Task: Find connections with filter location Berja with filter topic #Corporationwith filter profile language Potuguese with filter current company Ola with filter school St. Xavier's High School - India with filter industry Trusts and Estates with filter service category Management with filter keywords title Dental Hygienist
Action: Mouse moved to (711, 95)
Screenshot: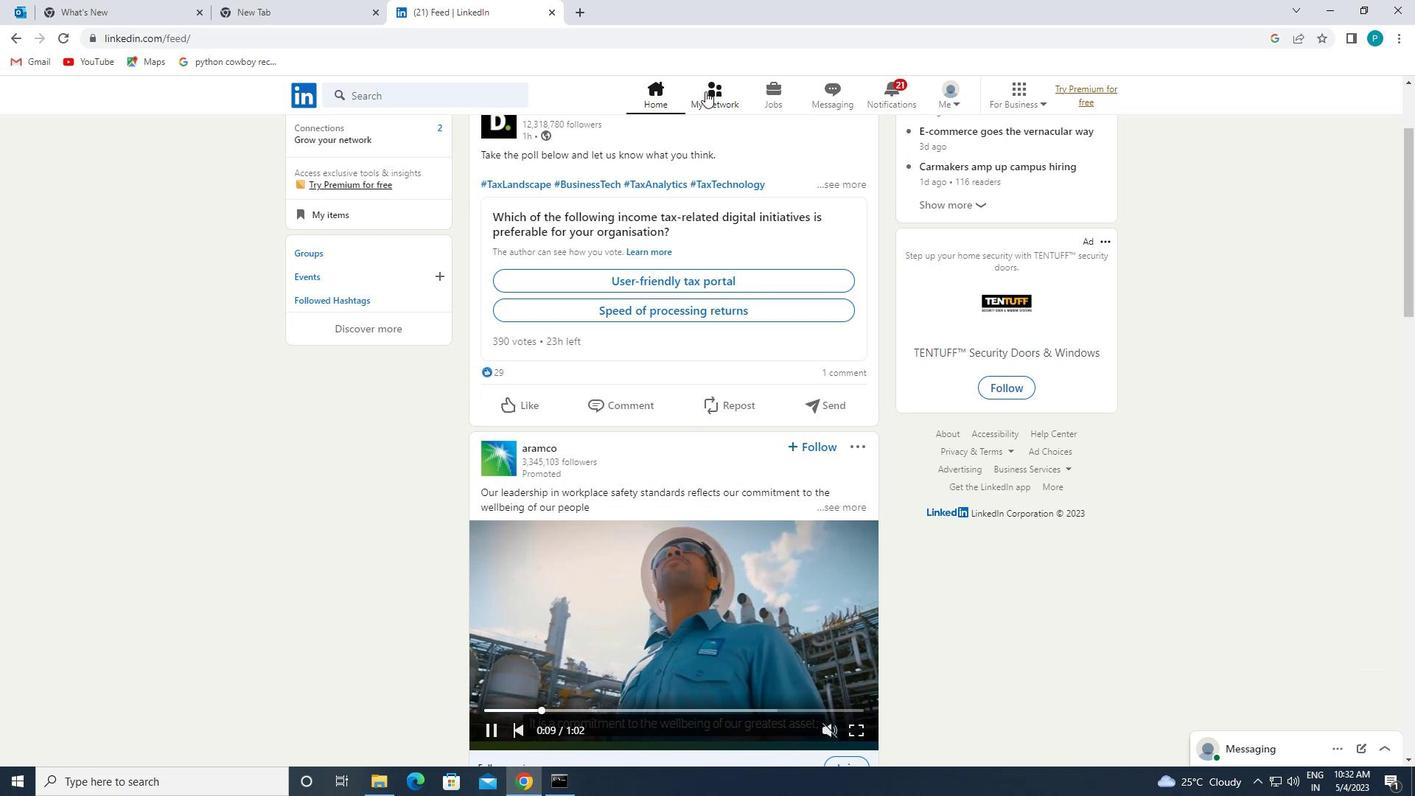 
Action: Mouse pressed left at (711, 95)
Screenshot: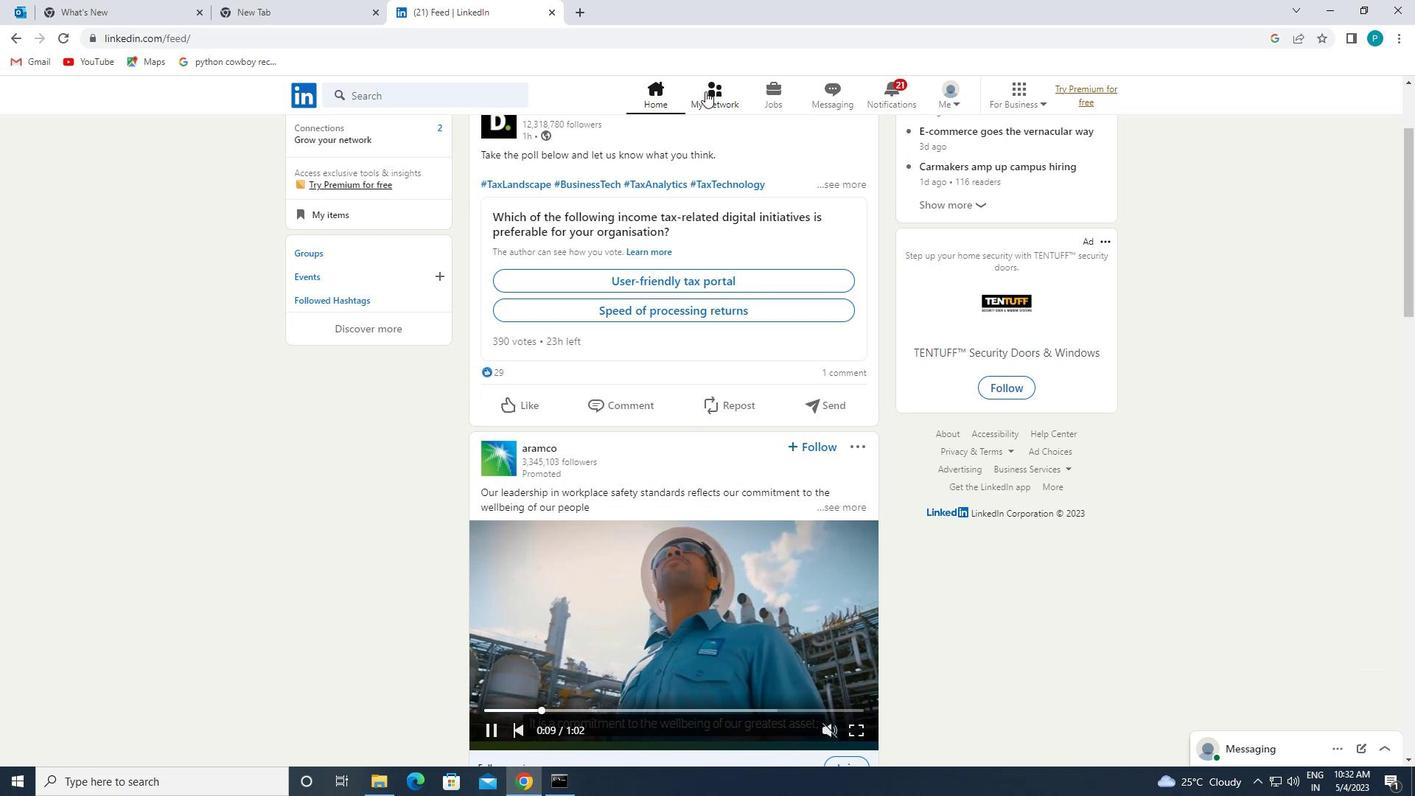 
Action: Mouse moved to (401, 168)
Screenshot: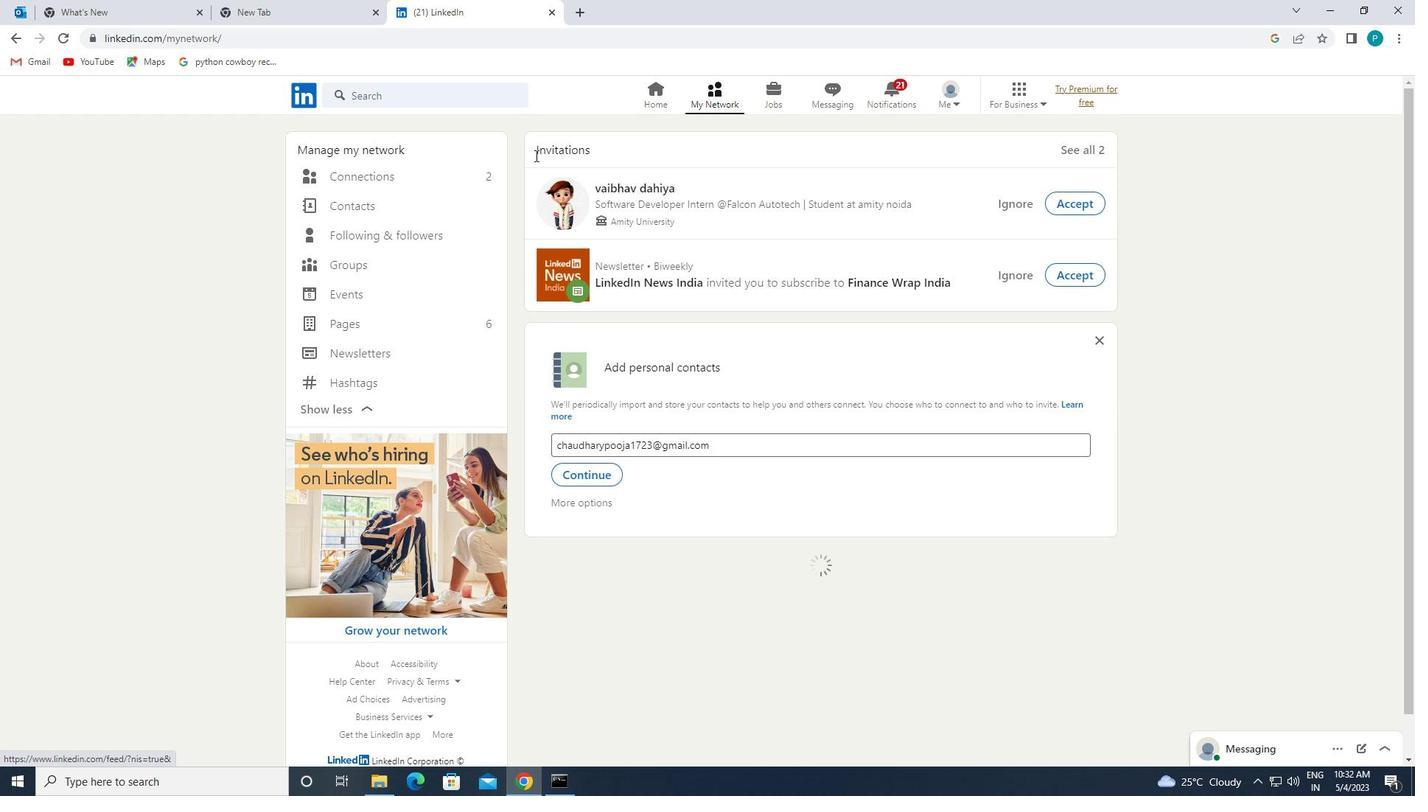 
Action: Mouse pressed left at (401, 168)
Screenshot: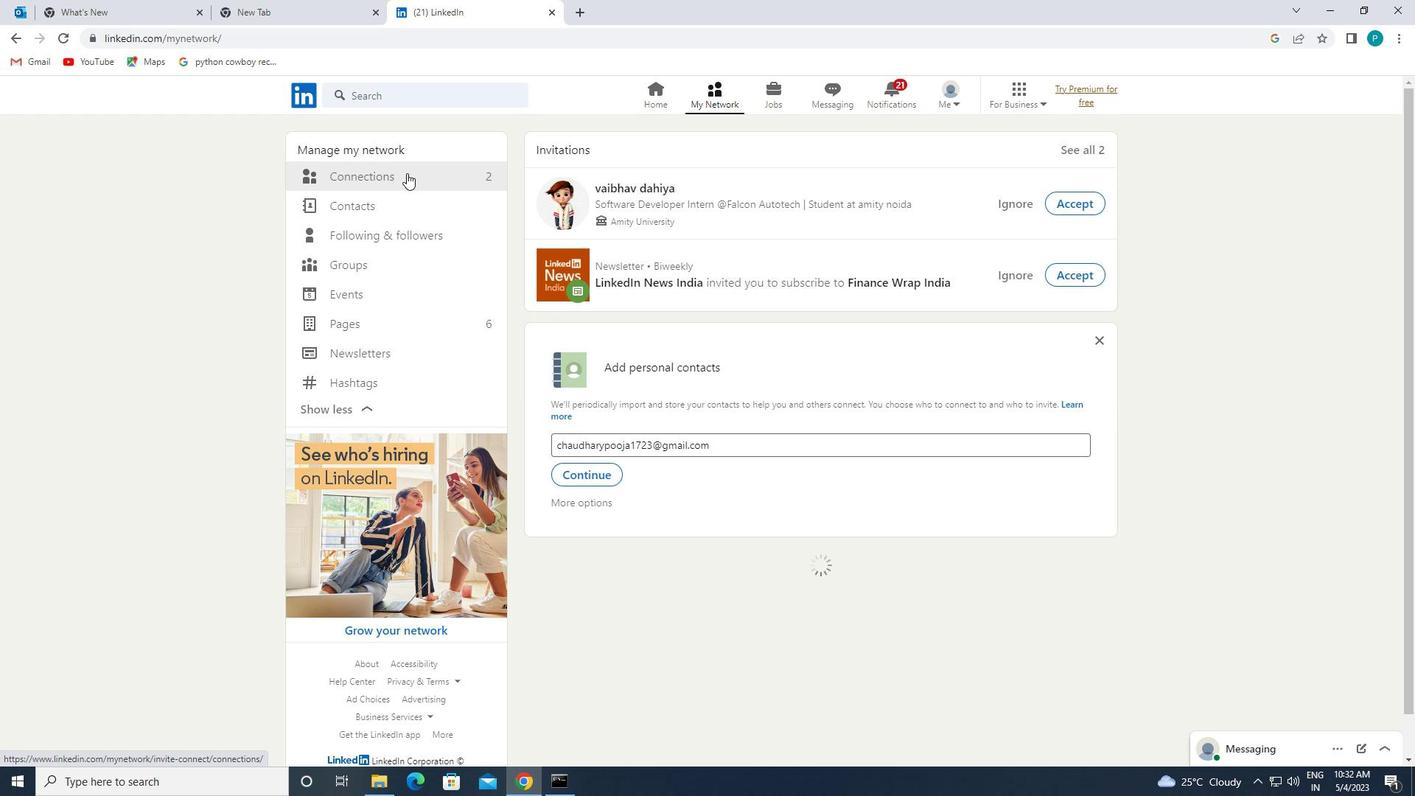 
Action: Mouse moved to (847, 174)
Screenshot: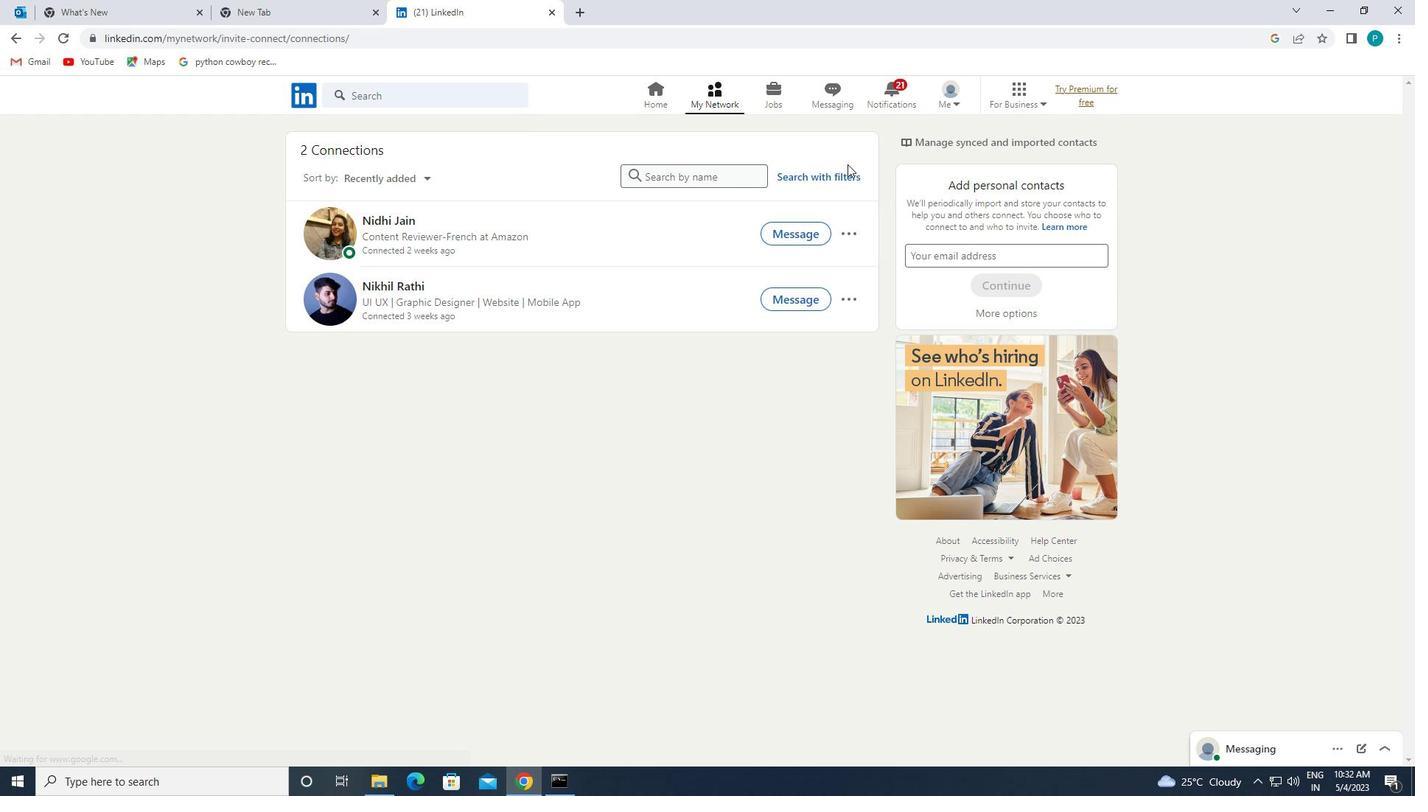 
Action: Mouse pressed left at (847, 174)
Screenshot: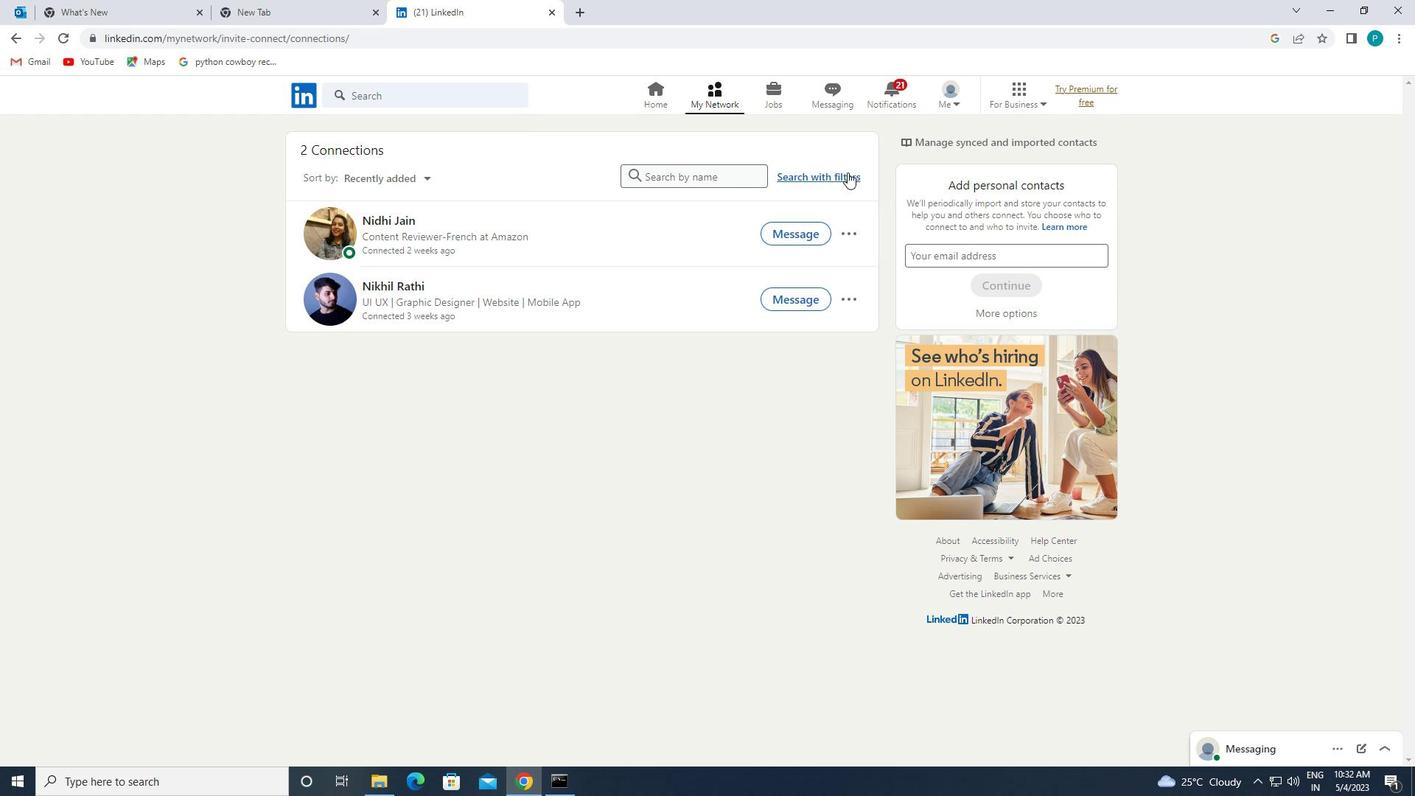 
Action: Mouse moved to (739, 139)
Screenshot: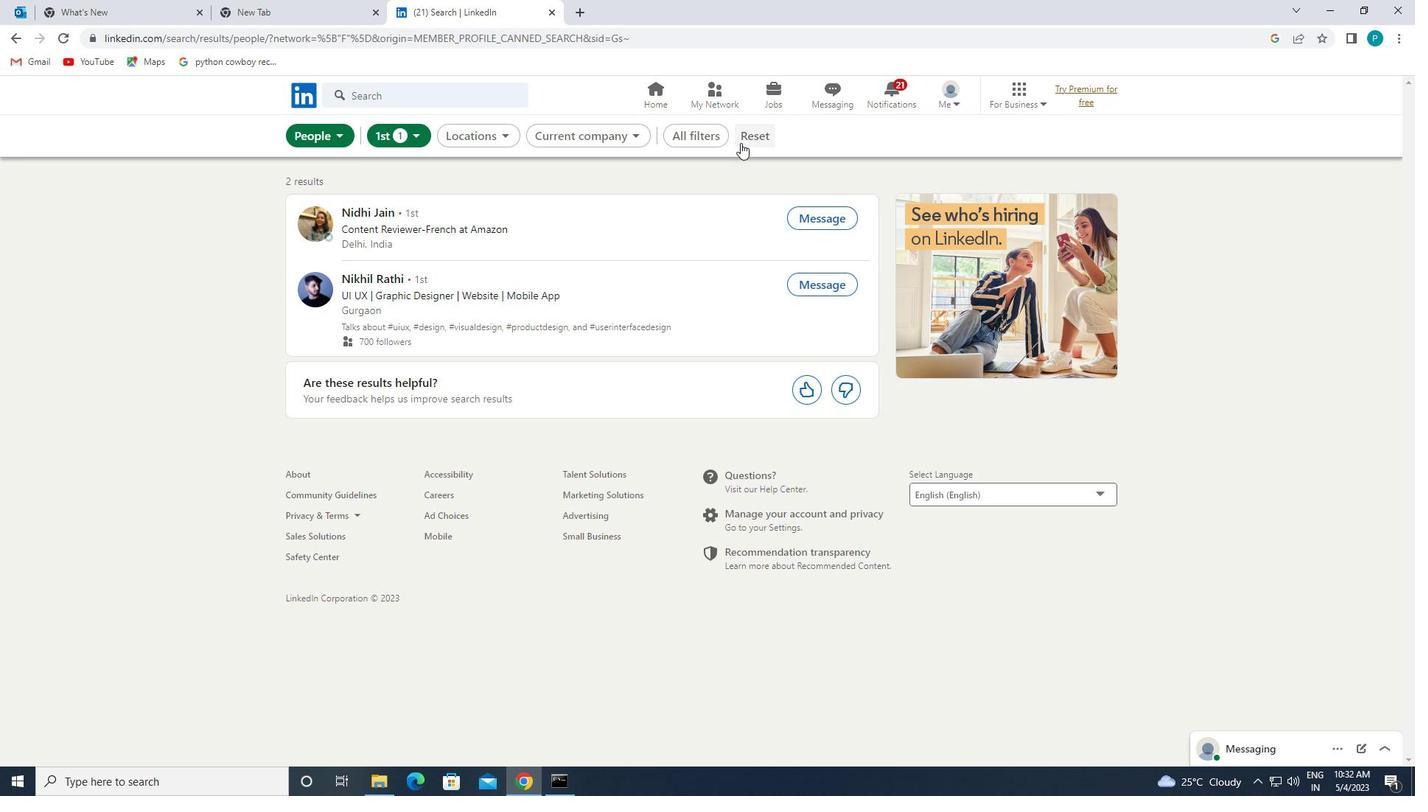
Action: Mouse pressed left at (739, 139)
Screenshot: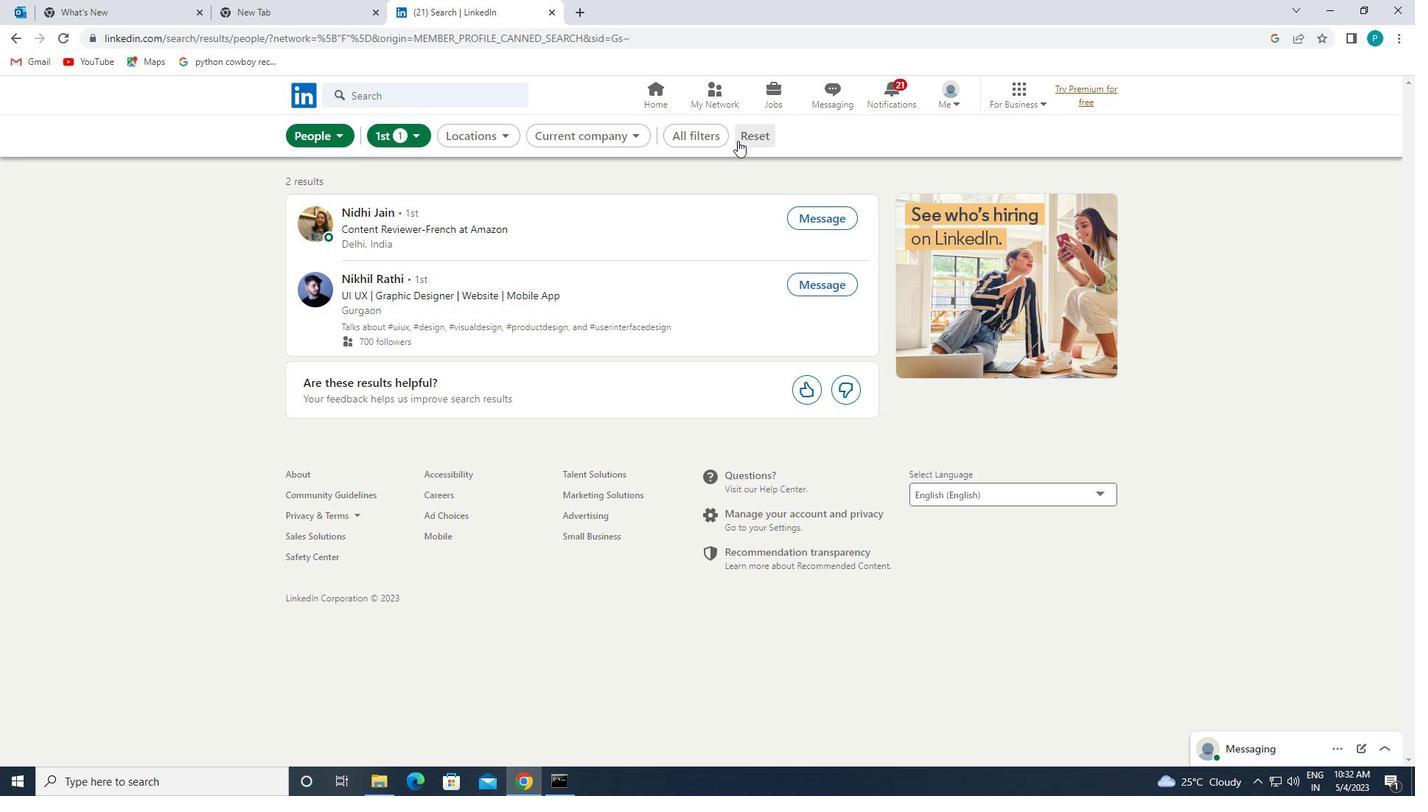 
Action: Mouse moved to (740, 138)
Screenshot: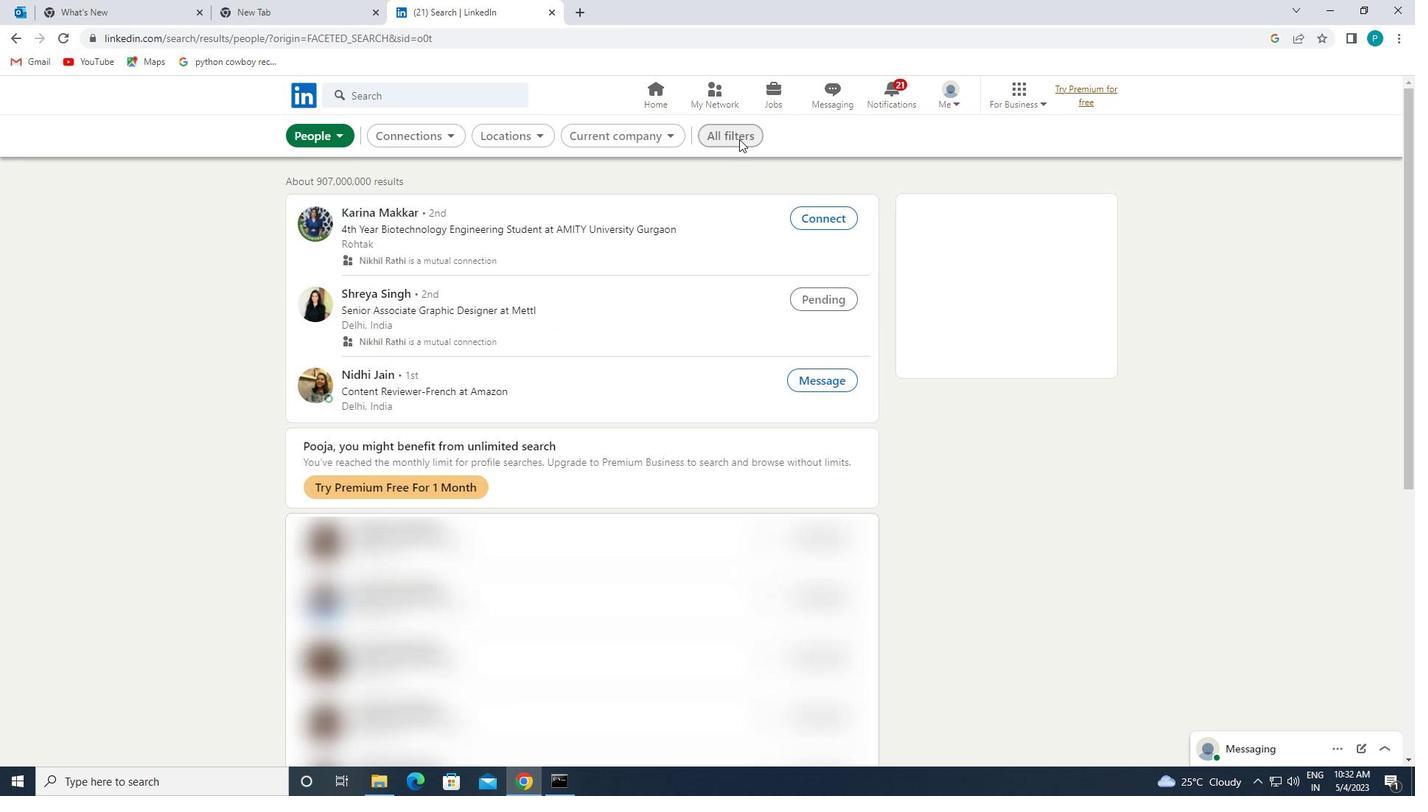 
Action: Mouse pressed left at (740, 138)
Screenshot: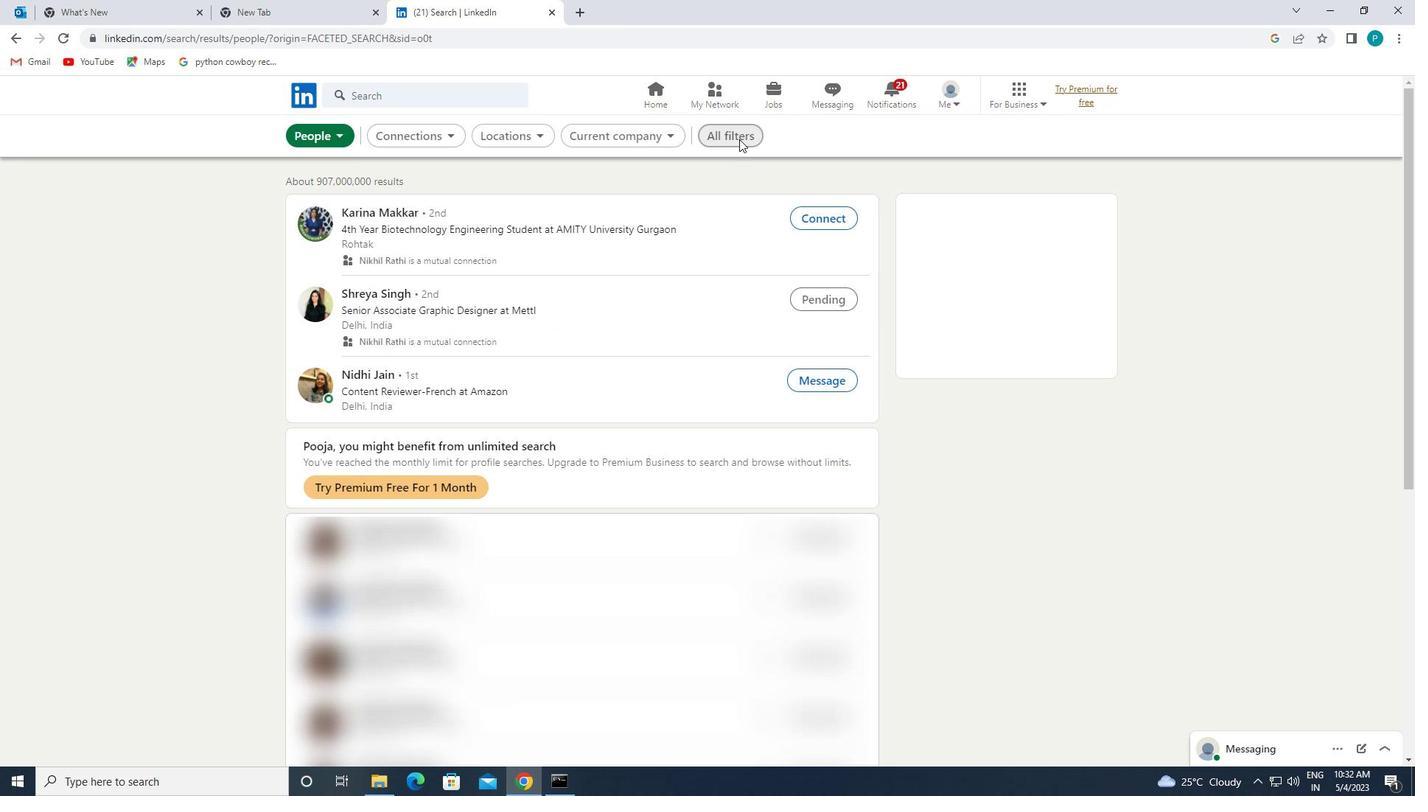 
Action: Mouse moved to (1342, 368)
Screenshot: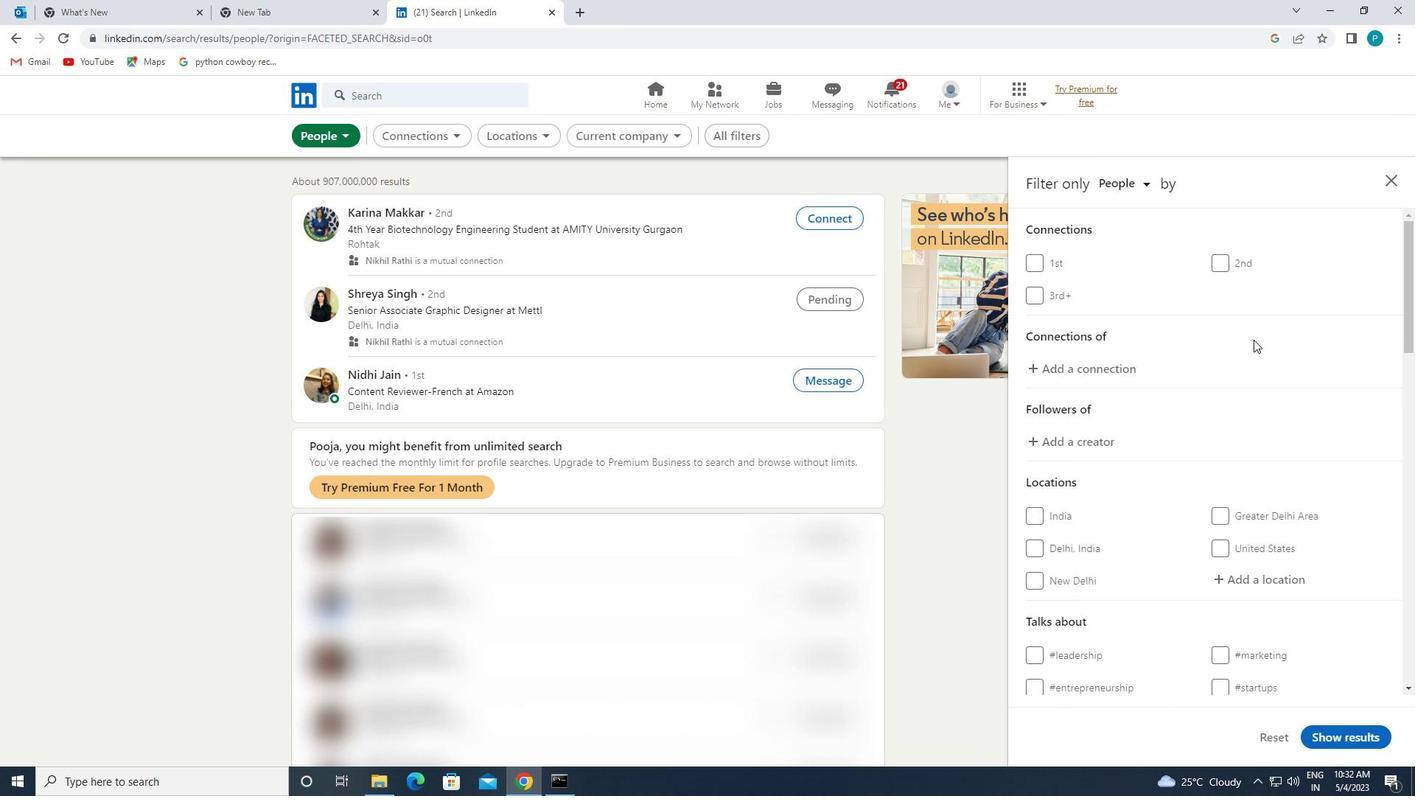 
Action: Mouse scrolled (1342, 367) with delta (0, 0)
Screenshot: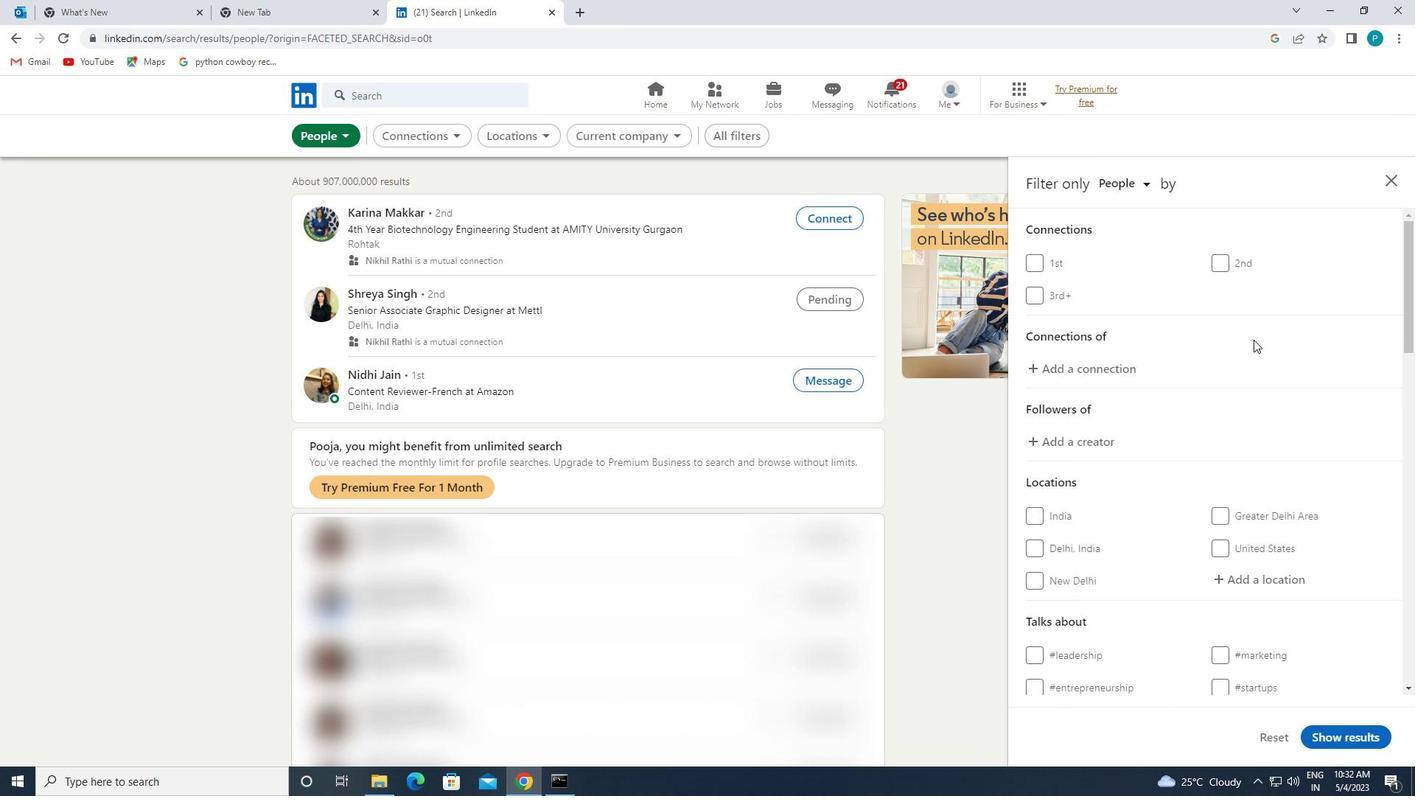 
Action: Mouse scrolled (1342, 367) with delta (0, 0)
Screenshot: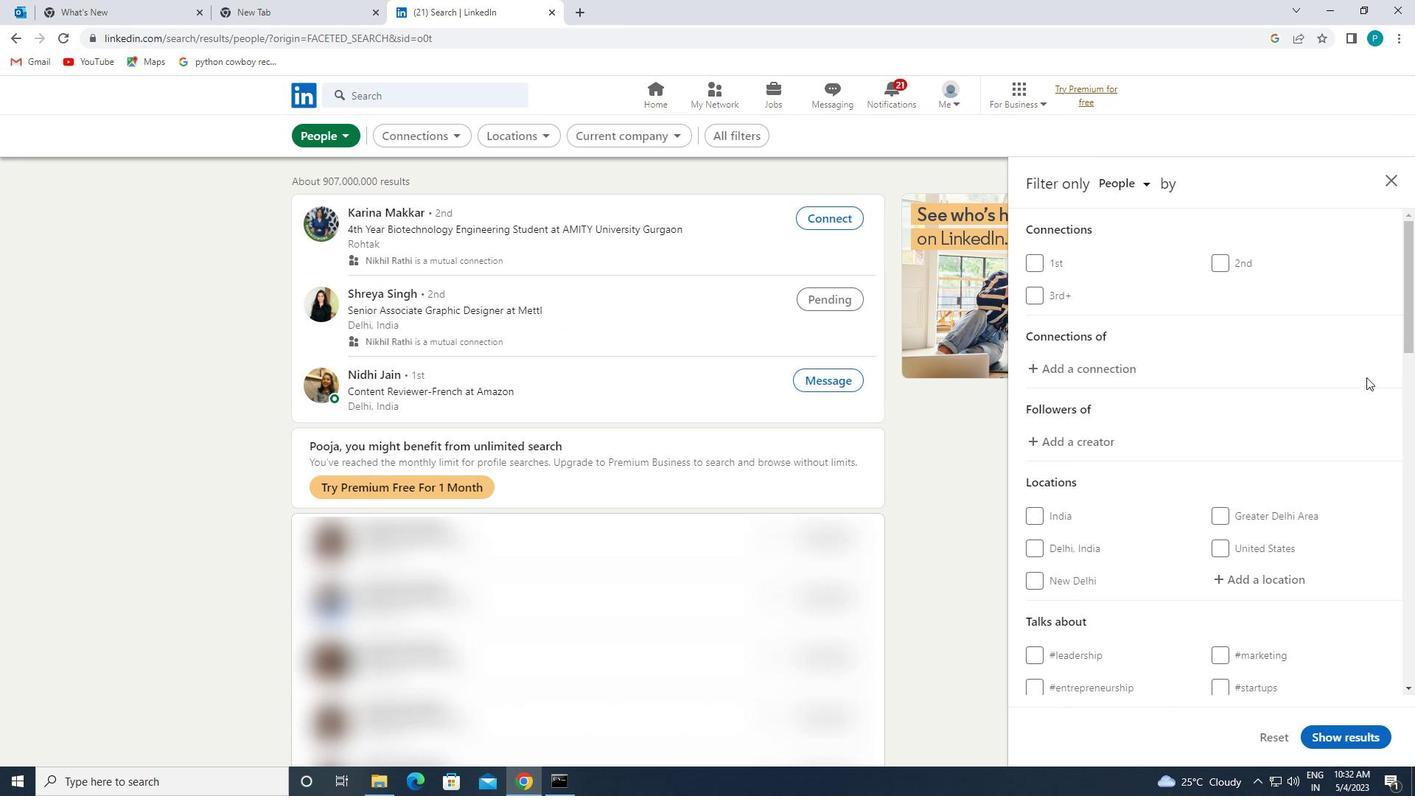 
Action: Mouse scrolled (1342, 367) with delta (0, 0)
Screenshot: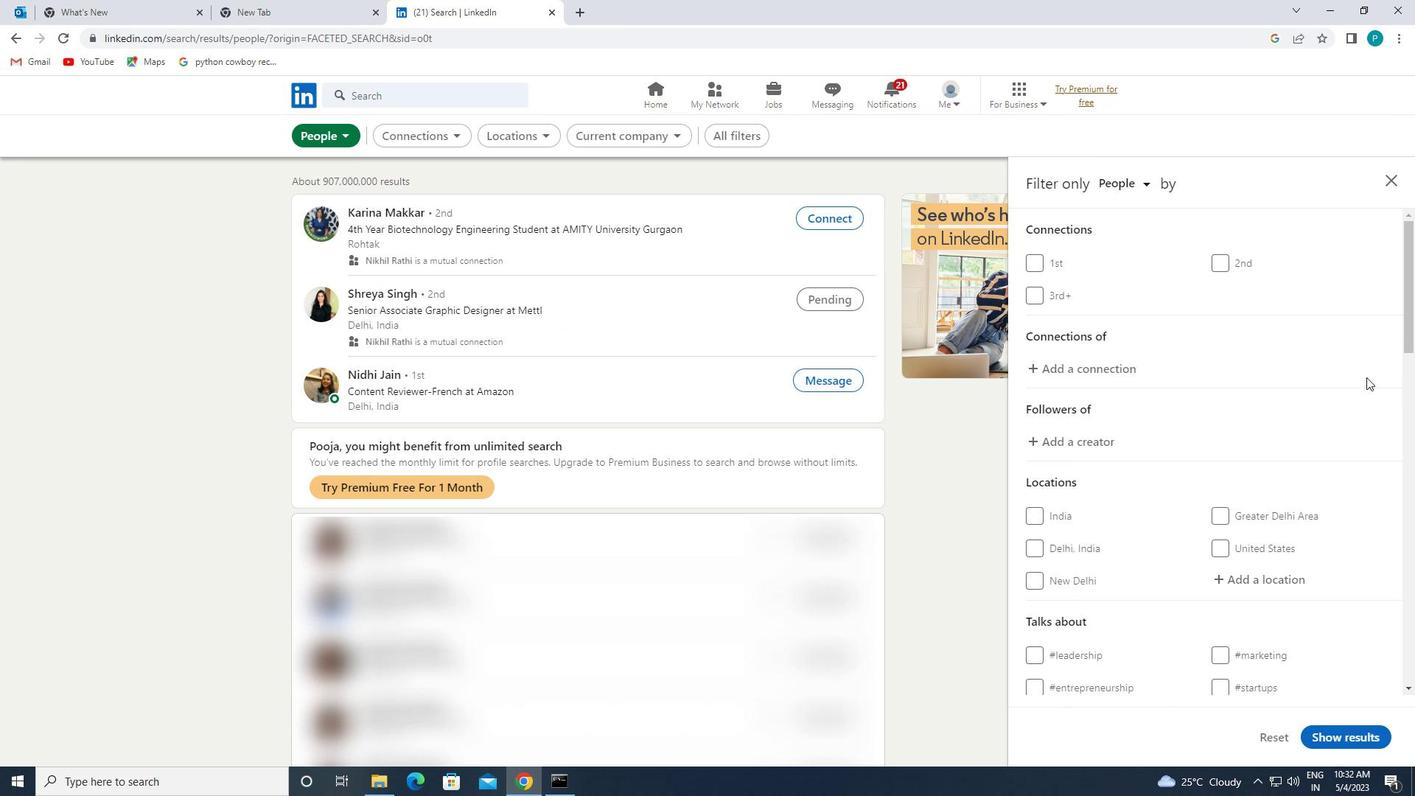 
Action: Mouse moved to (1284, 354)
Screenshot: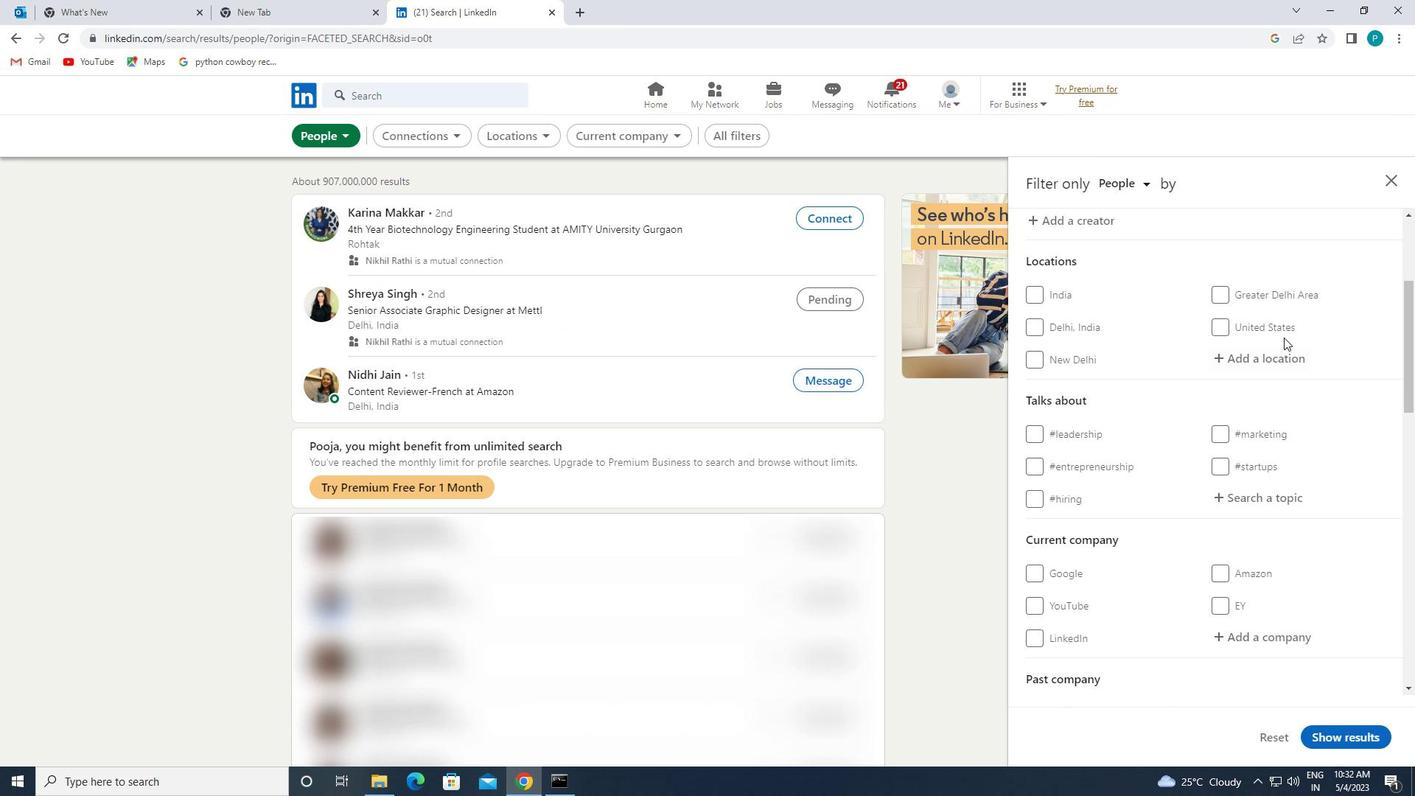 
Action: Mouse pressed left at (1284, 354)
Screenshot: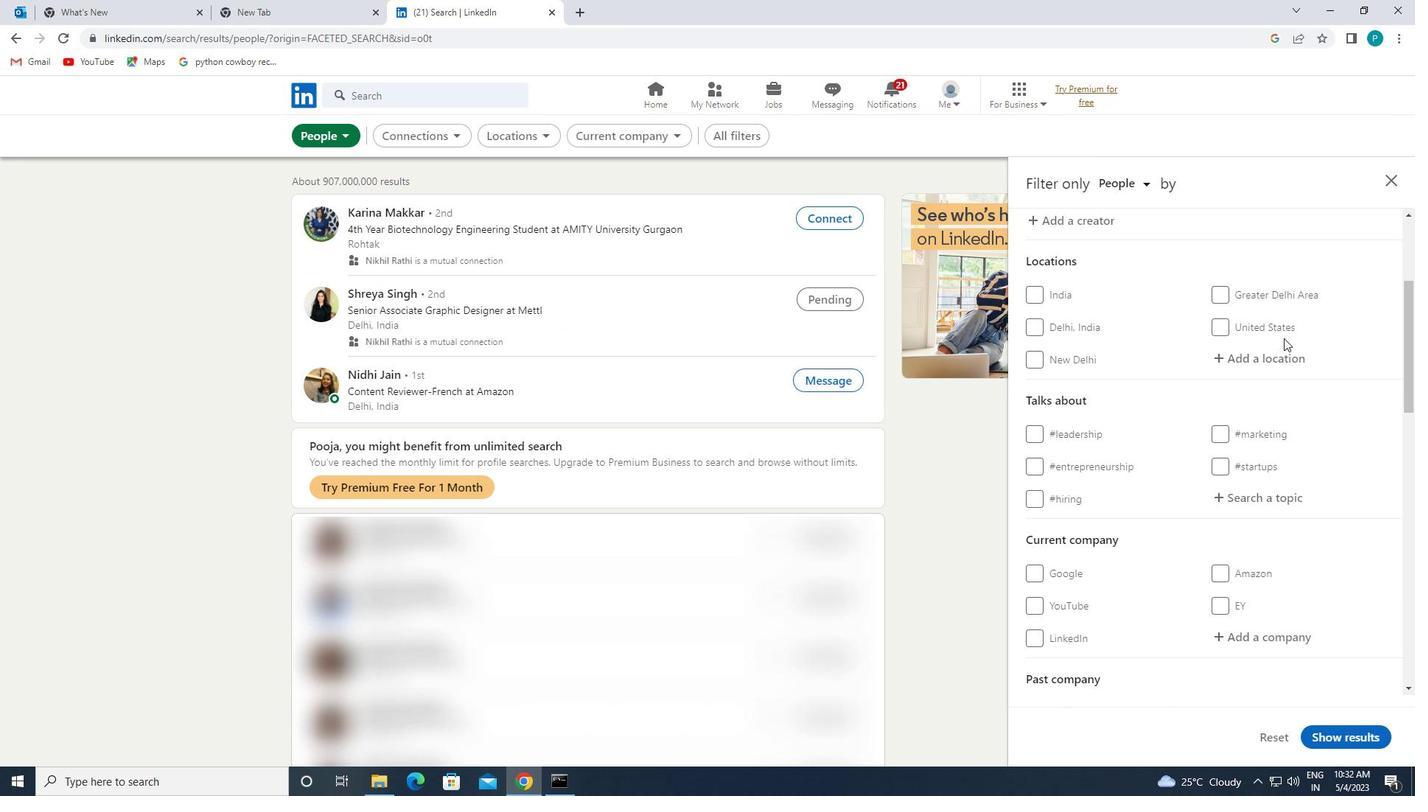 
Action: Key pressed <Key.caps_lock>b<Key.caps_lock>erja
Screenshot: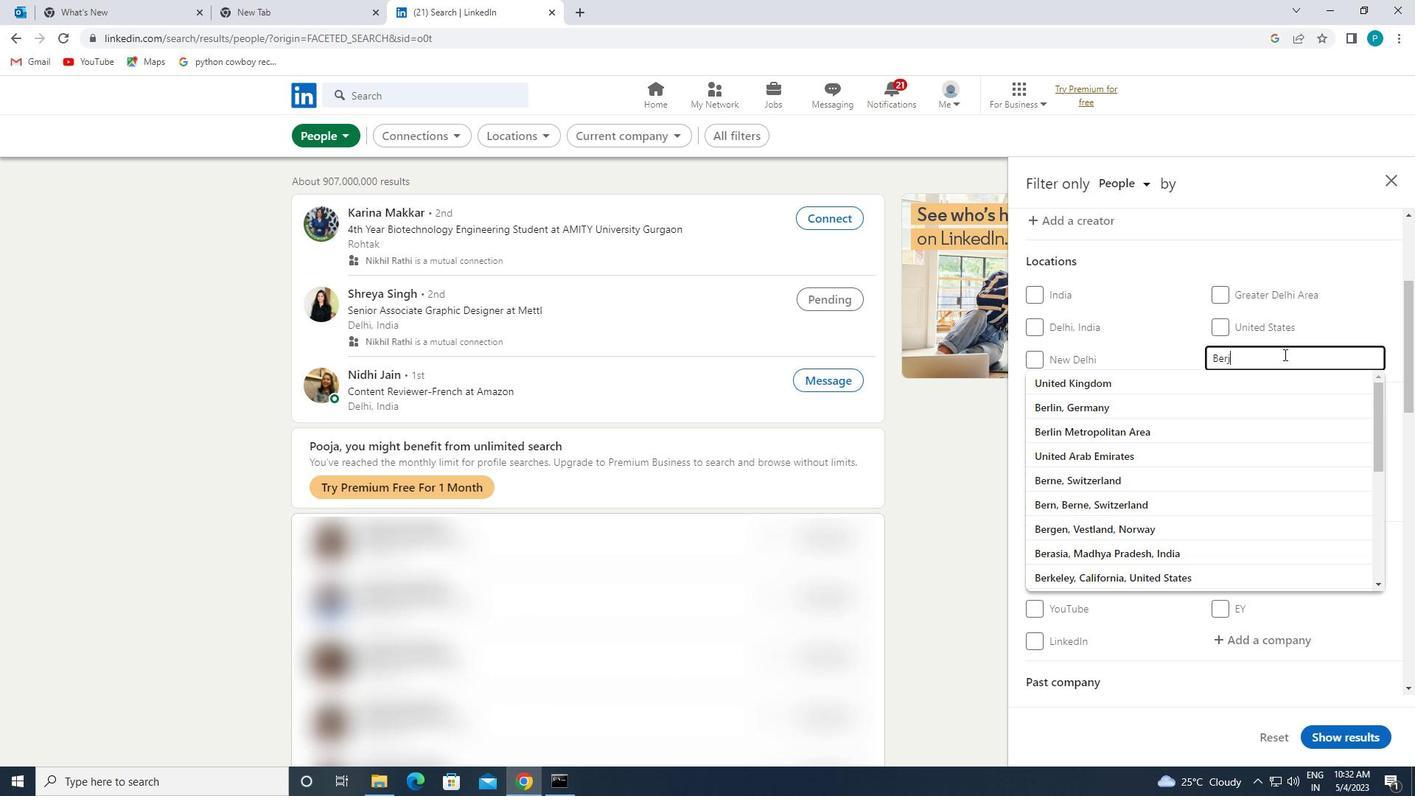
Action: Mouse moved to (1282, 378)
Screenshot: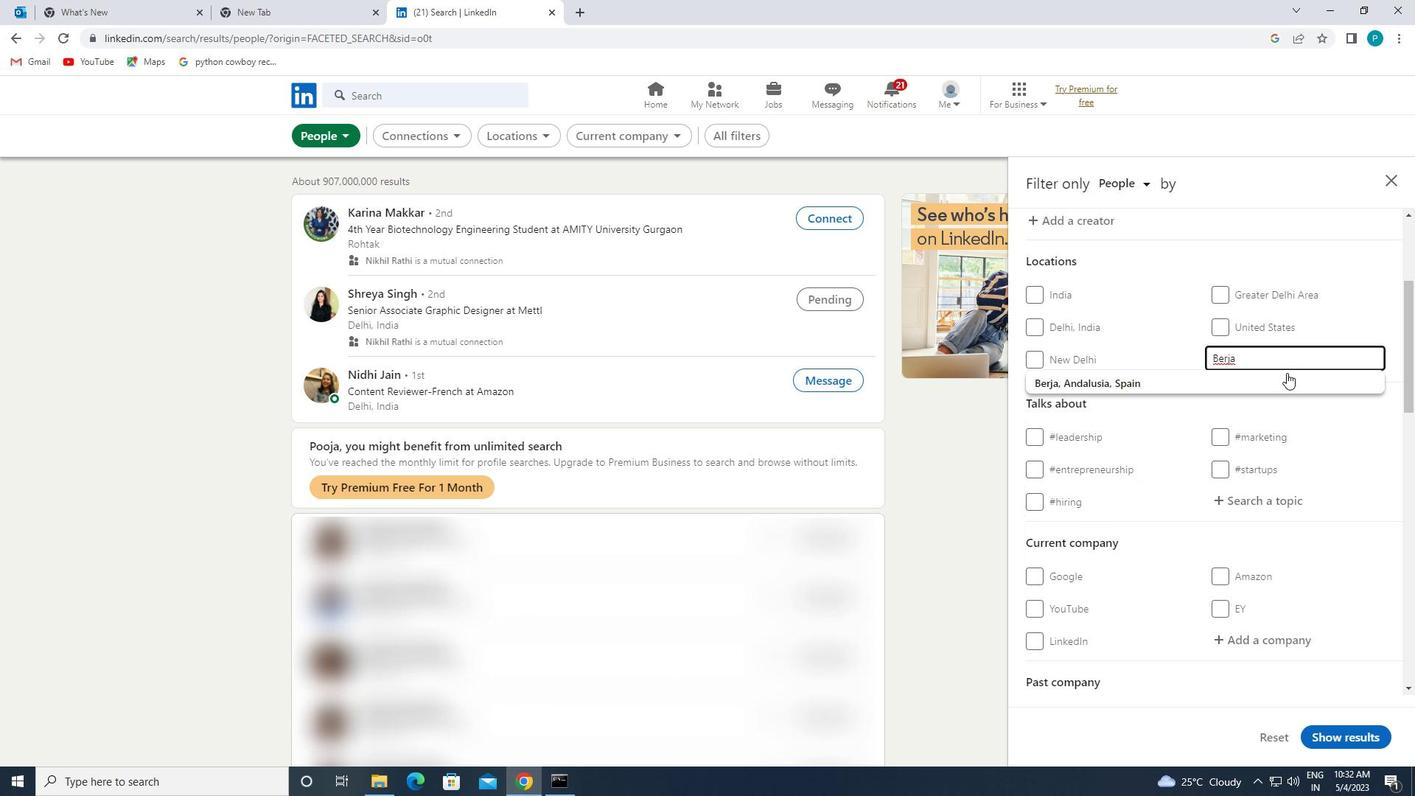 
Action: Mouse pressed left at (1282, 378)
Screenshot: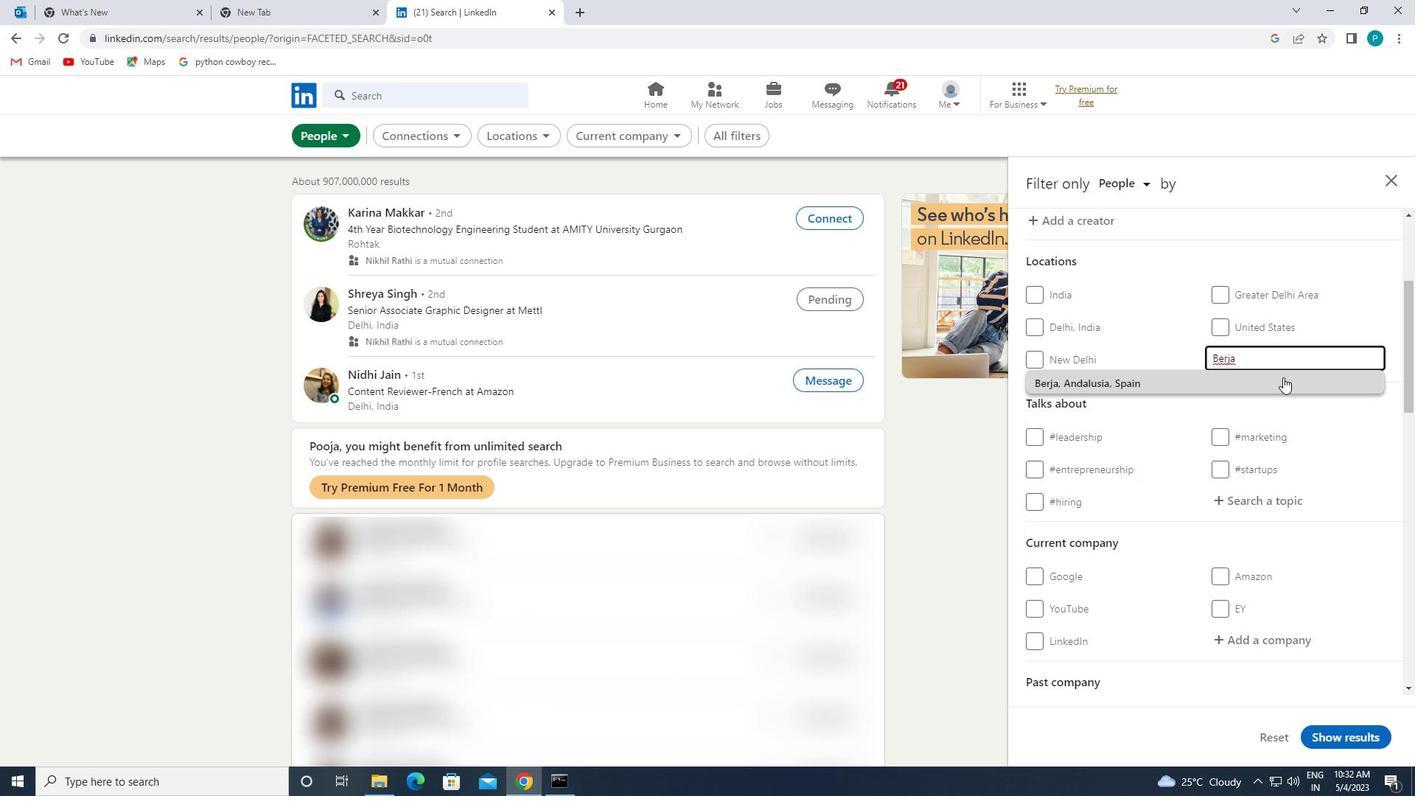 
Action: Mouse moved to (1285, 381)
Screenshot: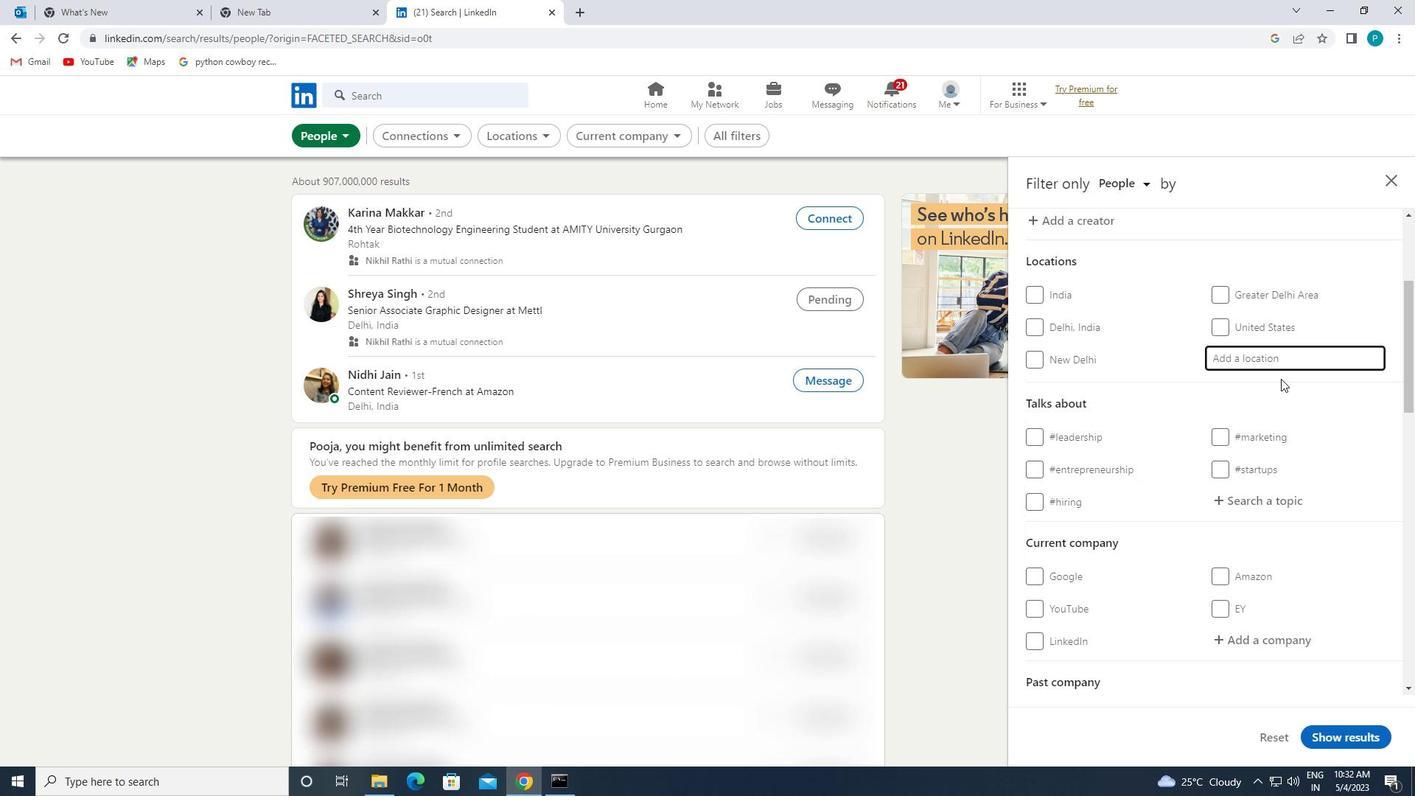 
Action: Mouse scrolled (1285, 380) with delta (0, 0)
Screenshot: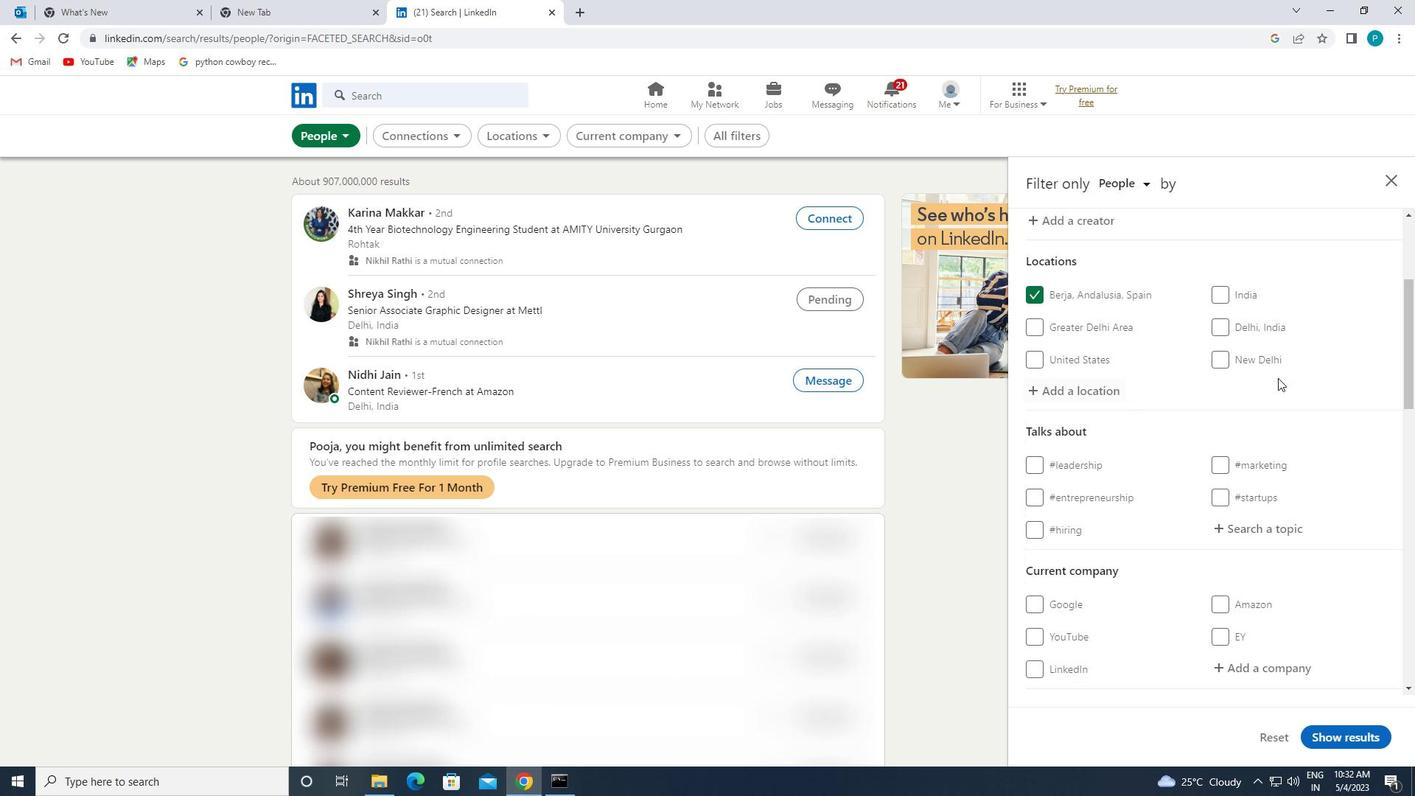 
Action: Mouse moved to (1285, 382)
Screenshot: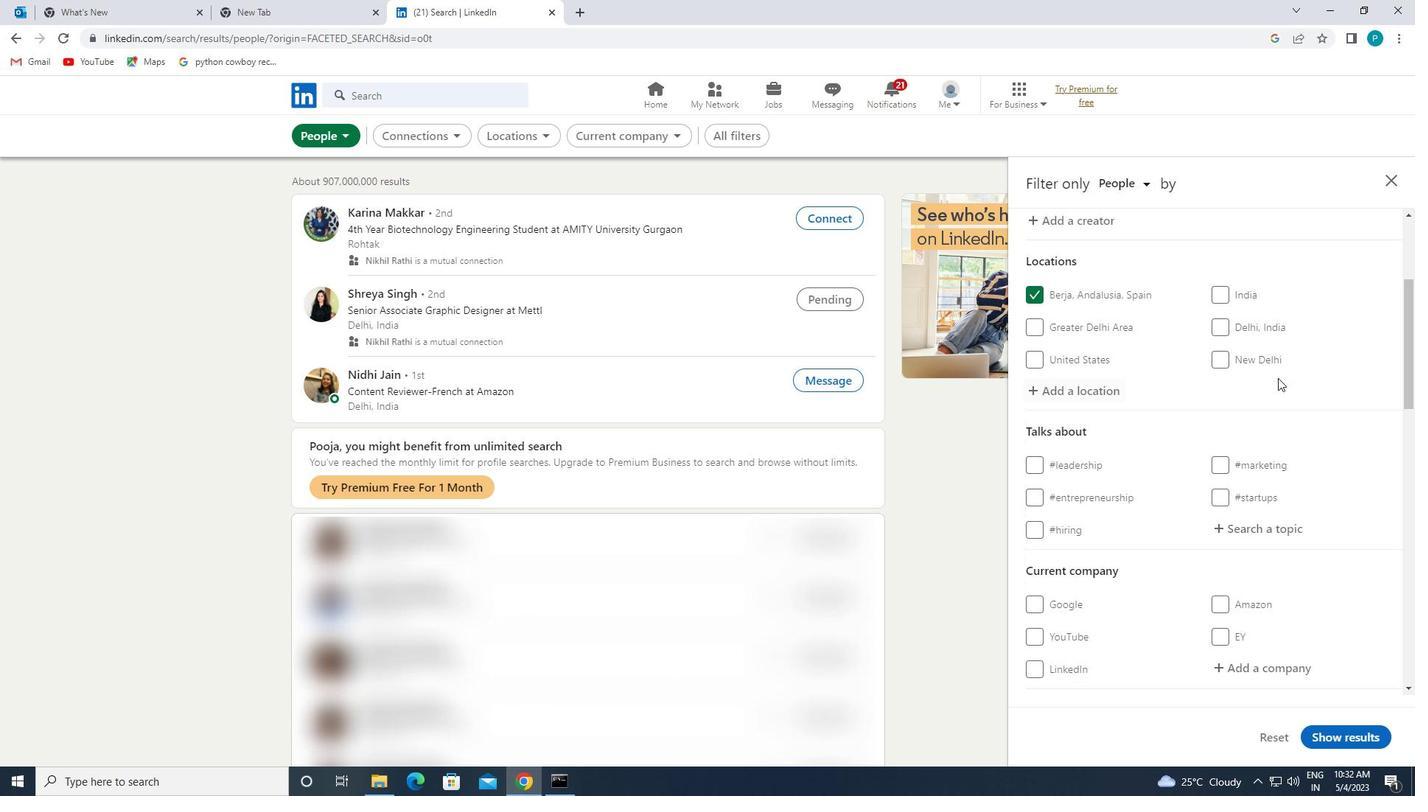 
Action: Mouse scrolled (1285, 381) with delta (0, 0)
Screenshot: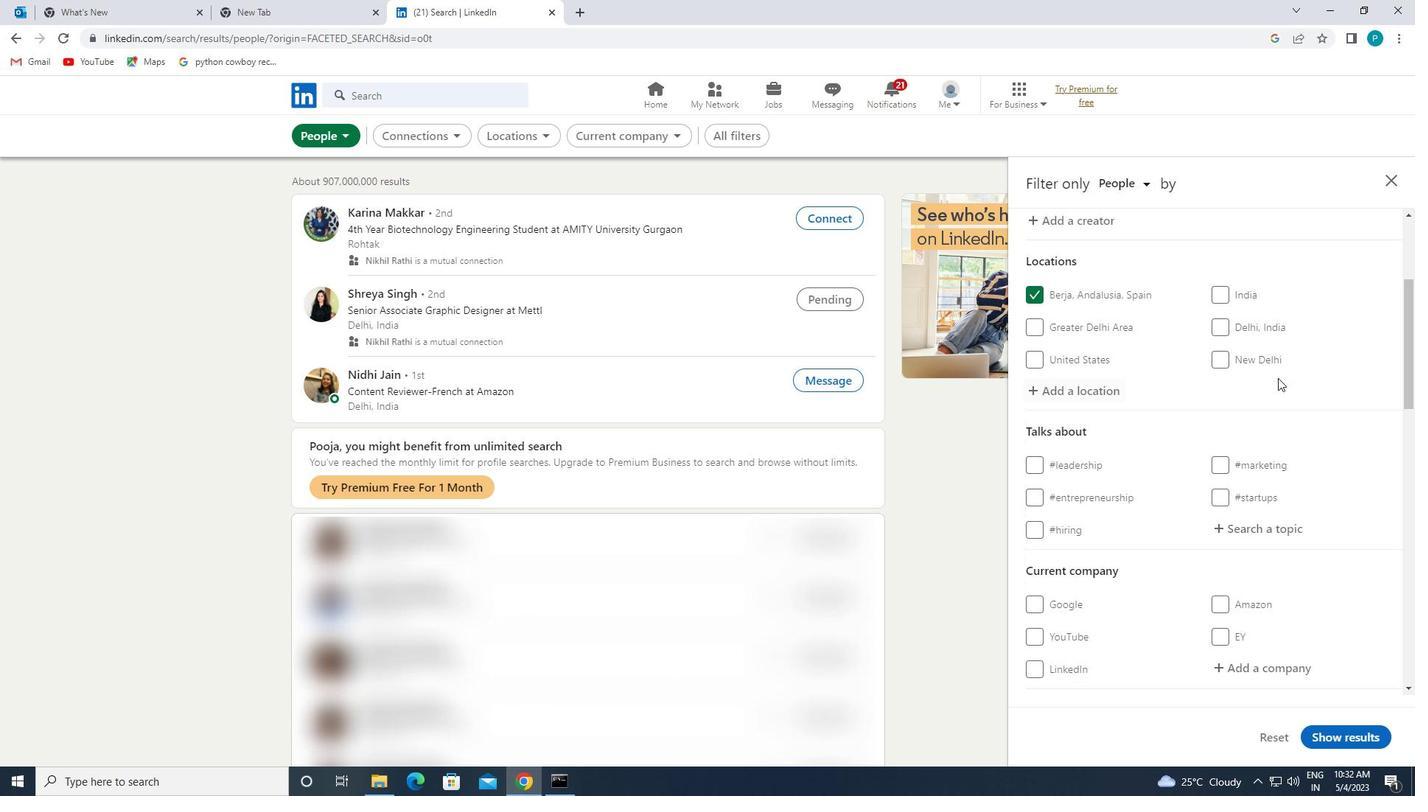 
Action: Mouse moved to (1284, 389)
Screenshot: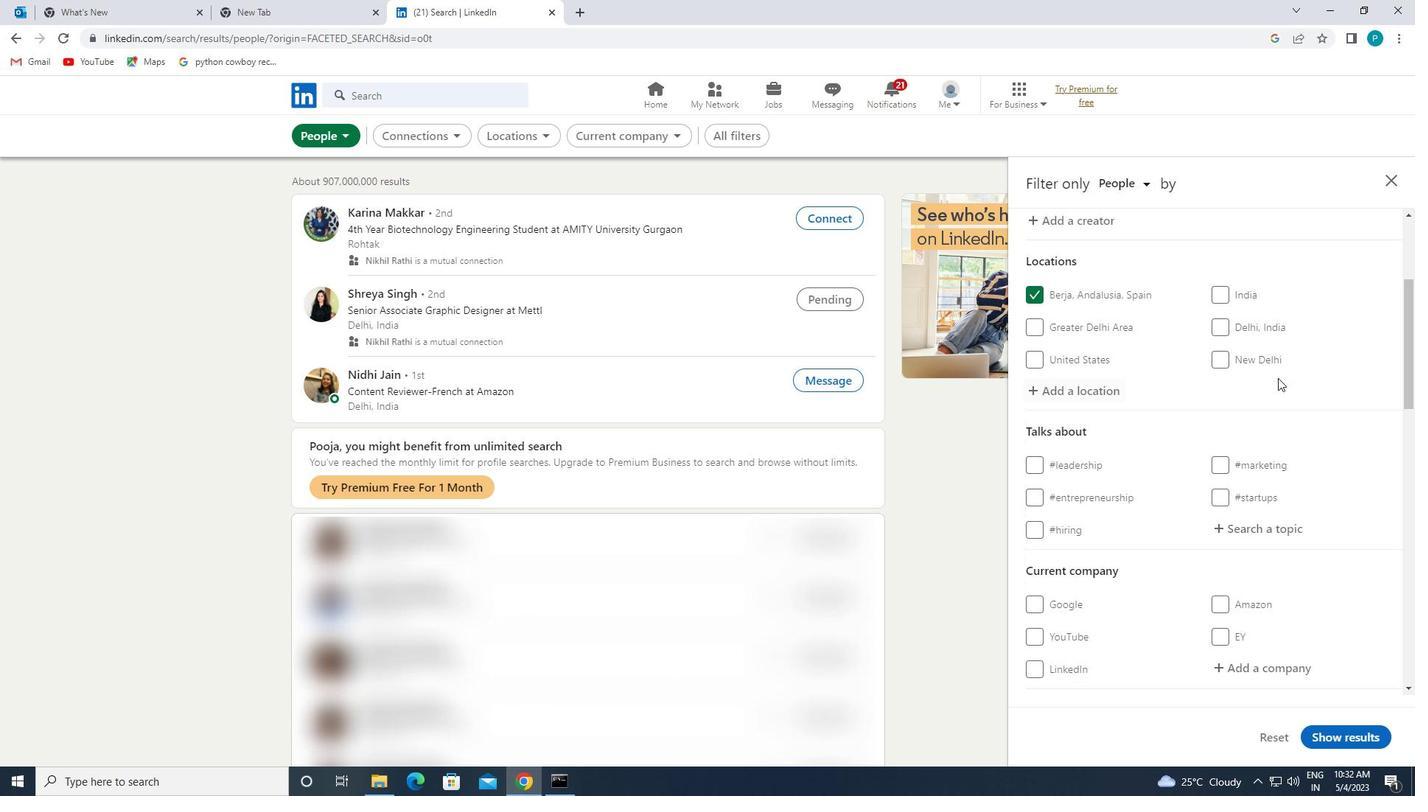 
Action: Mouse scrolled (1284, 388) with delta (0, 0)
Screenshot: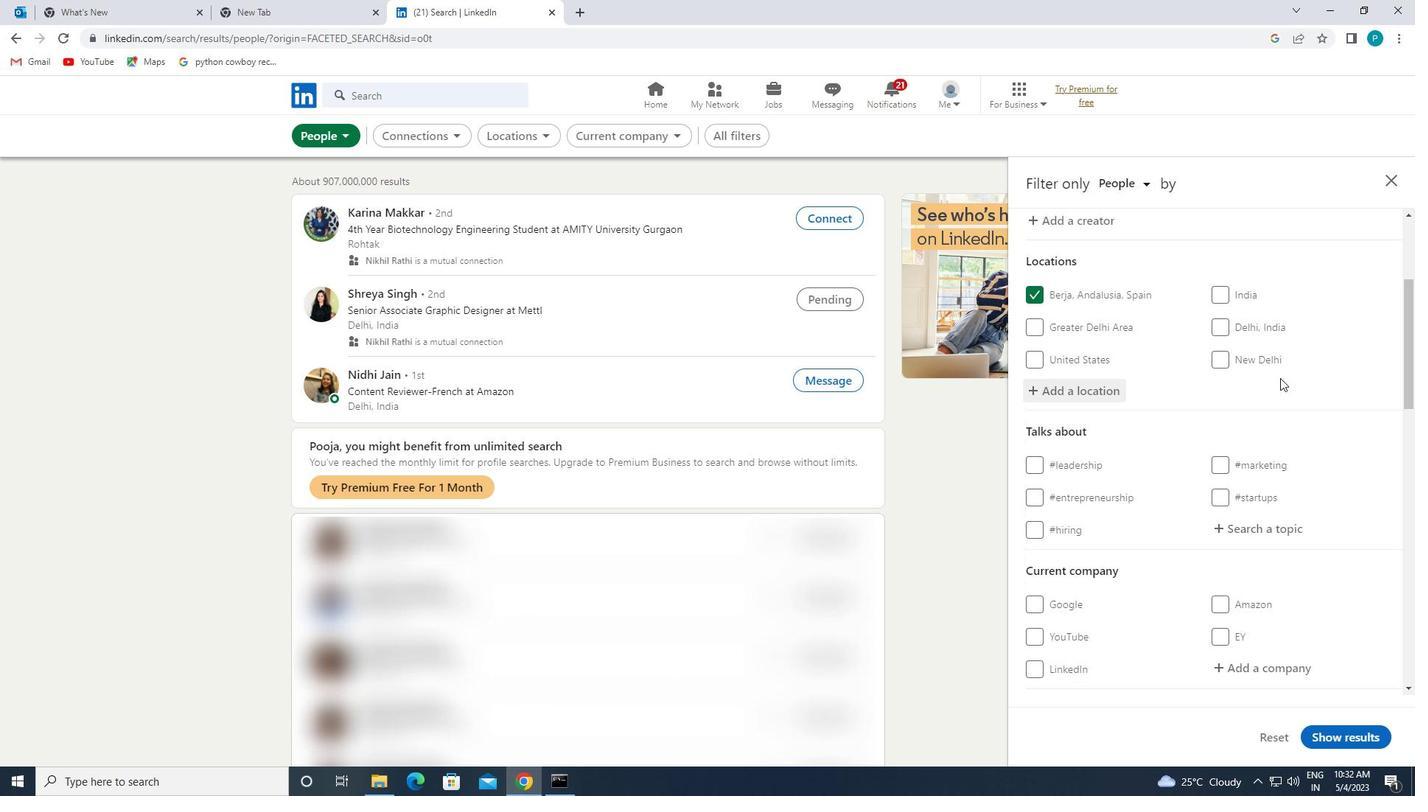
Action: Mouse scrolled (1284, 388) with delta (0, 0)
Screenshot: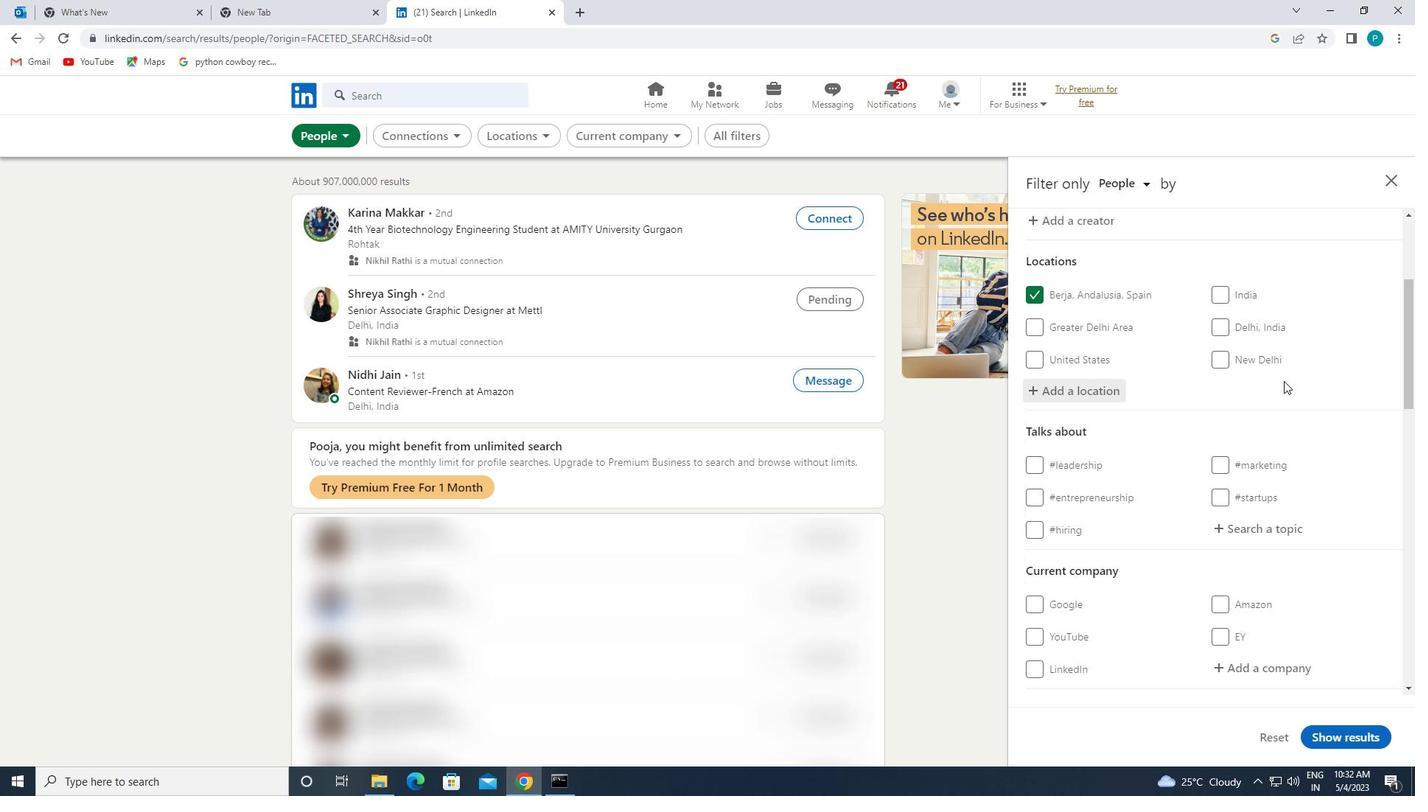 
Action: Mouse moved to (1218, 236)
Screenshot: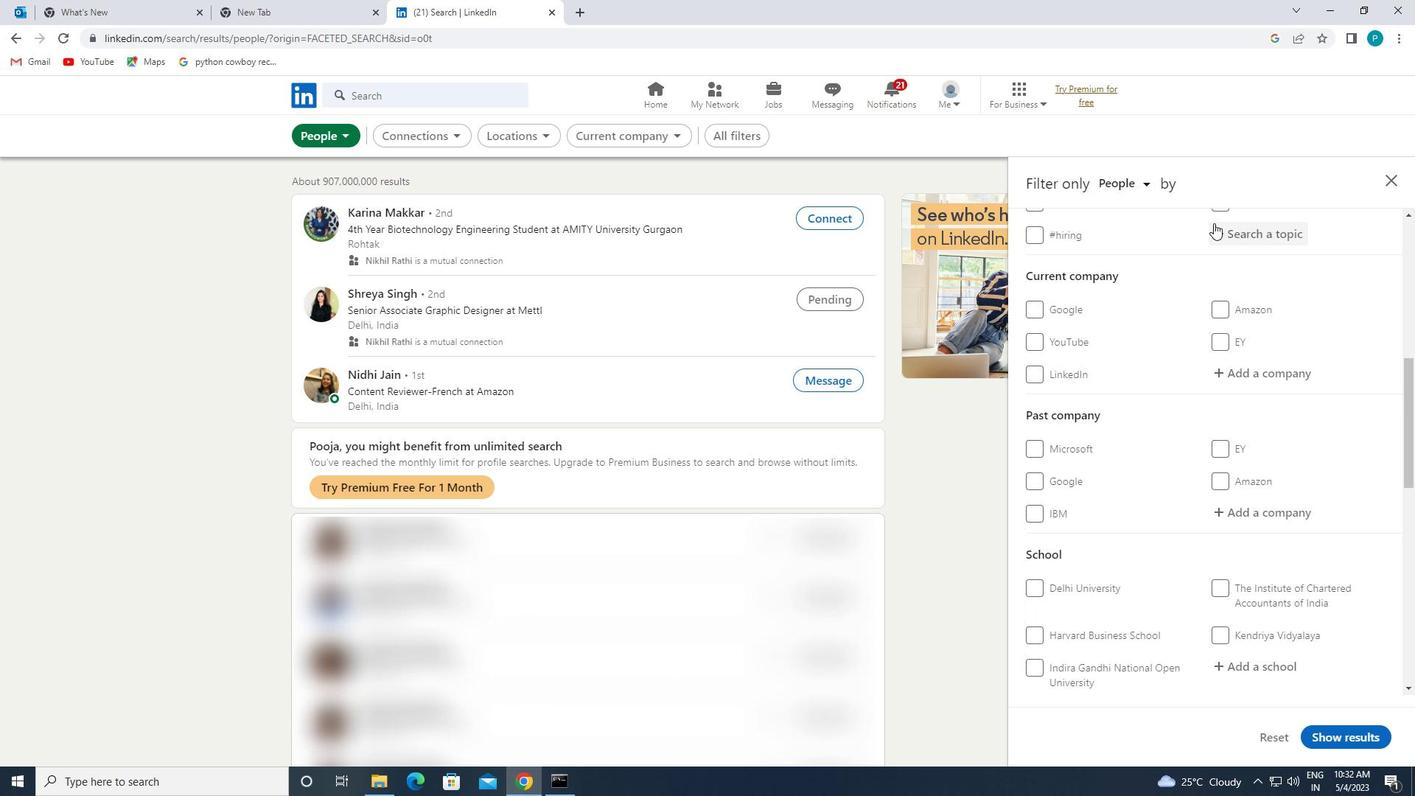 
Action: Mouse pressed left at (1218, 236)
Screenshot: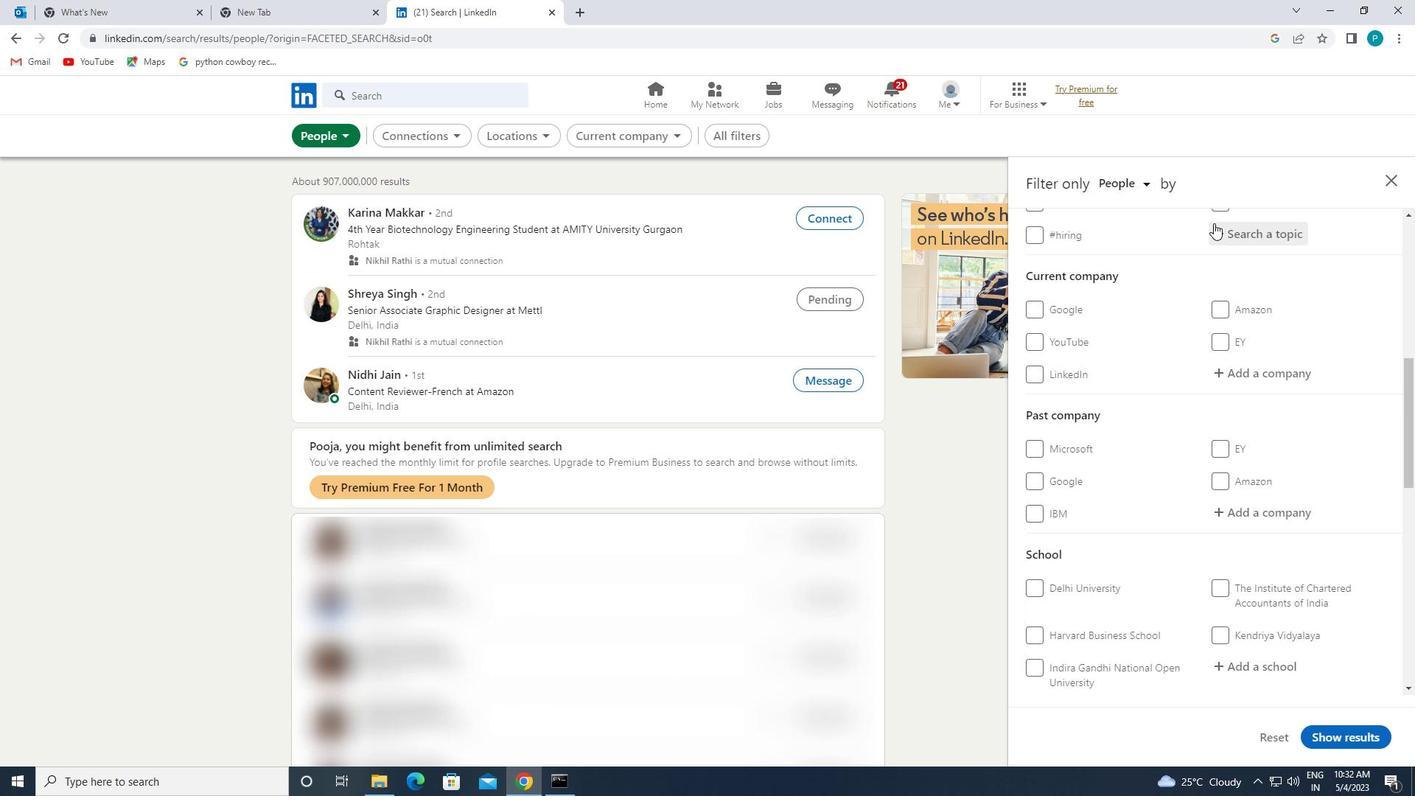 
Action: Key pressed <Key.shift><Key.shift>#<Key.caps_lock>C<Key.caps_lock>ORPORATION<Key.backspace><Key.backspace>ON
Screenshot: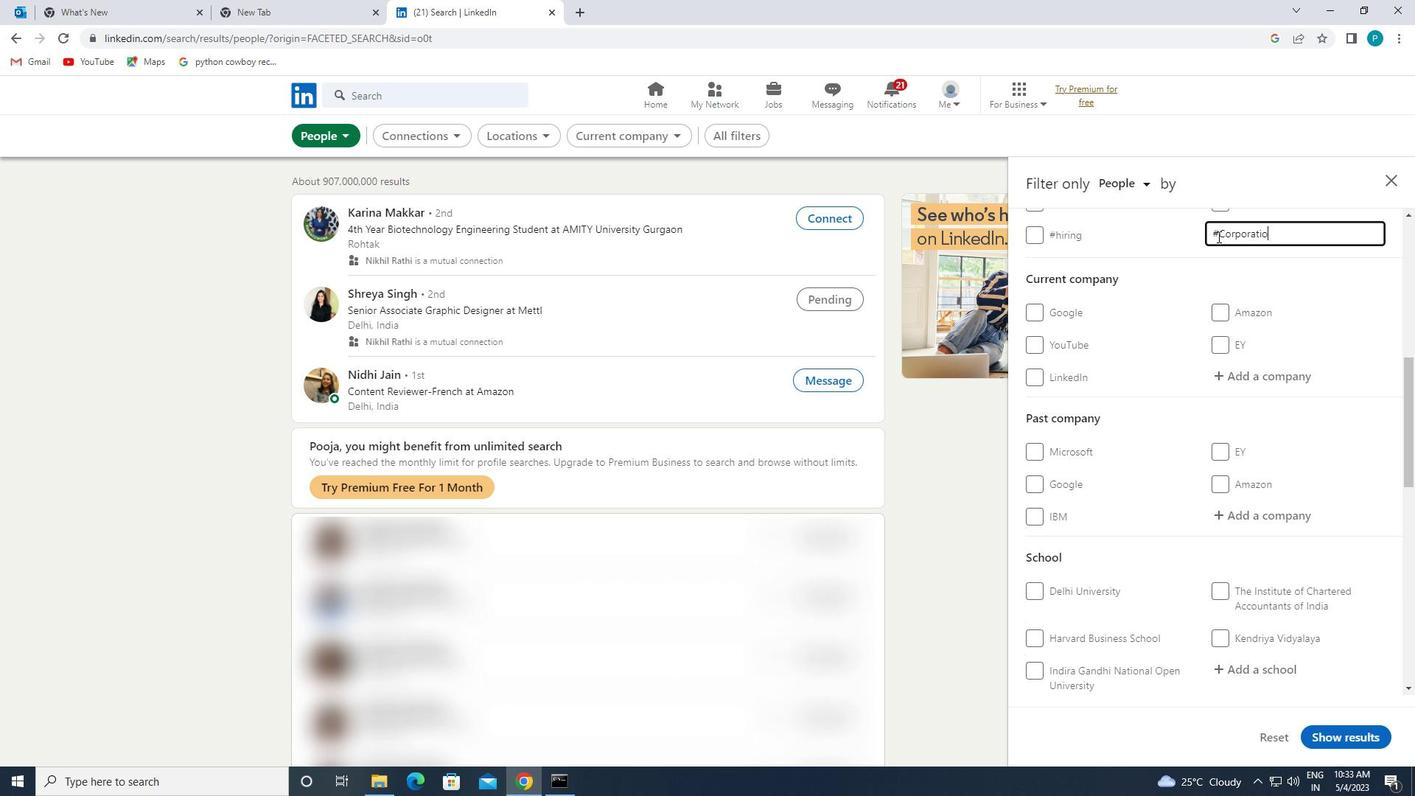 
Action: Mouse moved to (1388, 303)
Screenshot: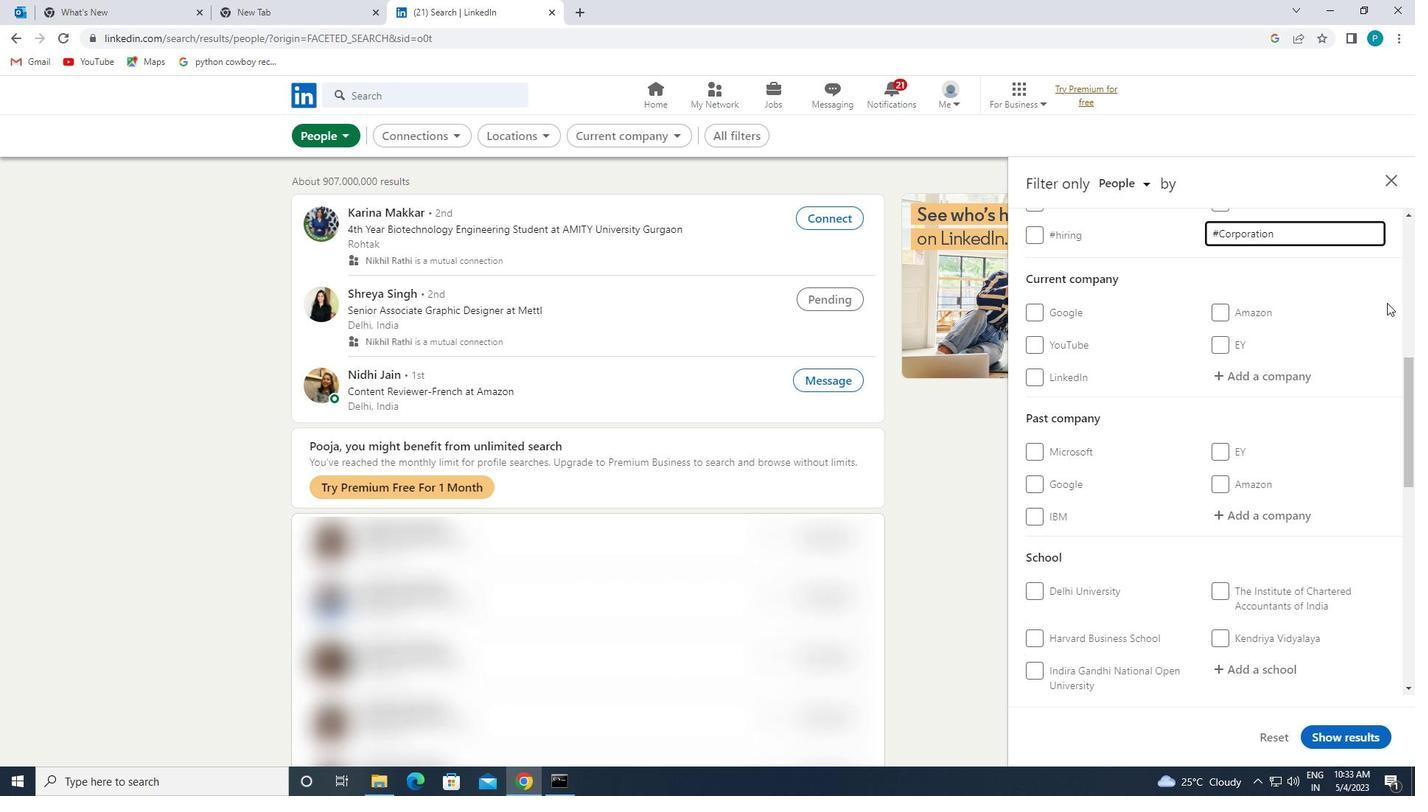 
Action: Mouse scrolled (1388, 302) with delta (0, 0)
Screenshot: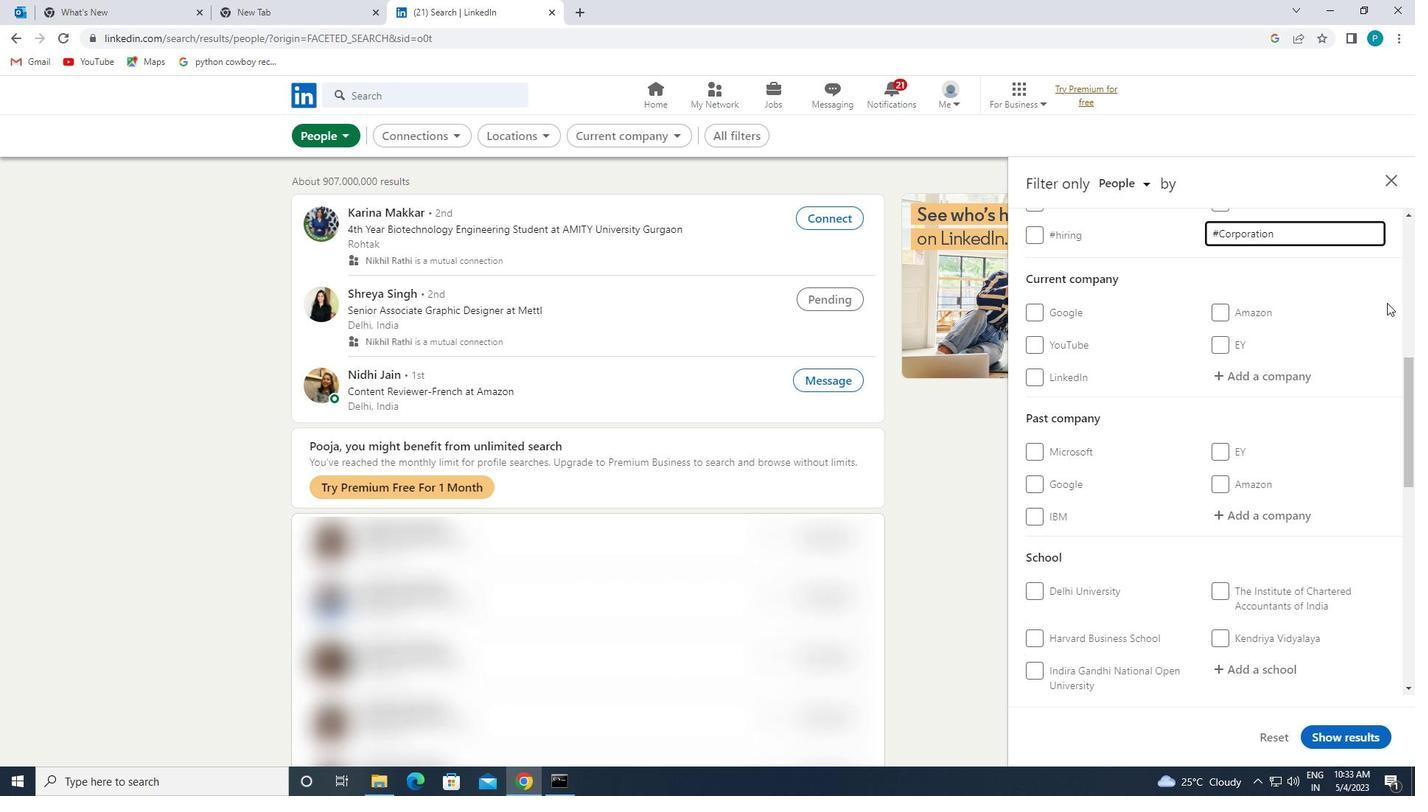 
Action: Mouse scrolled (1388, 302) with delta (0, 0)
Screenshot: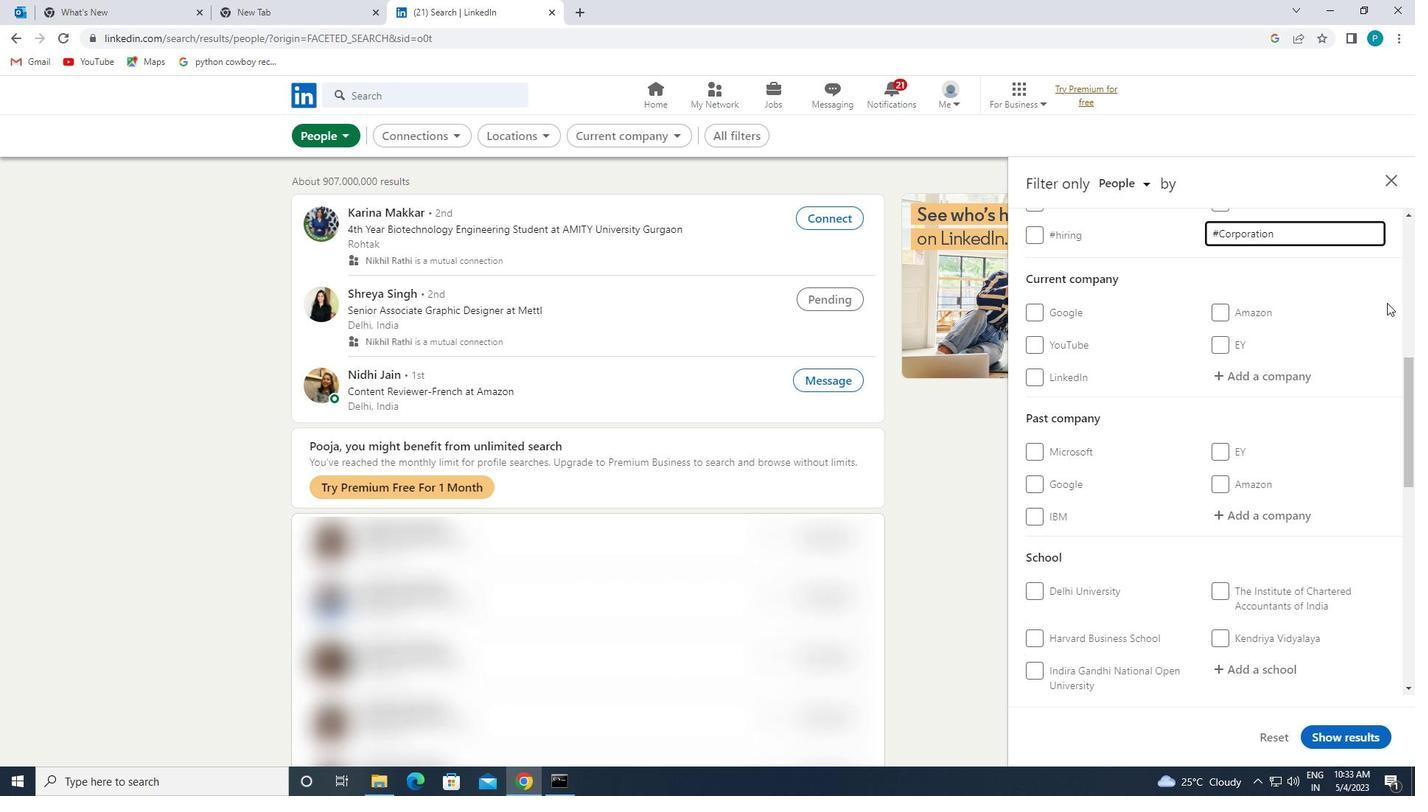 
Action: Mouse scrolled (1388, 302) with delta (0, 0)
Screenshot: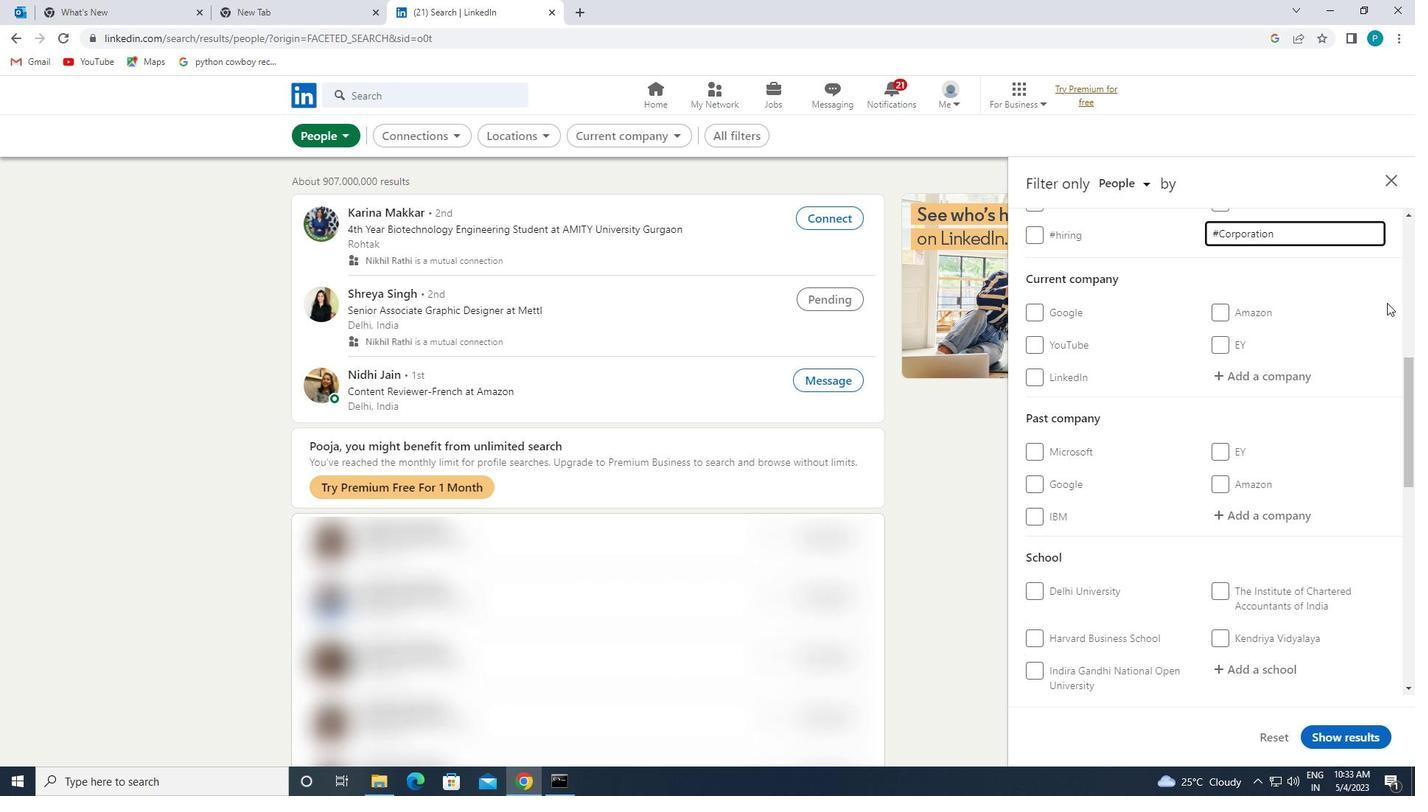 
Action: Mouse moved to (1316, 317)
Screenshot: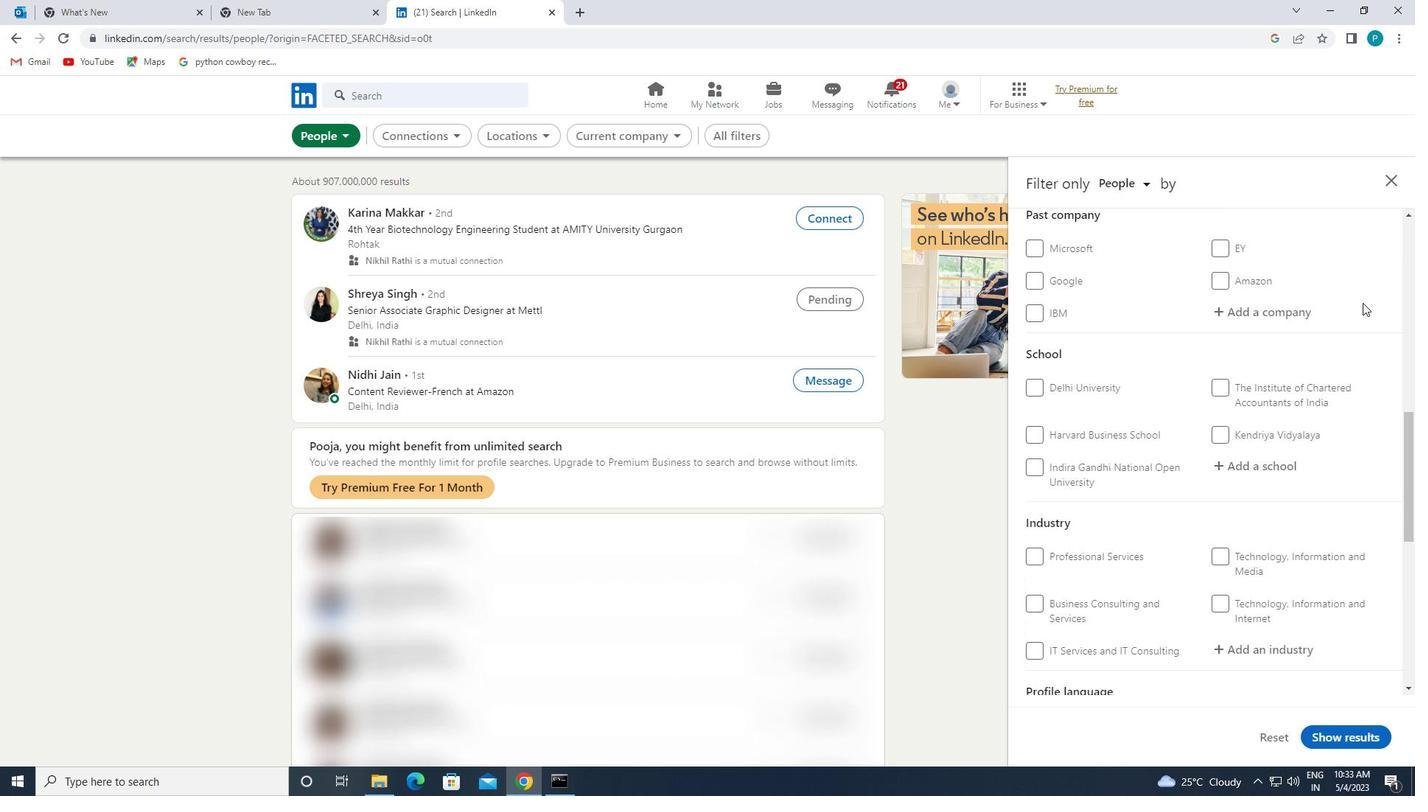 
Action: Mouse scrolled (1316, 317) with delta (0, 0)
Screenshot: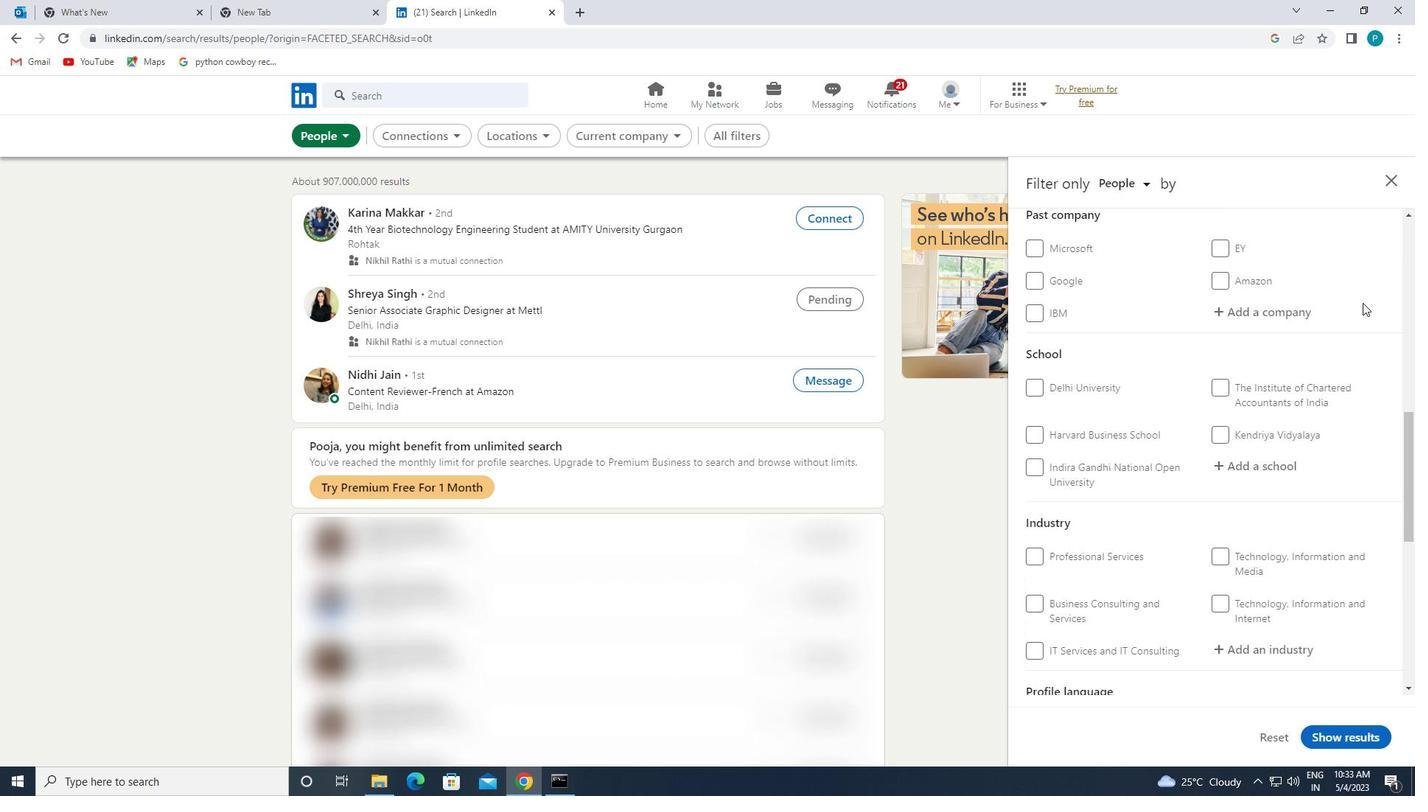 
Action: Mouse moved to (1313, 324)
Screenshot: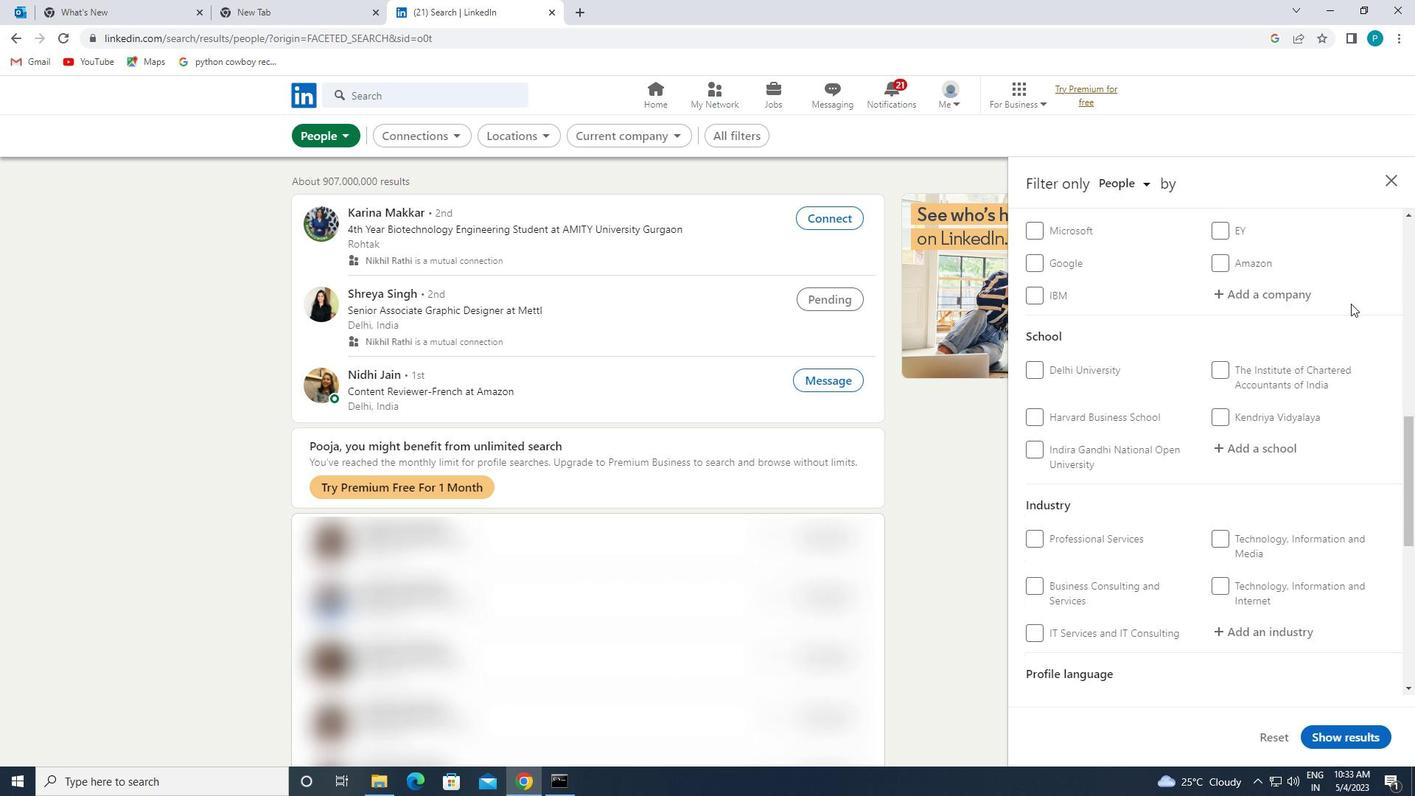 
Action: Mouse scrolled (1313, 323) with delta (0, 0)
Screenshot: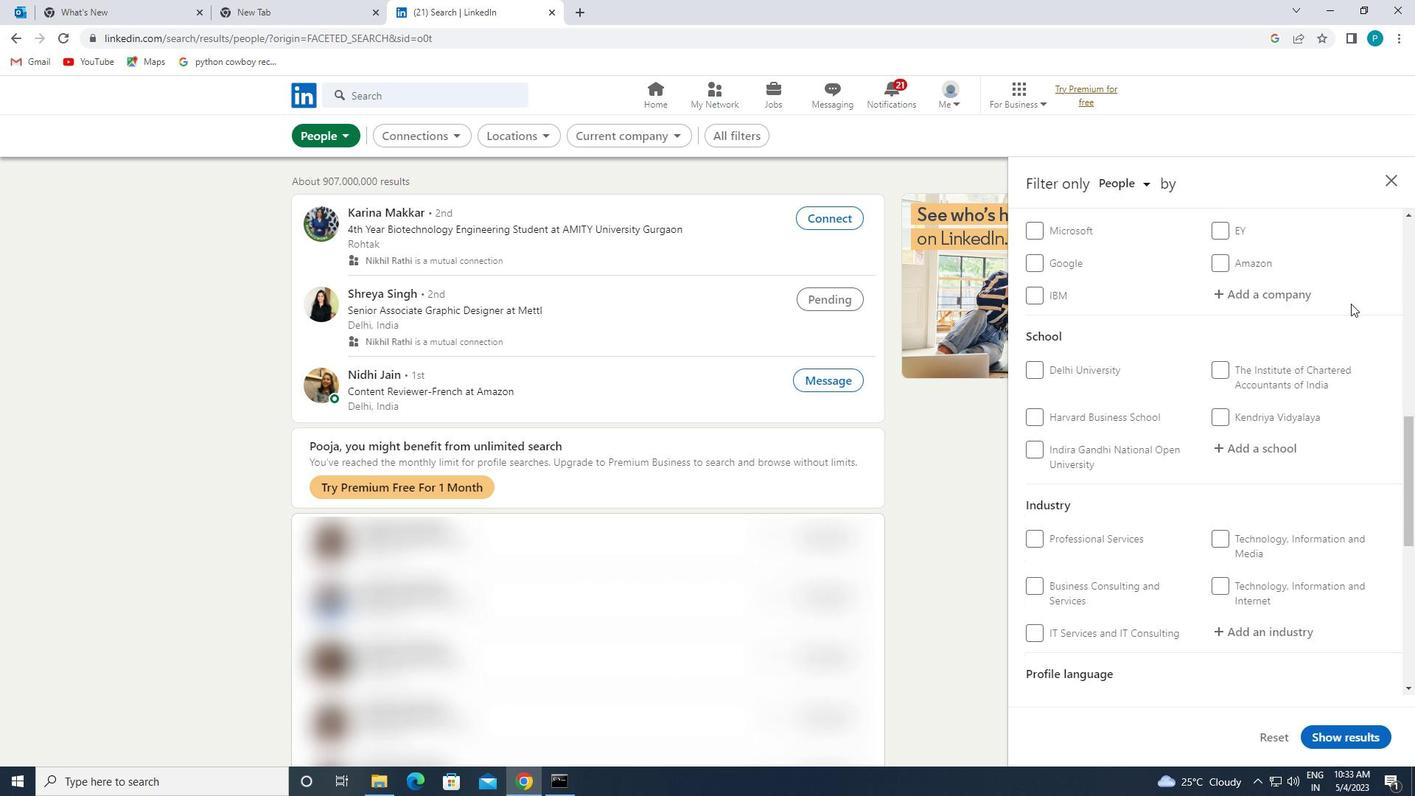 
Action: Mouse moved to (1304, 328)
Screenshot: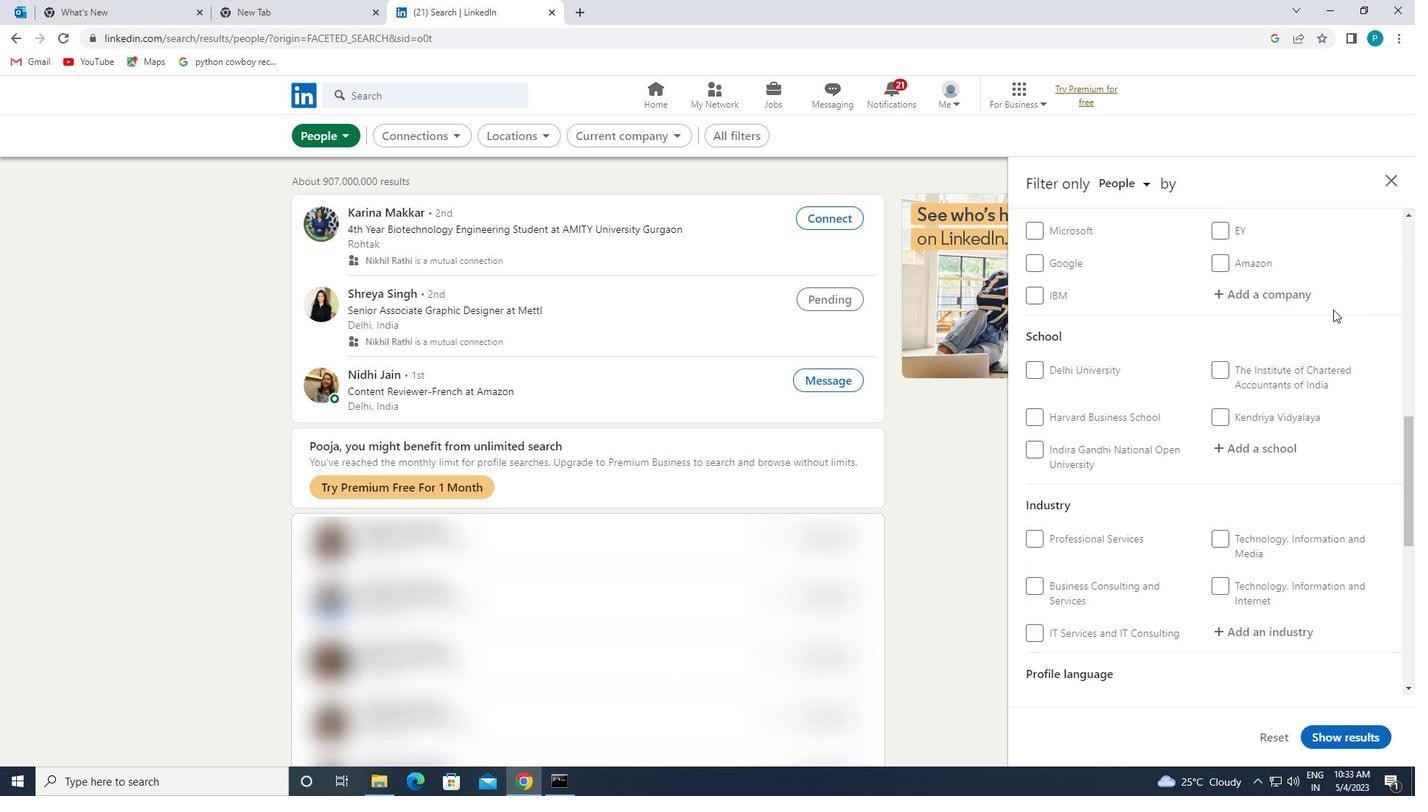 
Action: Mouse scrolled (1304, 328) with delta (0, 0)
Screenshot: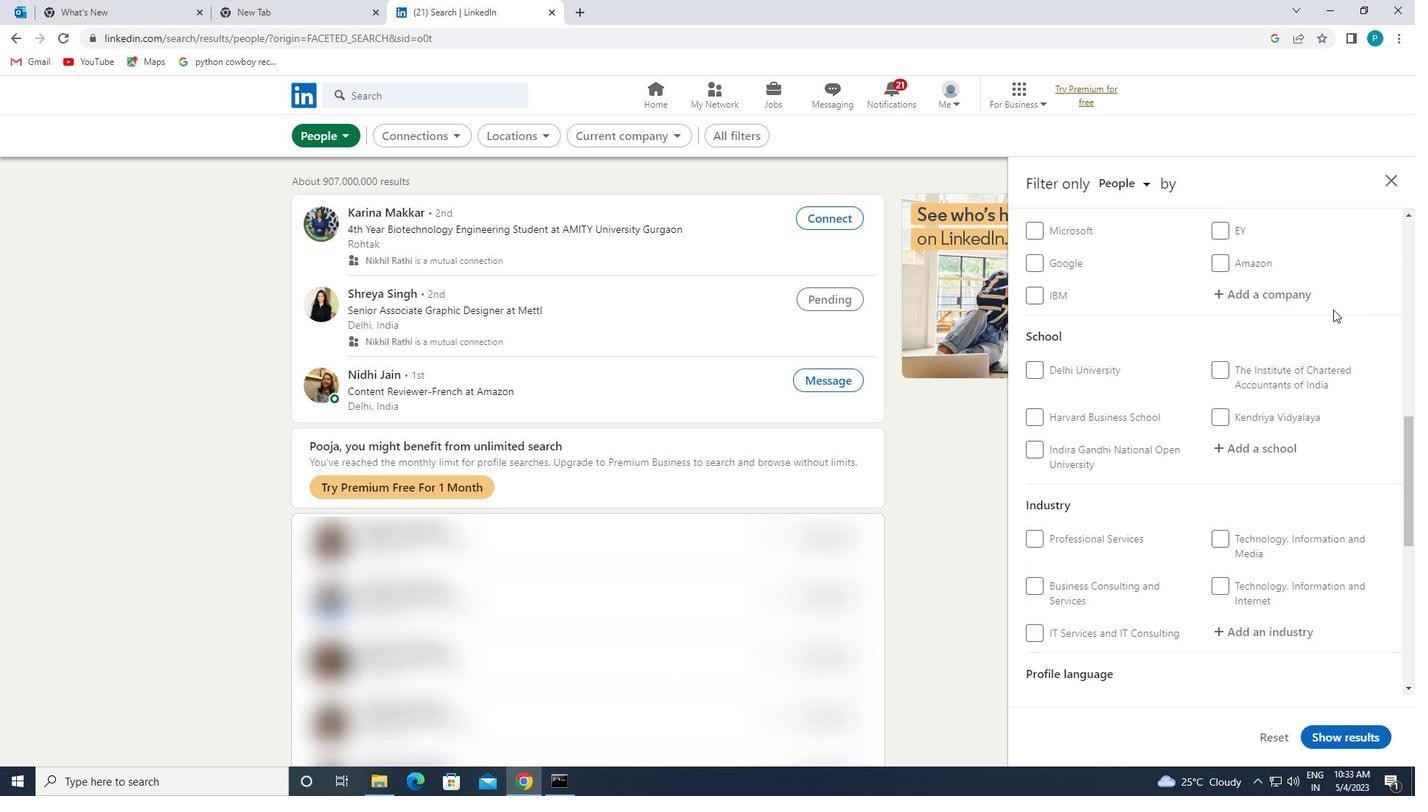 
Action: Mouse moved to (1266, 333)
Screenshot: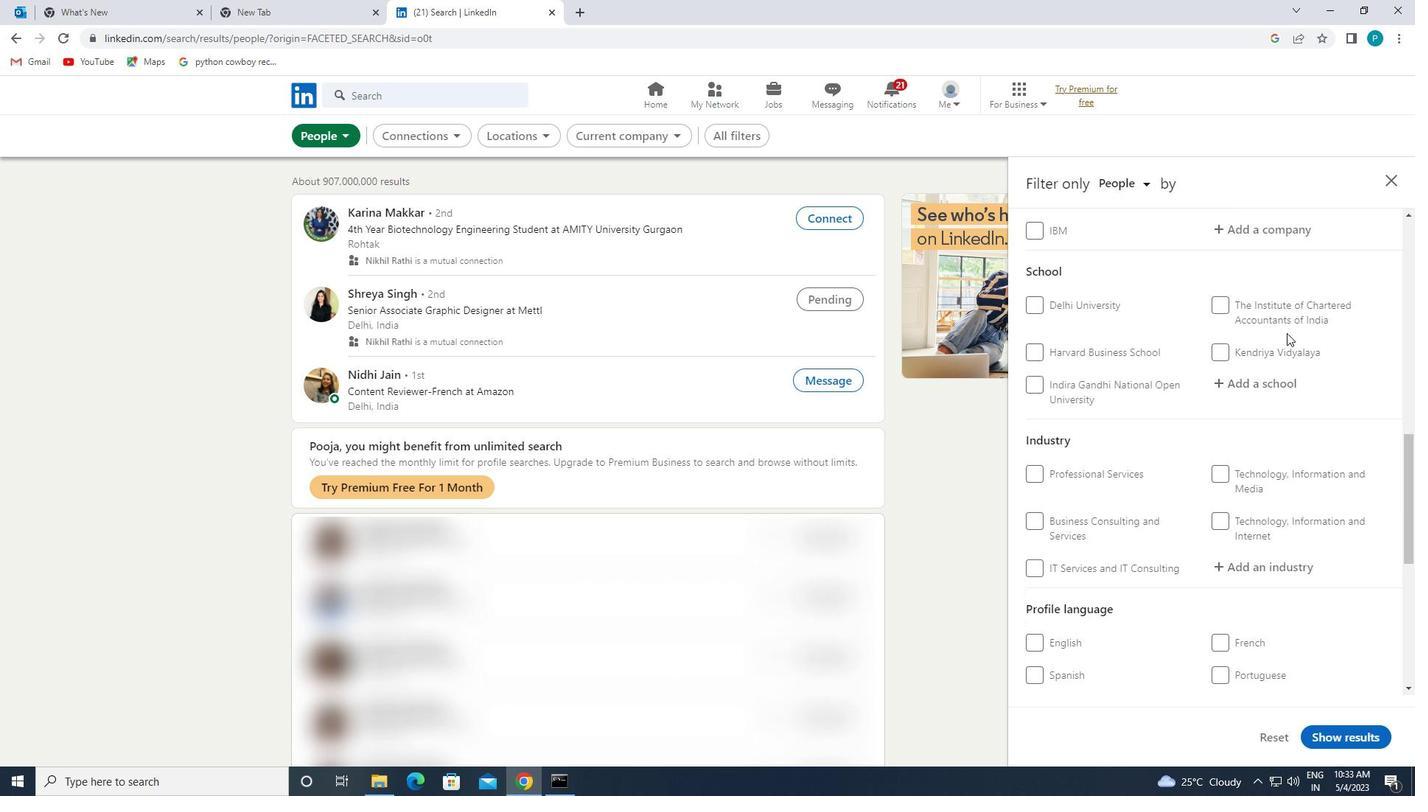
Action: Mouse scrolled (1266, 332) with delta (0, 0)
Screenshot: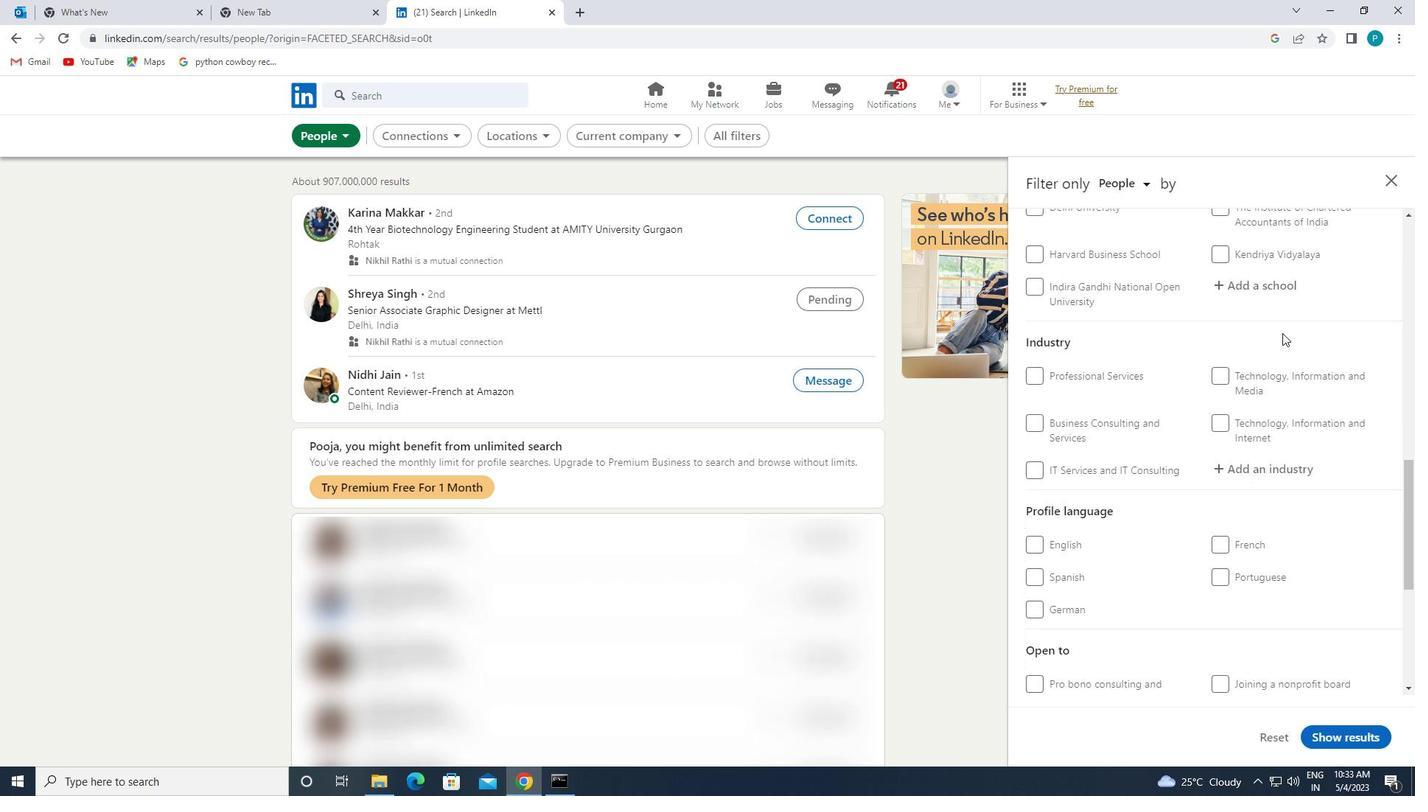 
Action: Mouse moved to (1264, 336)
Screenshot: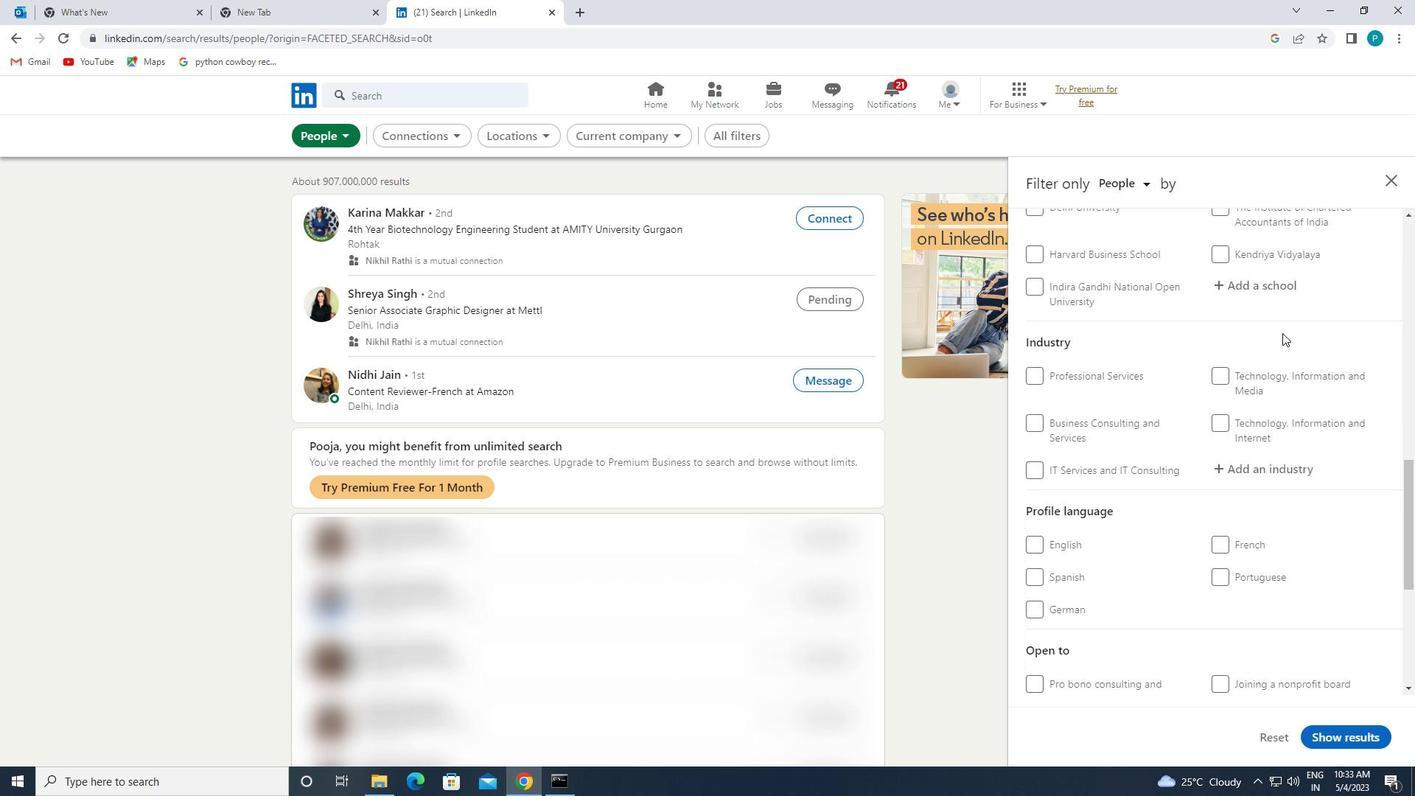 
Action: Mouse scrolled (1264, 335) with delta (0, 0)
Screenshot: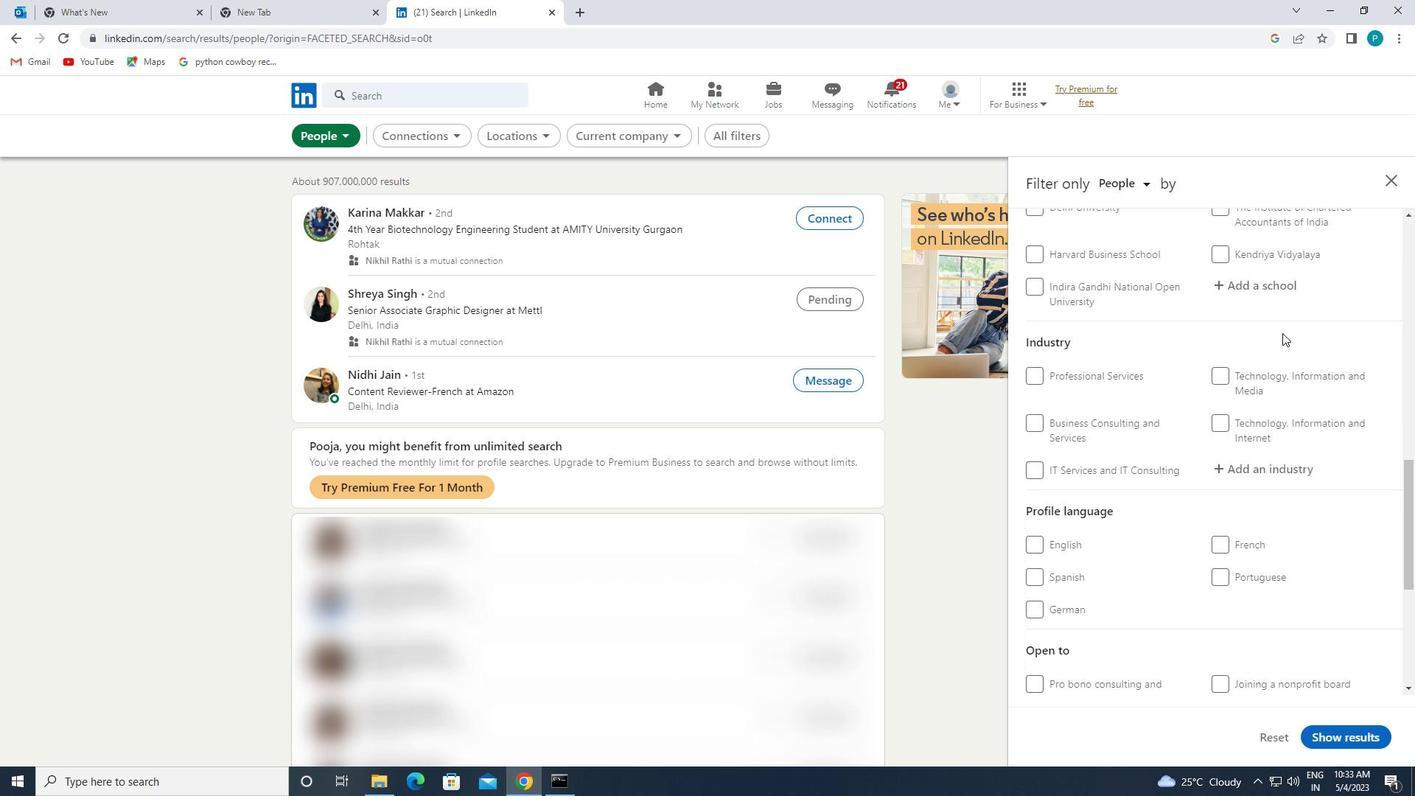 
Action: Mouse moved to (1275, 373)
Screenshot: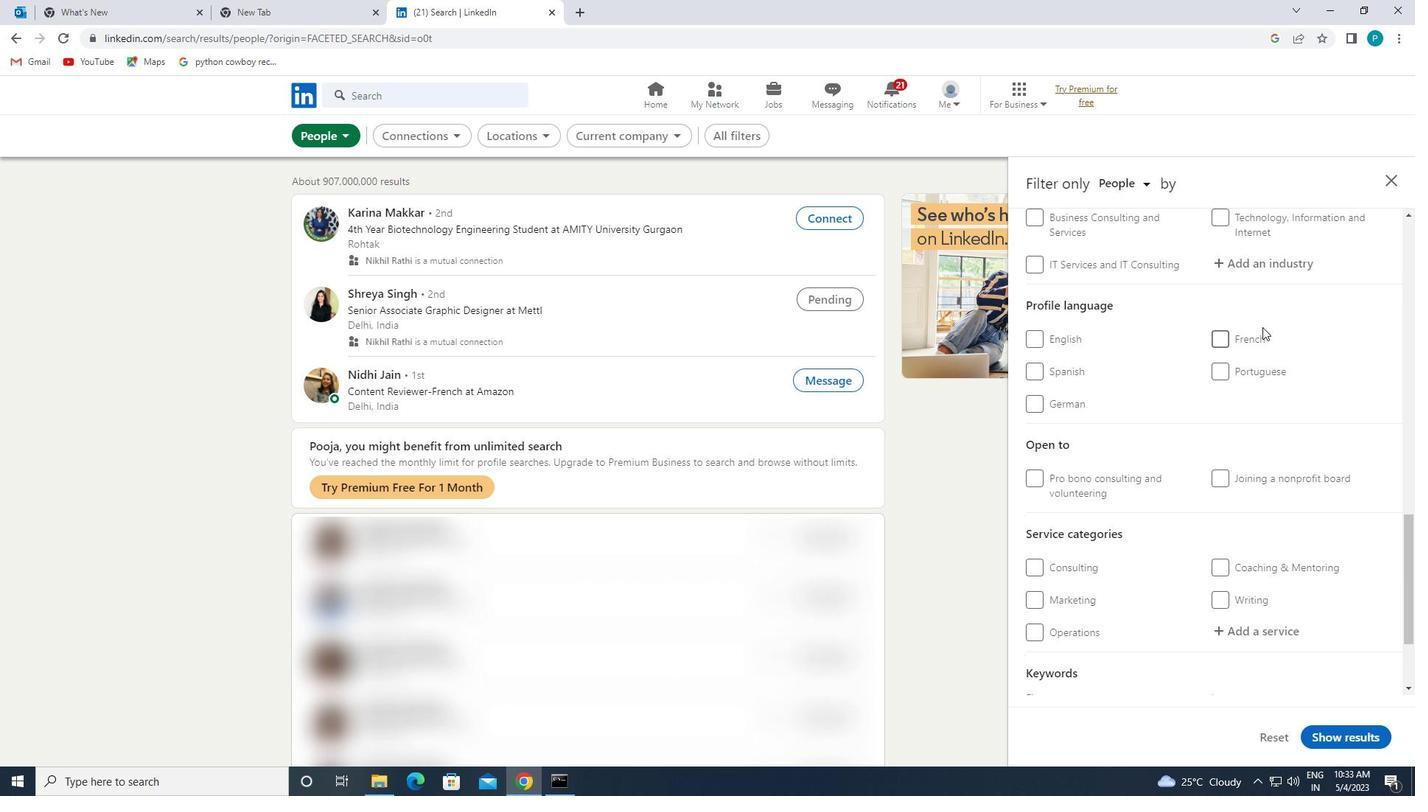 
Action: Mouse pressed left at (1275, 373)
Screenshot: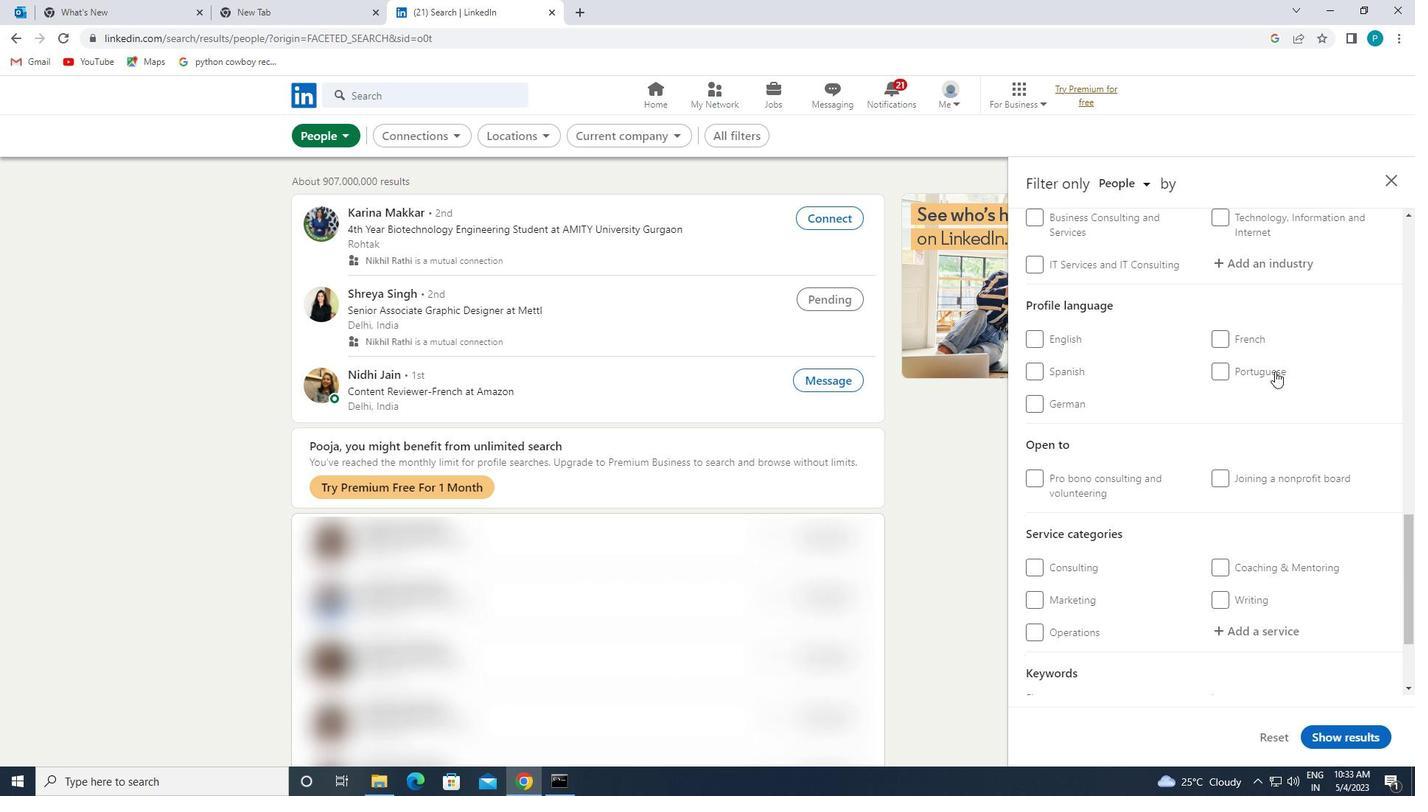 
Action: Mouse moved to (1335, 356)
Screenshot: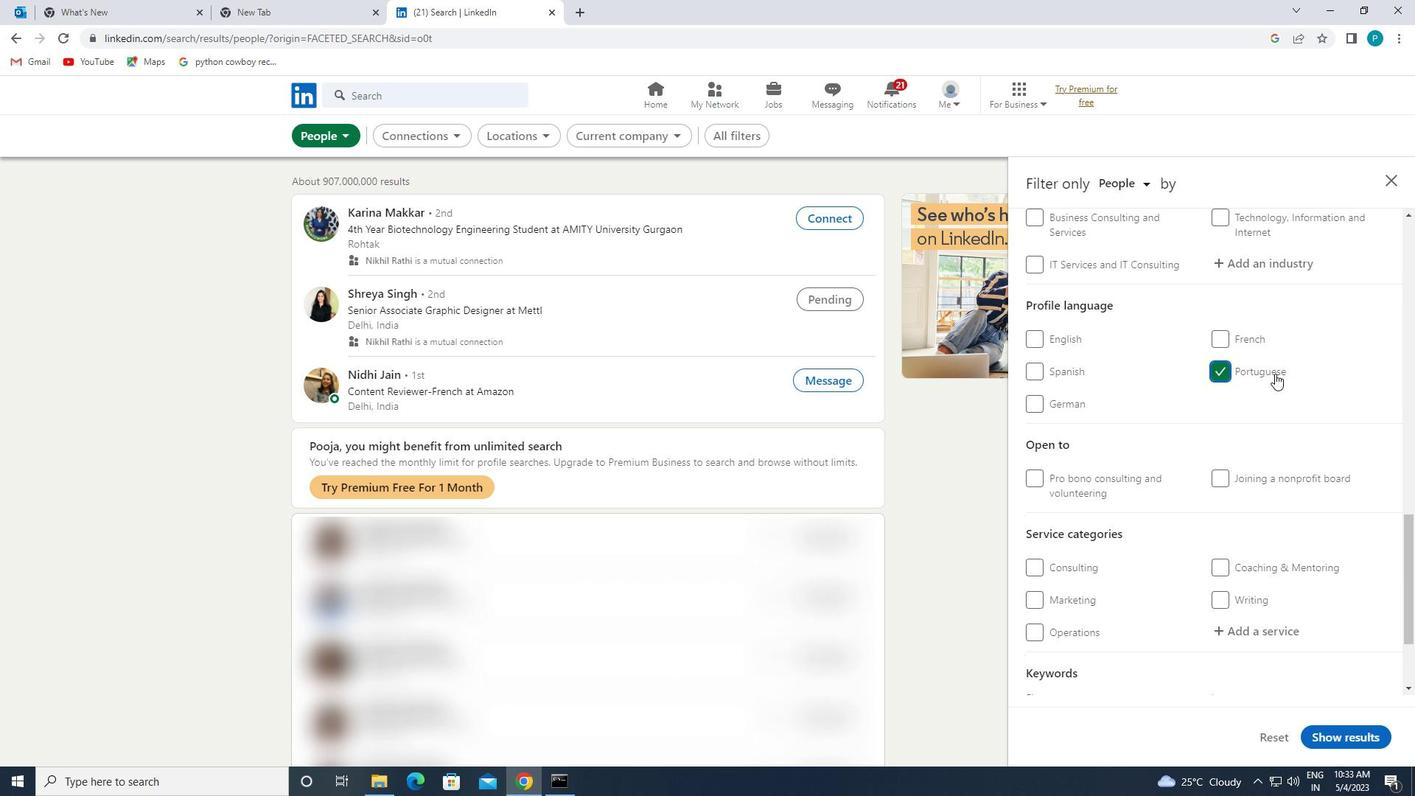
Action: Mouse scrolled (1335, 356) with delta (0, 0)
Screenshot: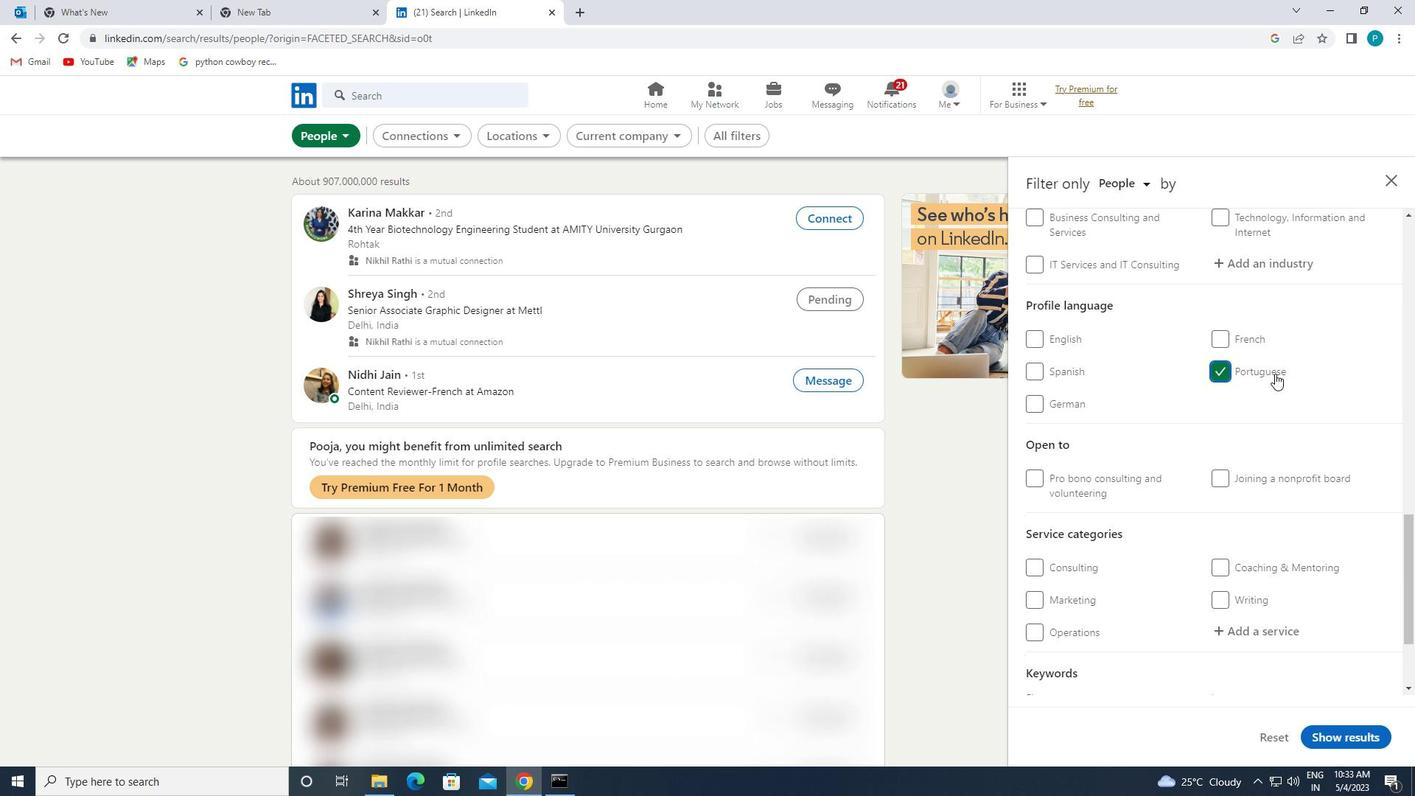 
Action: Mouse moved to (1335, 354)
Screenshot: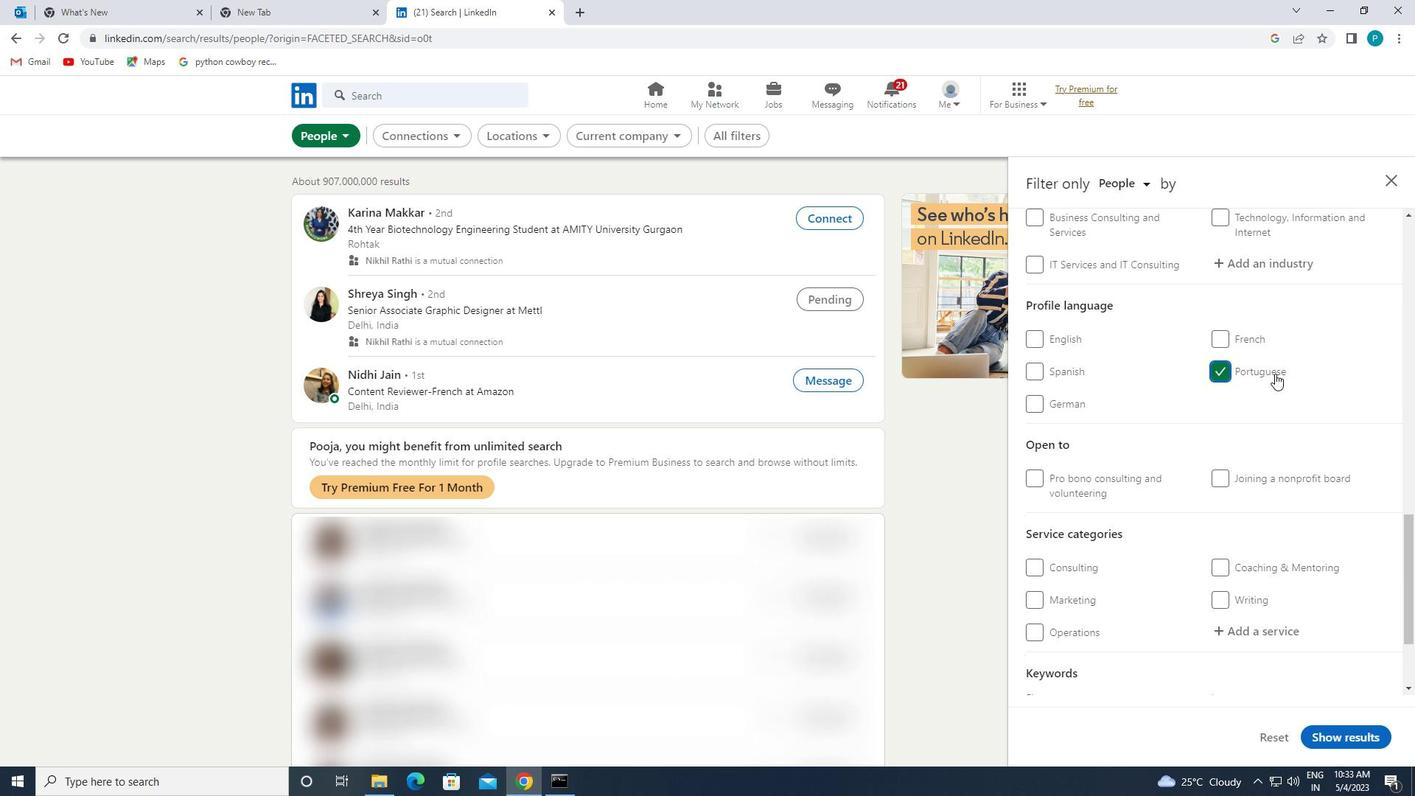 
Action: Mouse scrolled (1335, 355) with delta (0, 0)
Screenshot: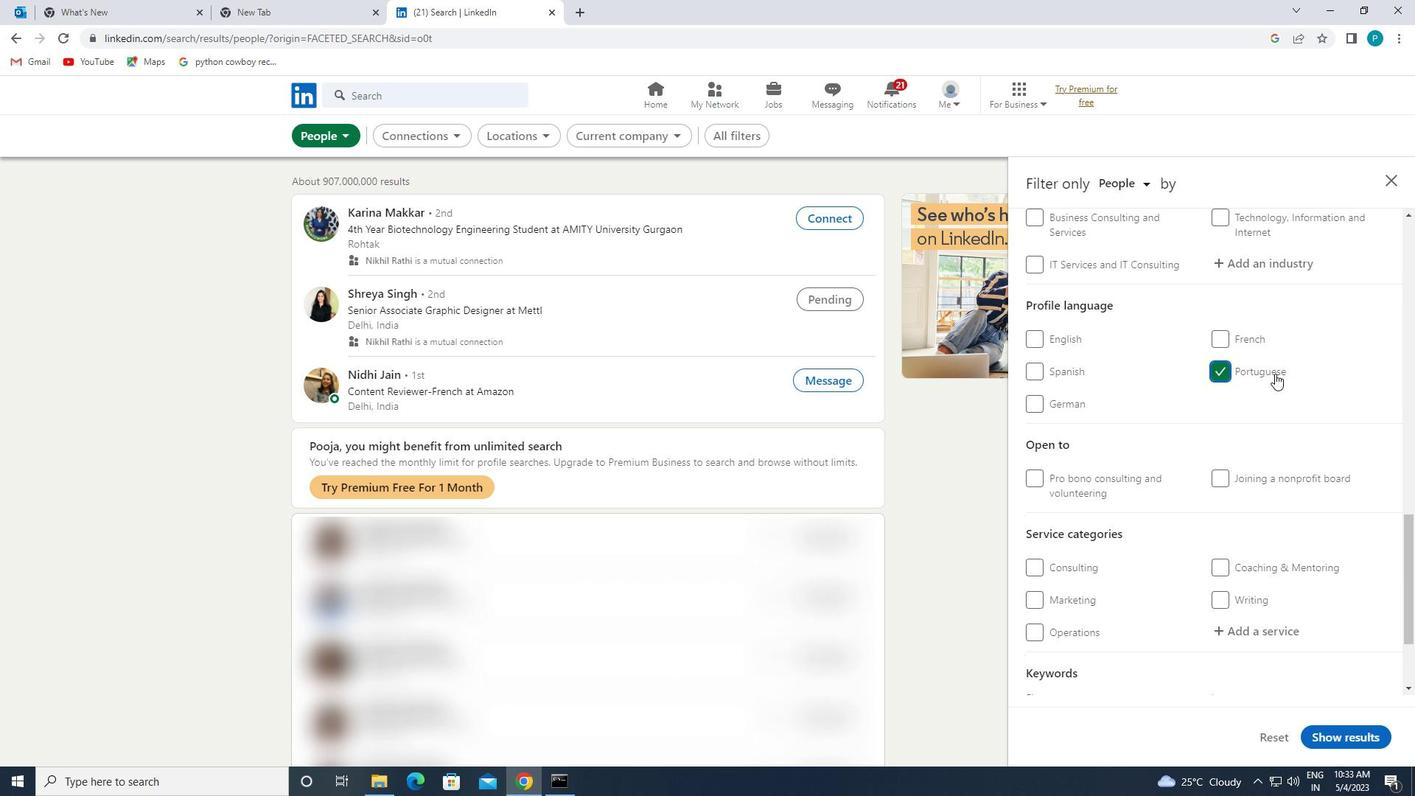 
Action: Mouse moved to (1335, 353)
Screenshot: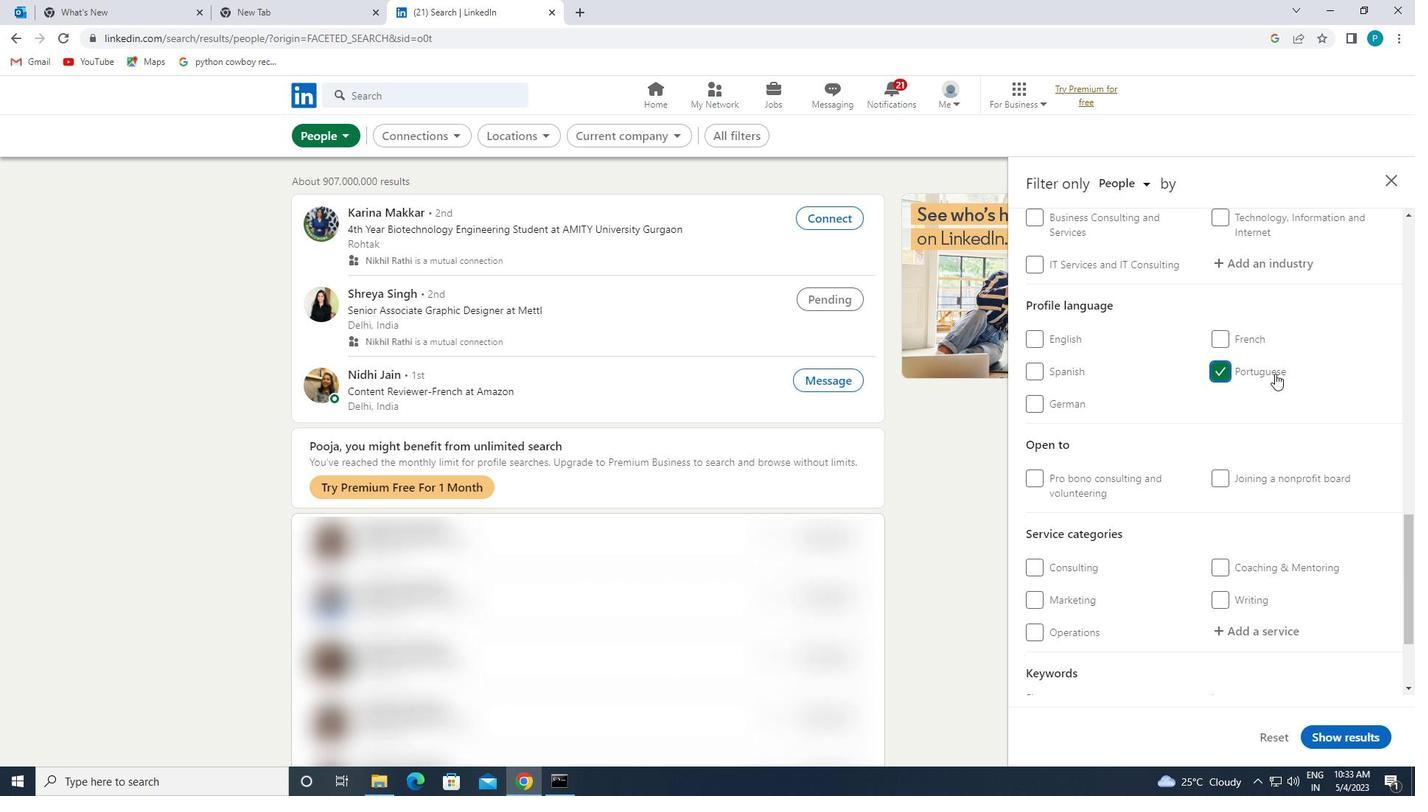 
Action: Mouse scrolled (1335, 354) with delta (0, 0)
Screenshot: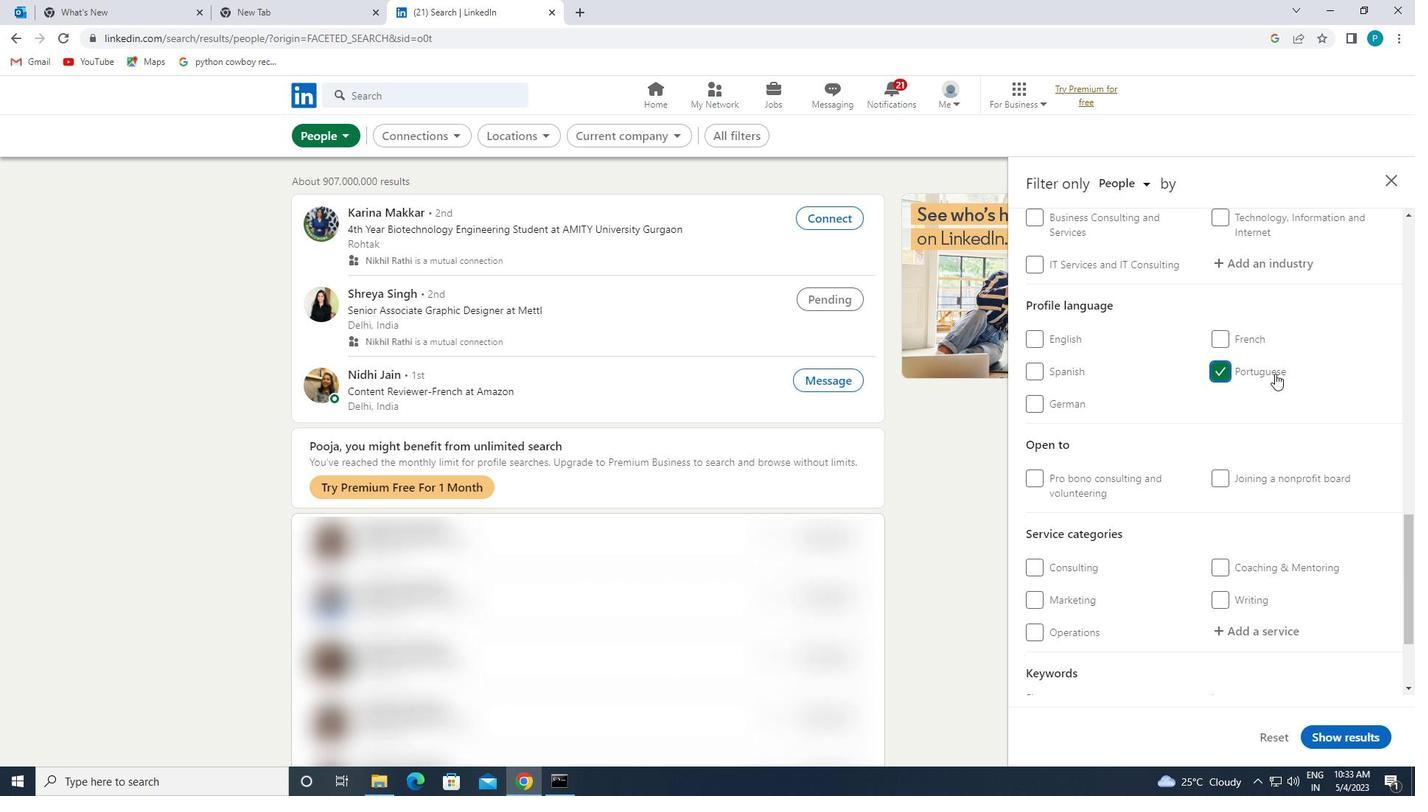 
Action: Mouse scrolled (1335, 354) with delta (0, 0)
Screenshot: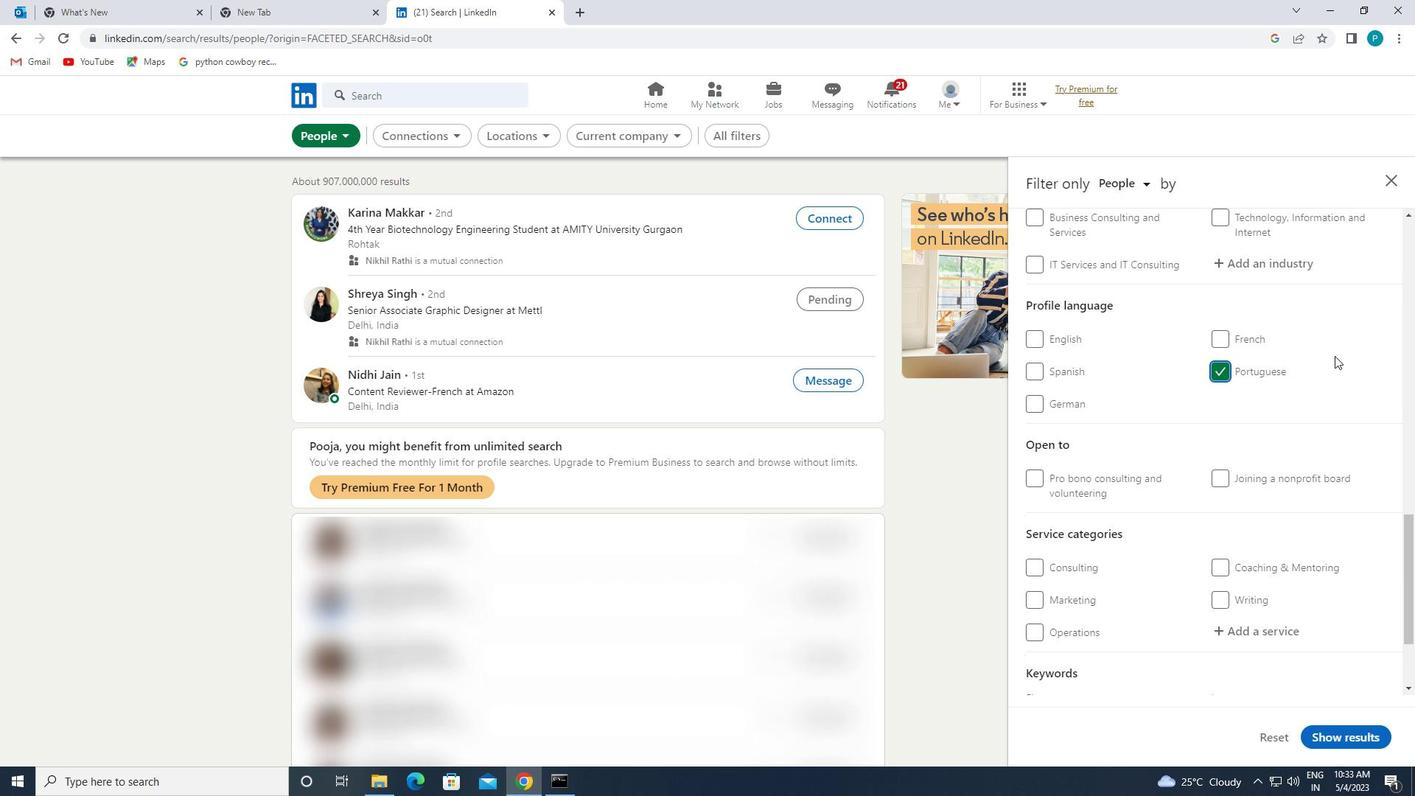 
Action: Mouse moved to (1335, 352)
Screenshot: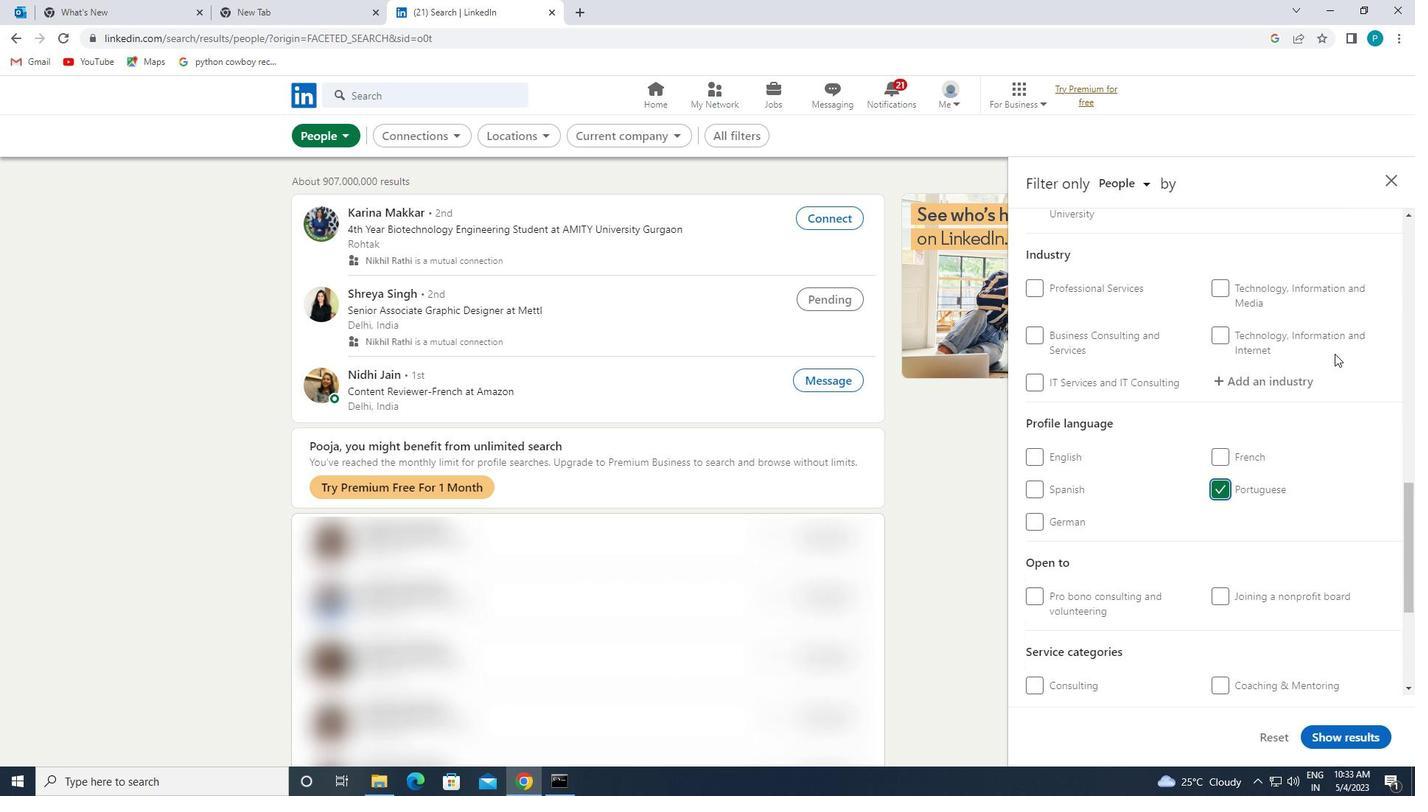 
Action: Mouse scrolled (1335, 353) with delta (0, 0)
Screenshot: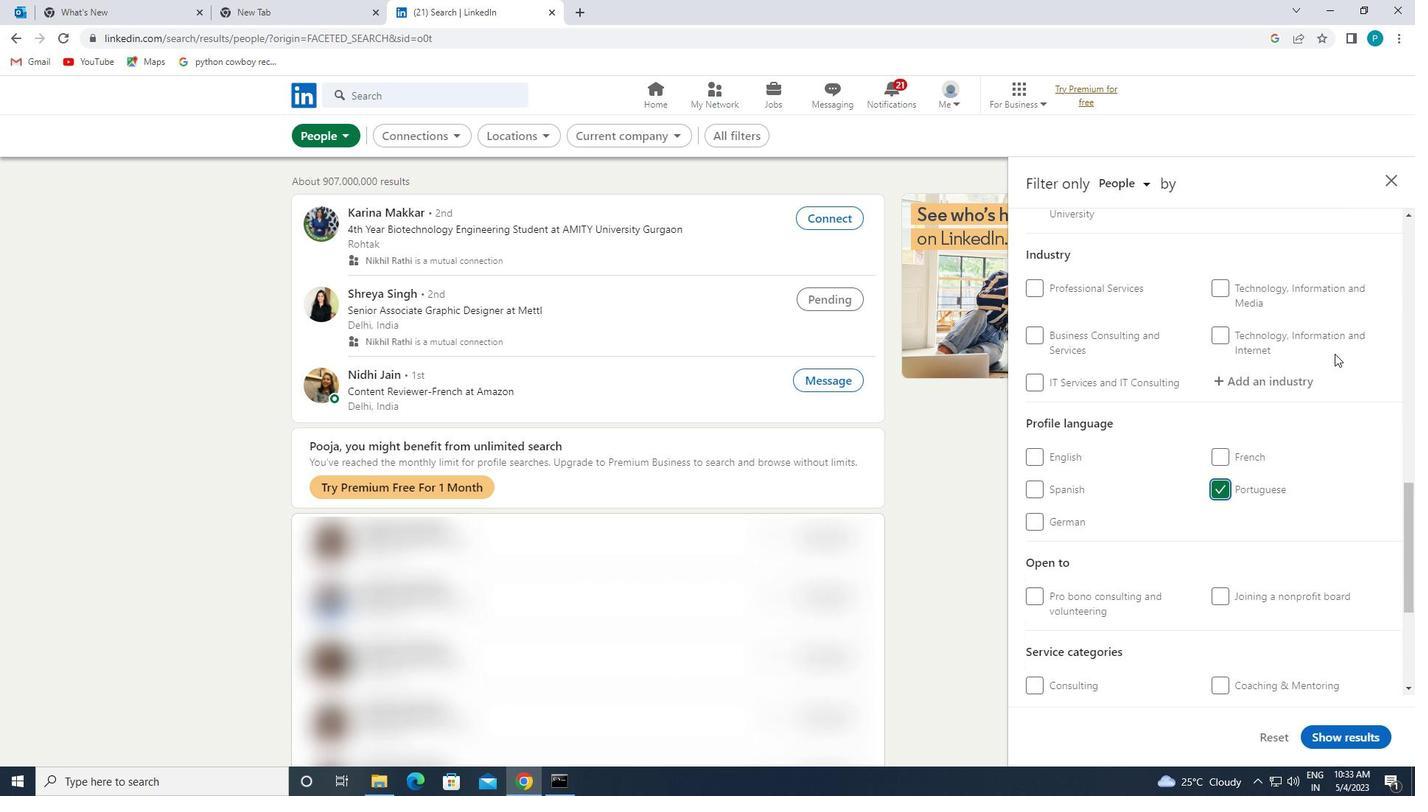 
Action: Mouse moved to (1335, 350)
Screenshot: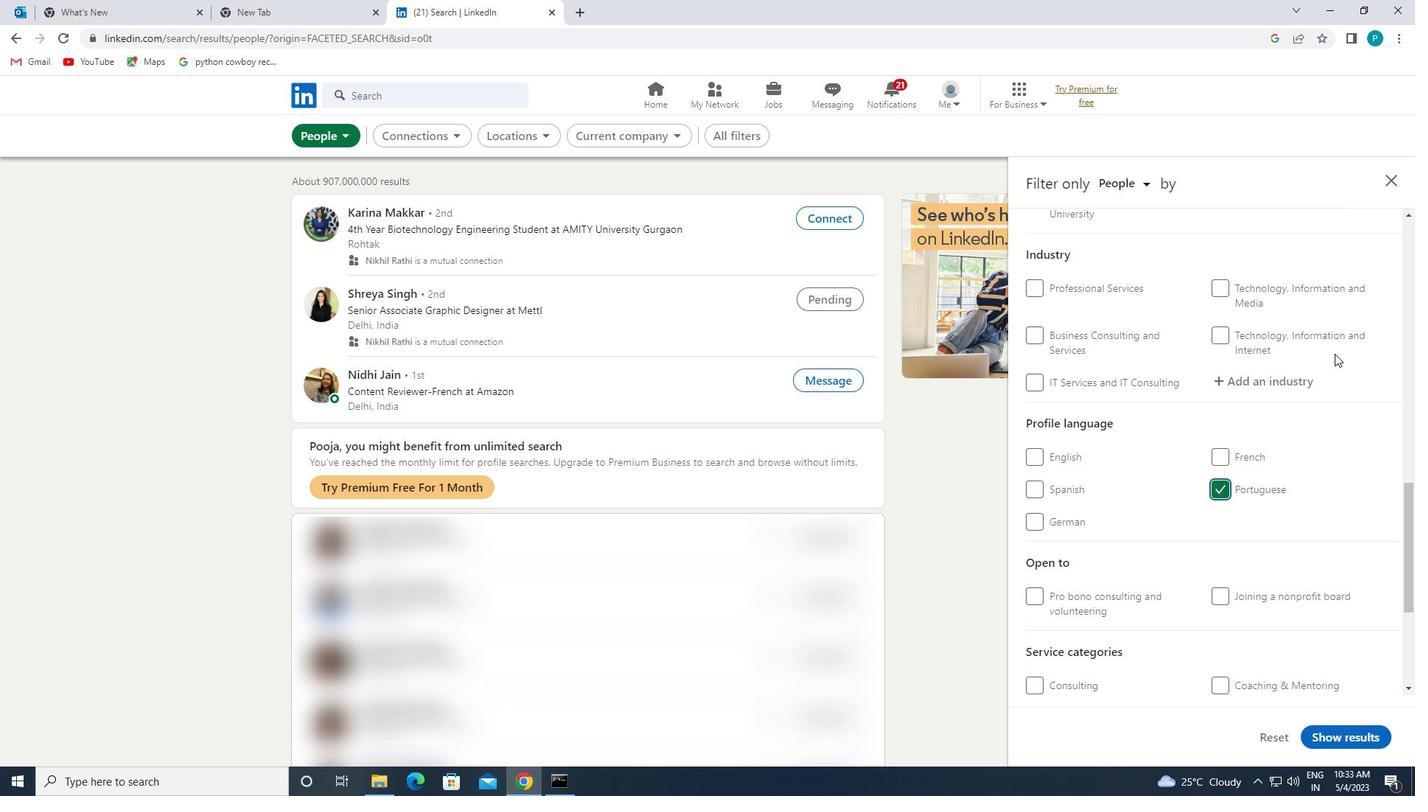 
Action: Mouse scrolled (1335, 351) with delta (0, 0)
Screenshot: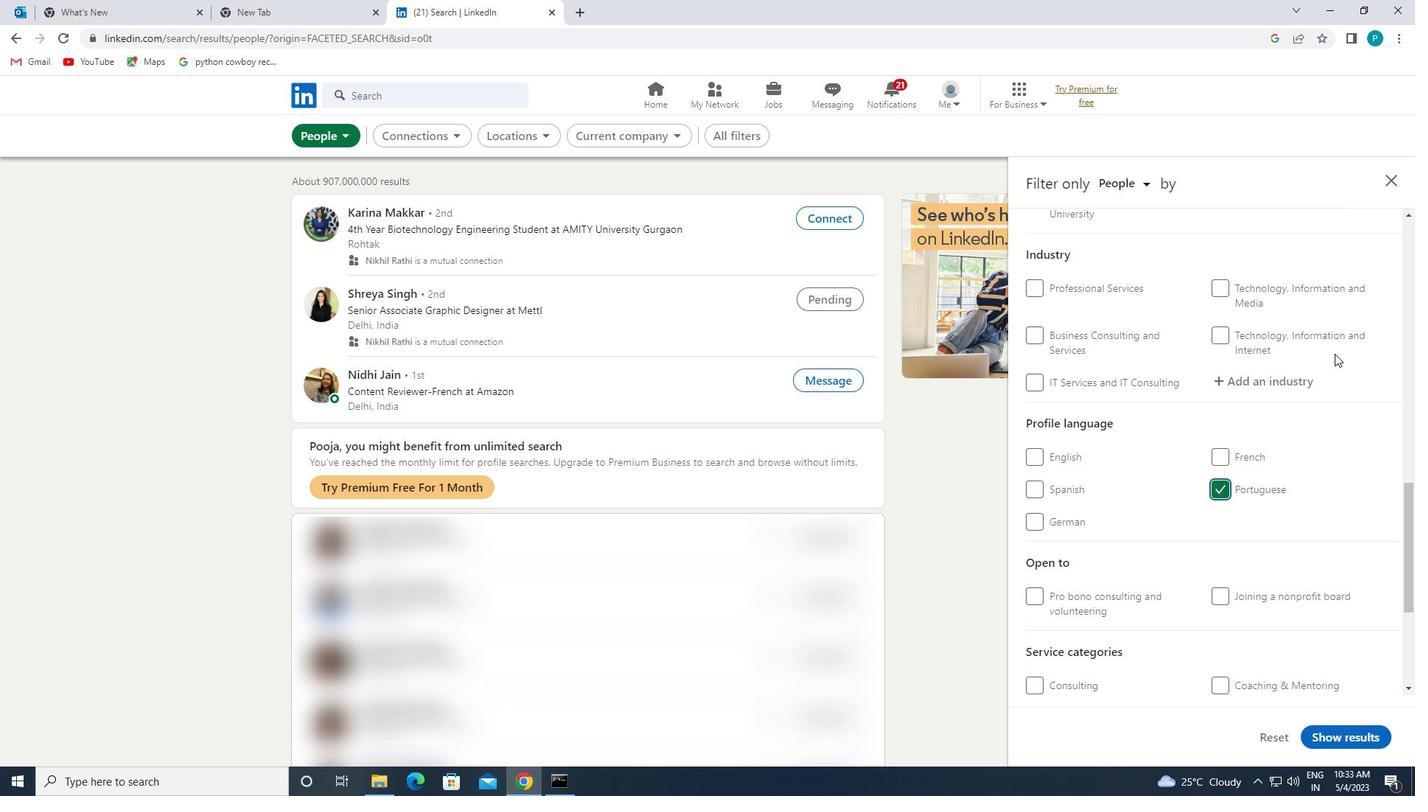 
Action: Mouse moved to (1335, 349)
Screenshot: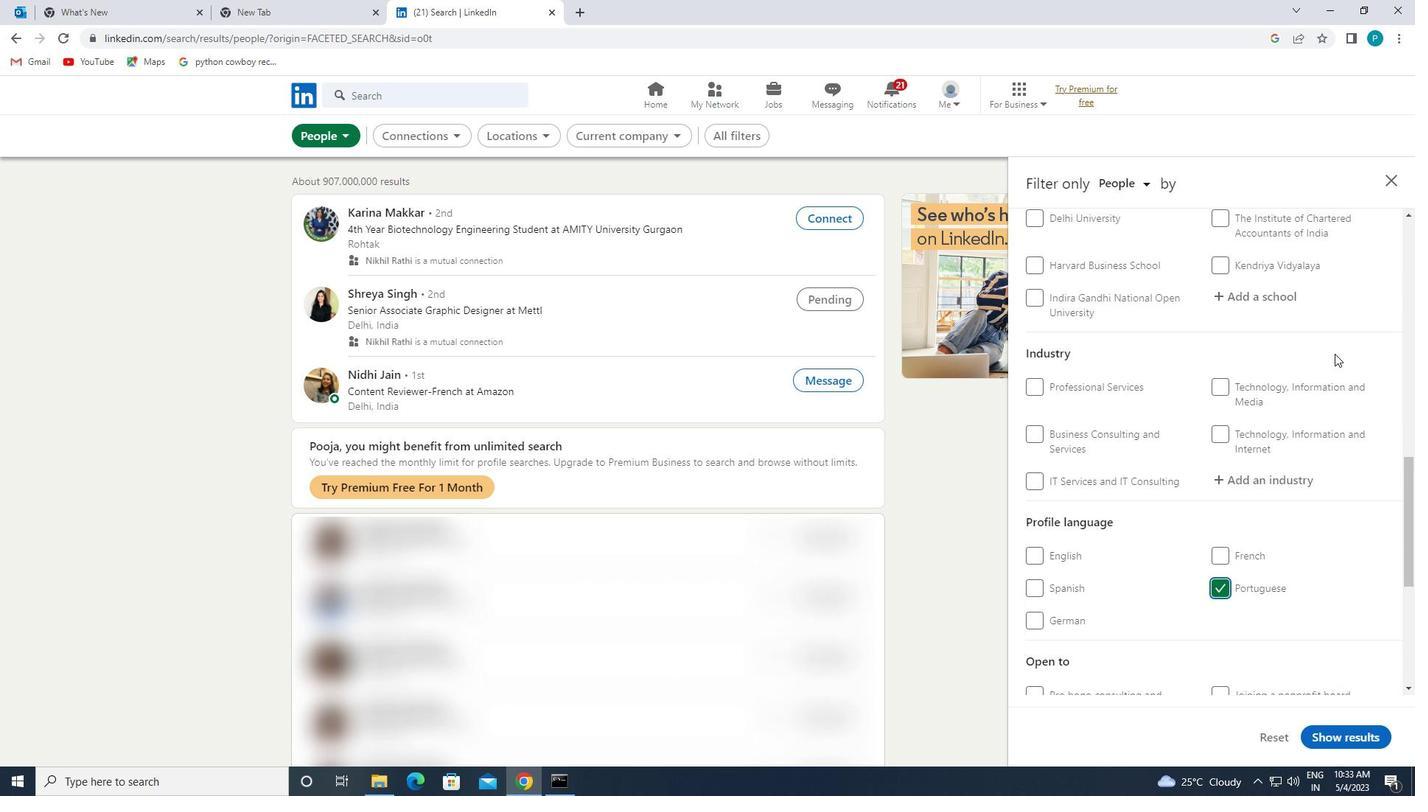 
Action: Mouse scrolled (1335, 350) with delta (0, 0)
Screenshot: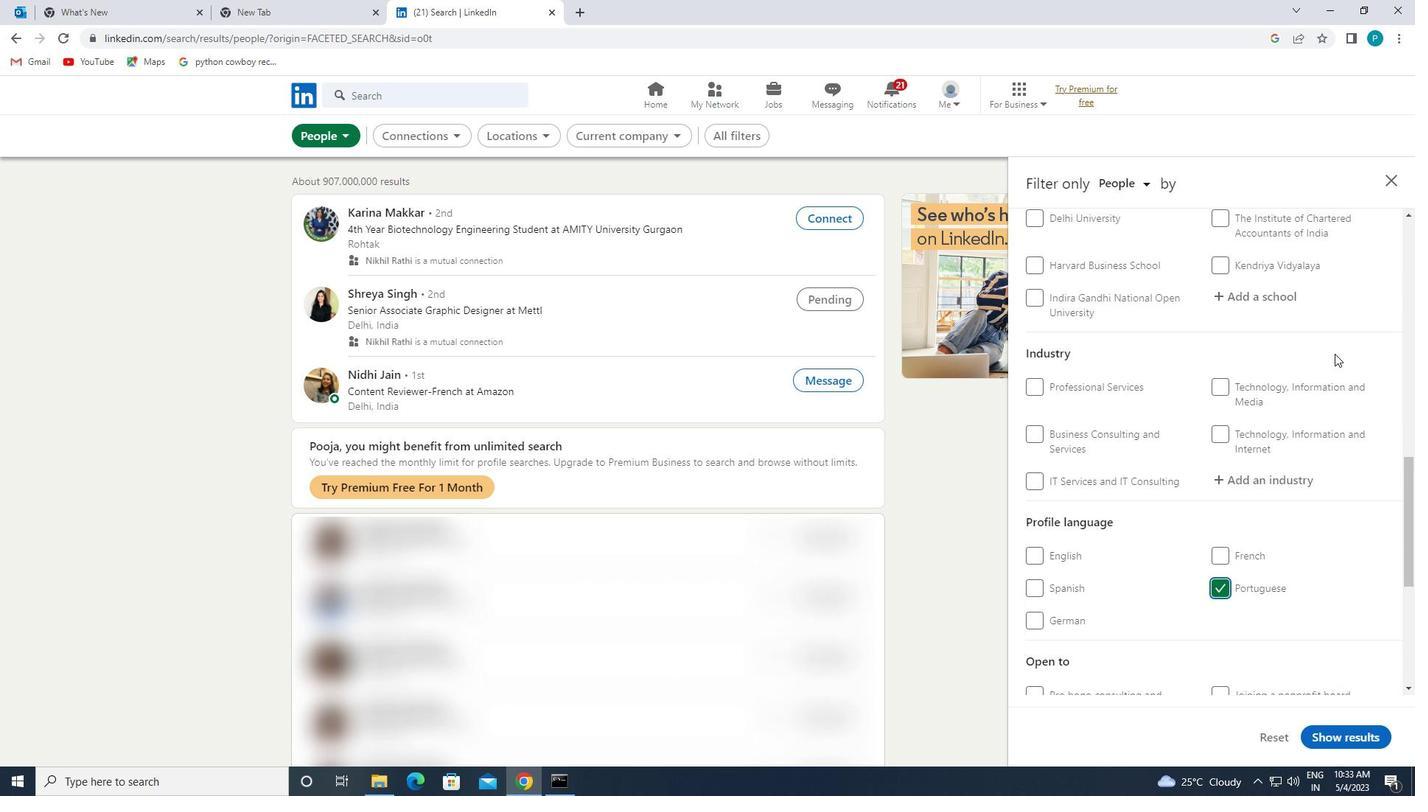 
Action: Mouse moved to (1299, 334)
Screenshot: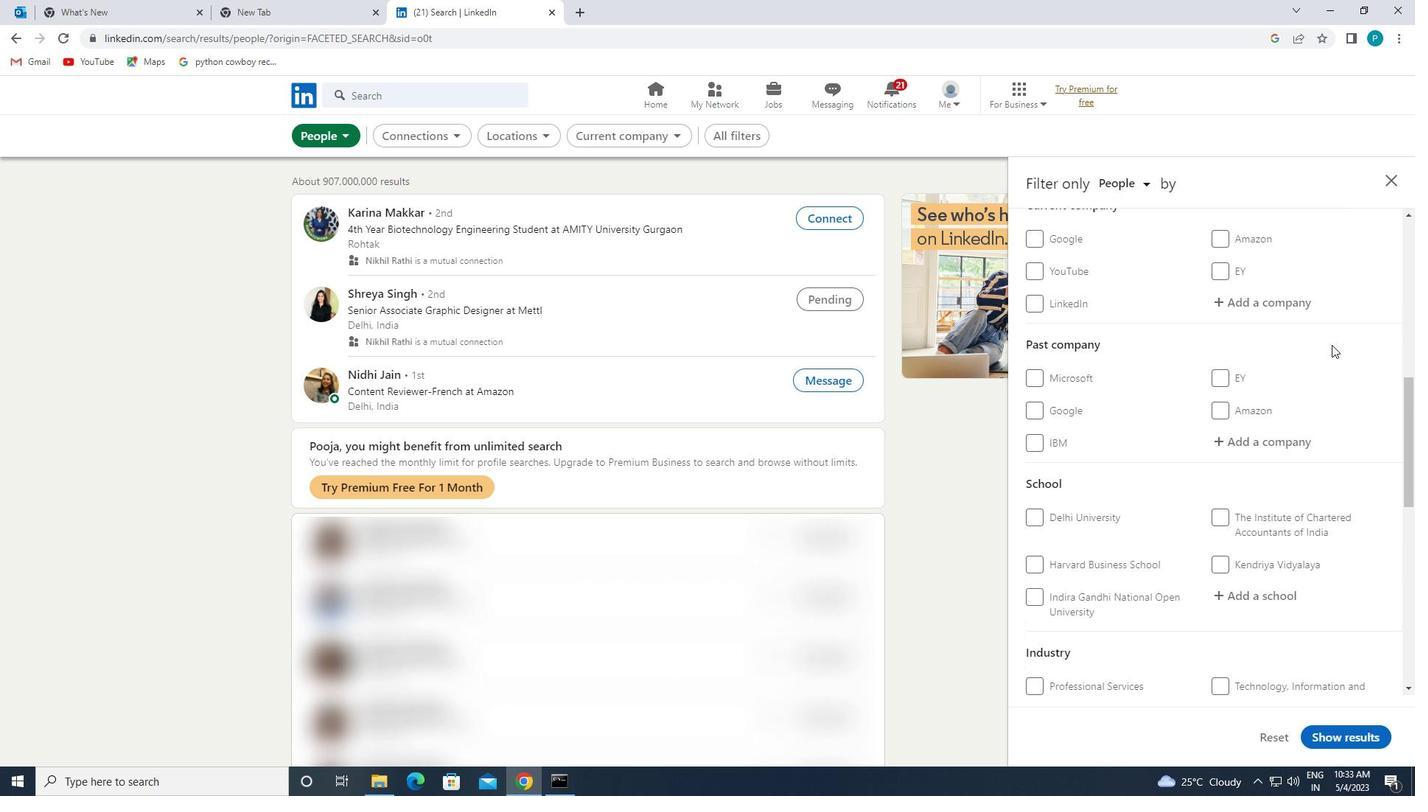 
Action: Mouse scrolled (1299, 334) with delta (0, 0)
Screenshot: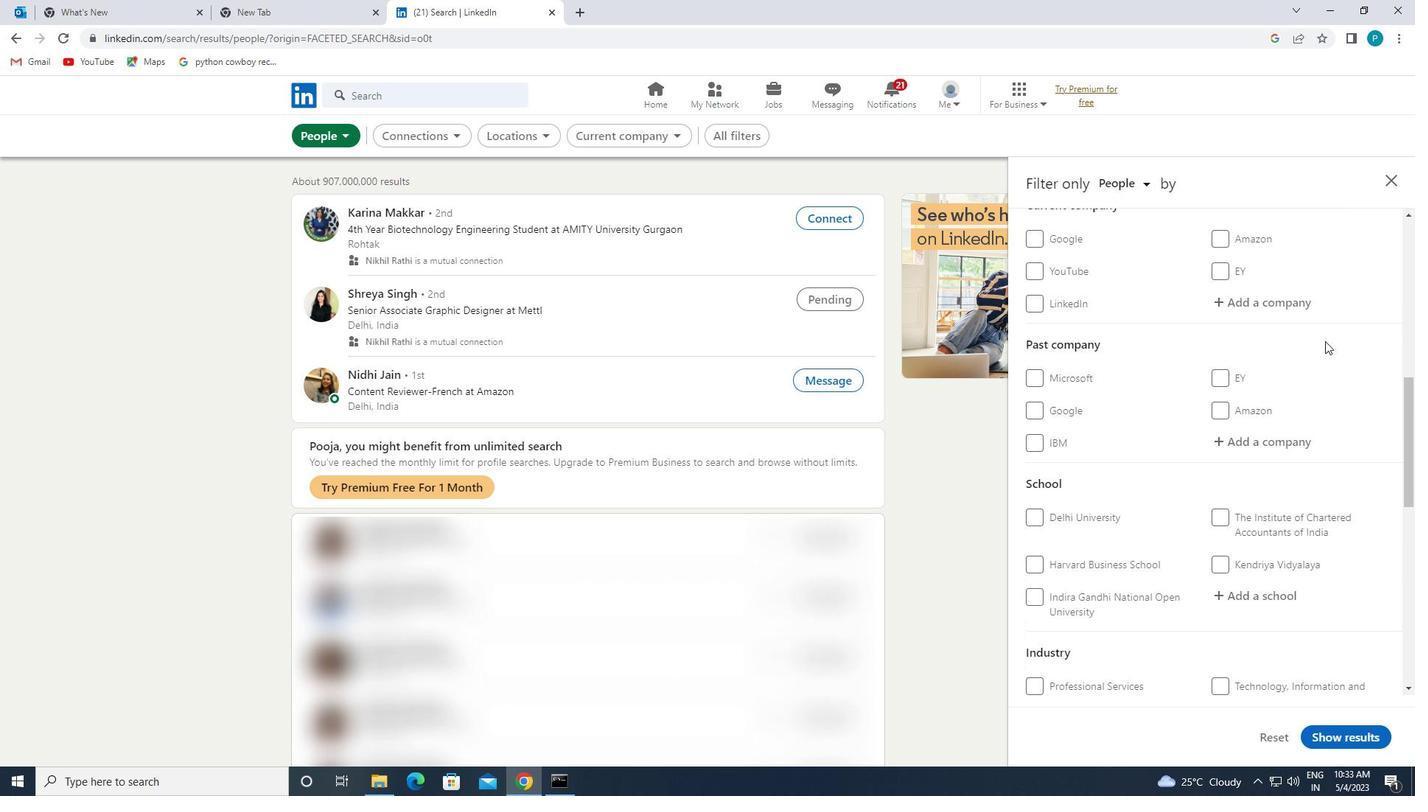 
Action: Mouse scrolled (1299, 334) with delta (0, 0)
Screenshot: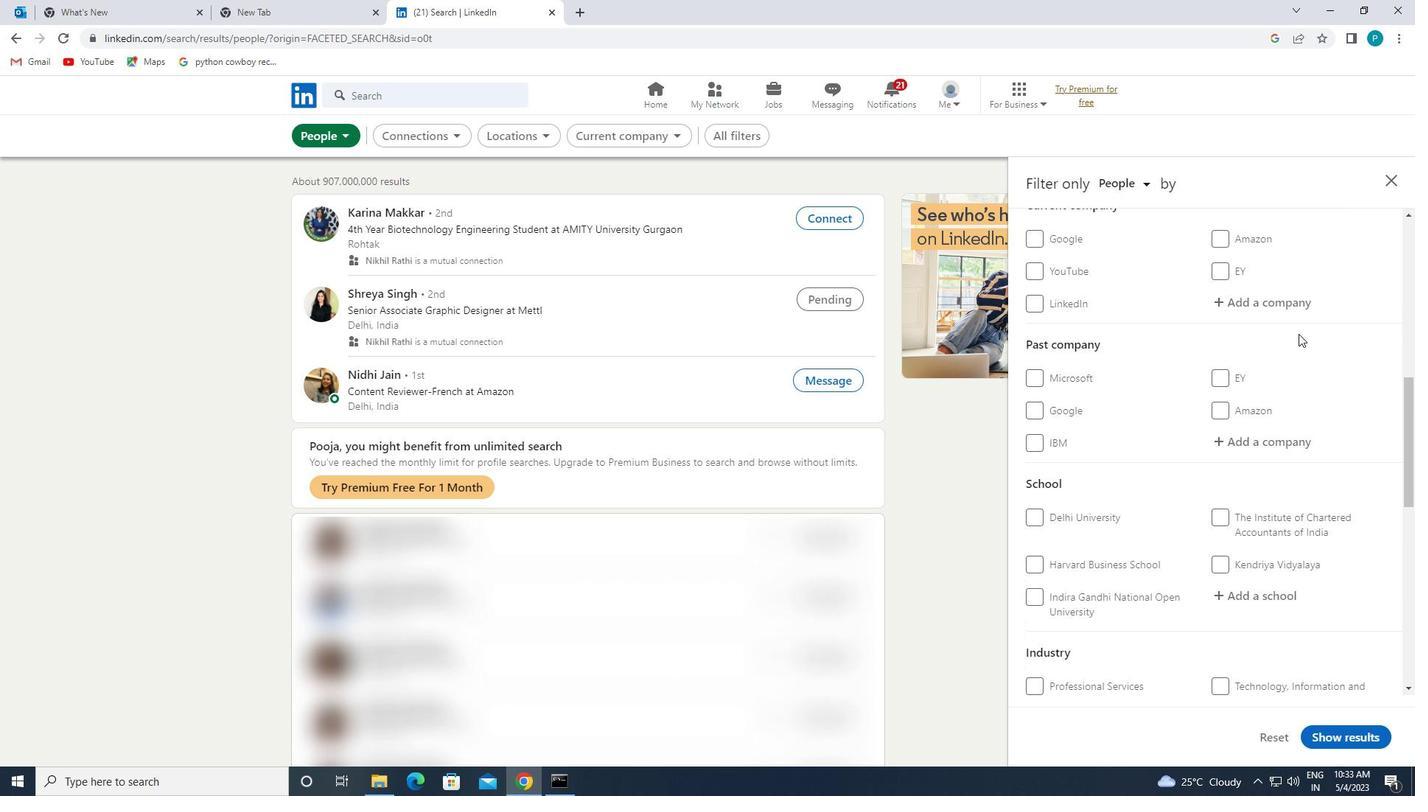 
Action: Mouse moved to (1267, 444)
Screenshot: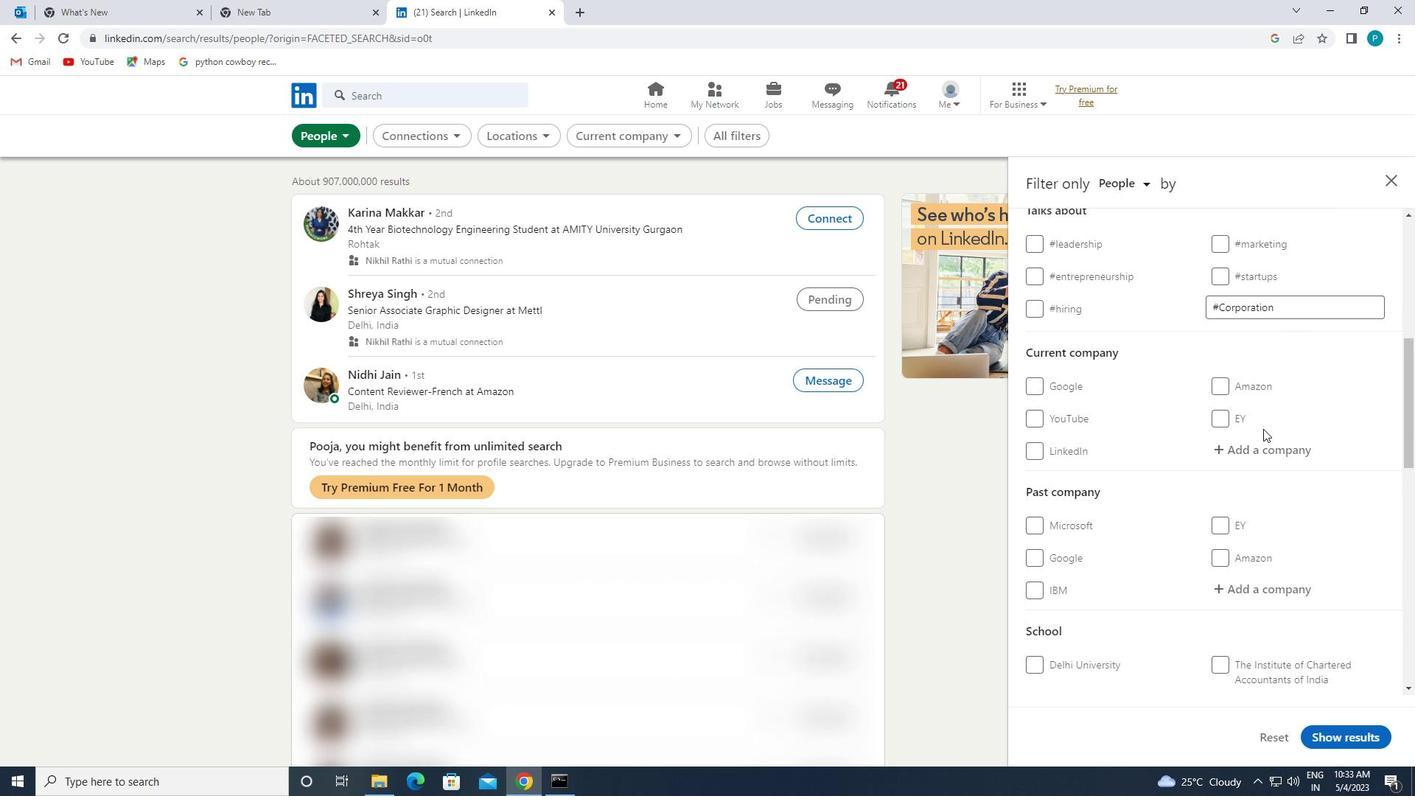 
Action: Mouse pressed left at (1267, 444)
Screenshot: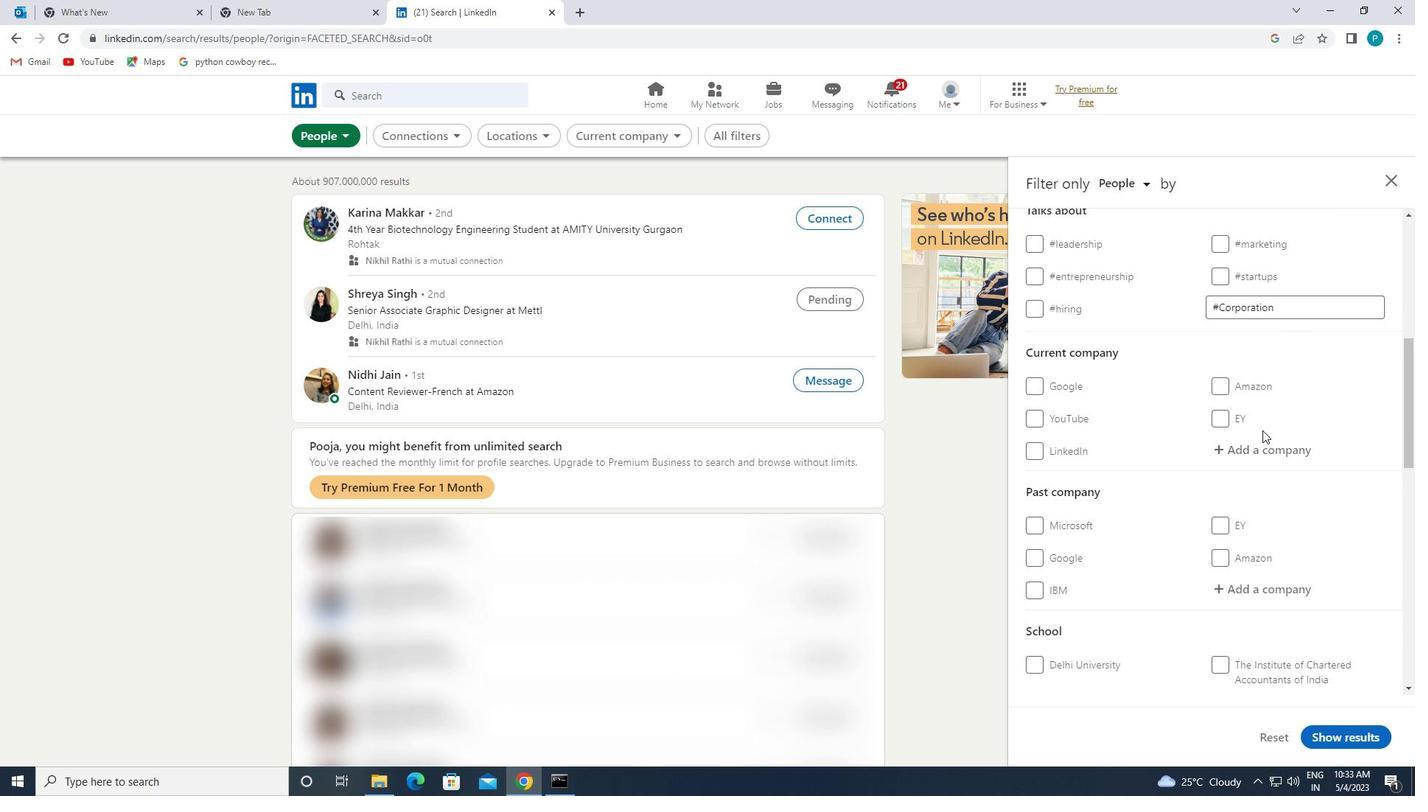 
Action: Key pressed <Key.caps_lock>OLA
Screenshot: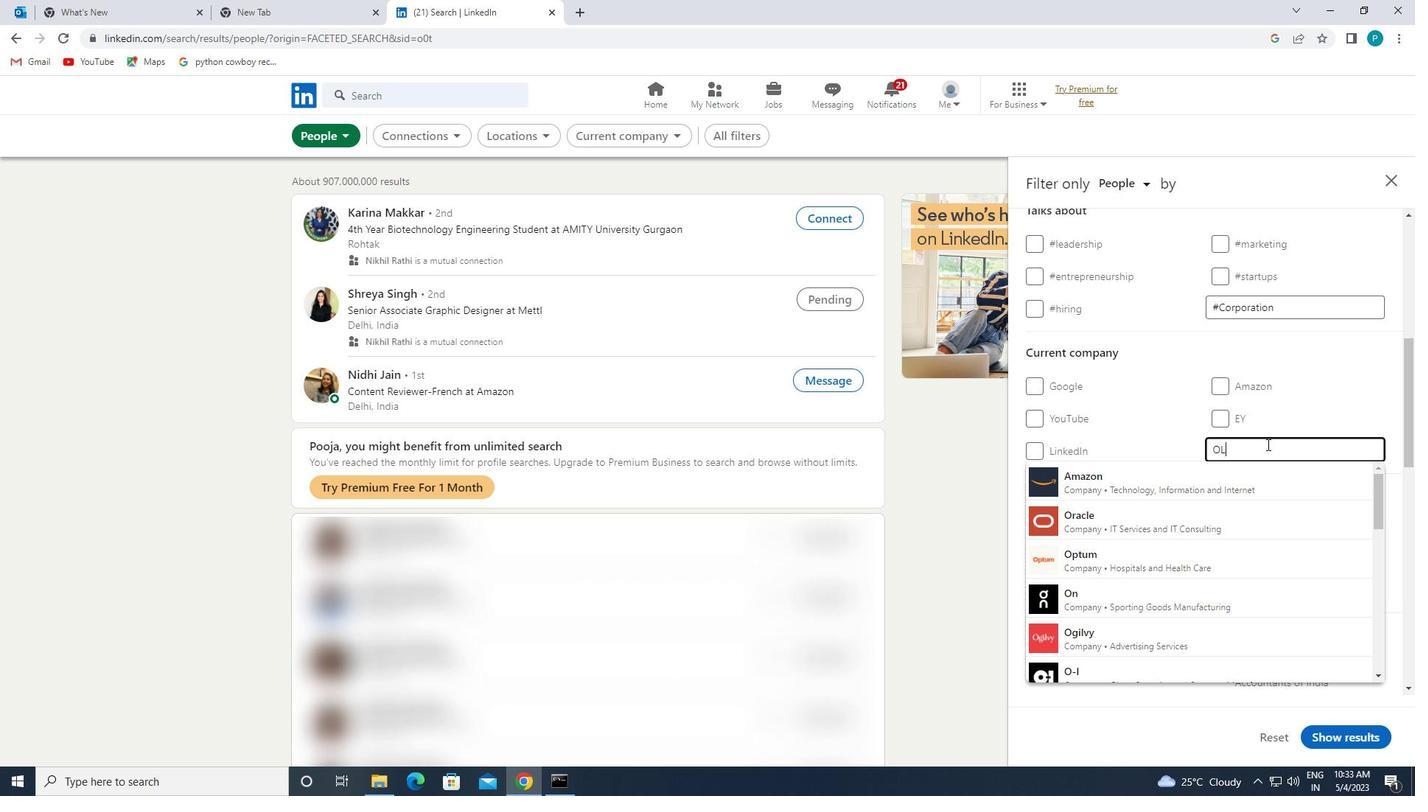 
Action: Mouse moved to (1220, 487)
Screenshot: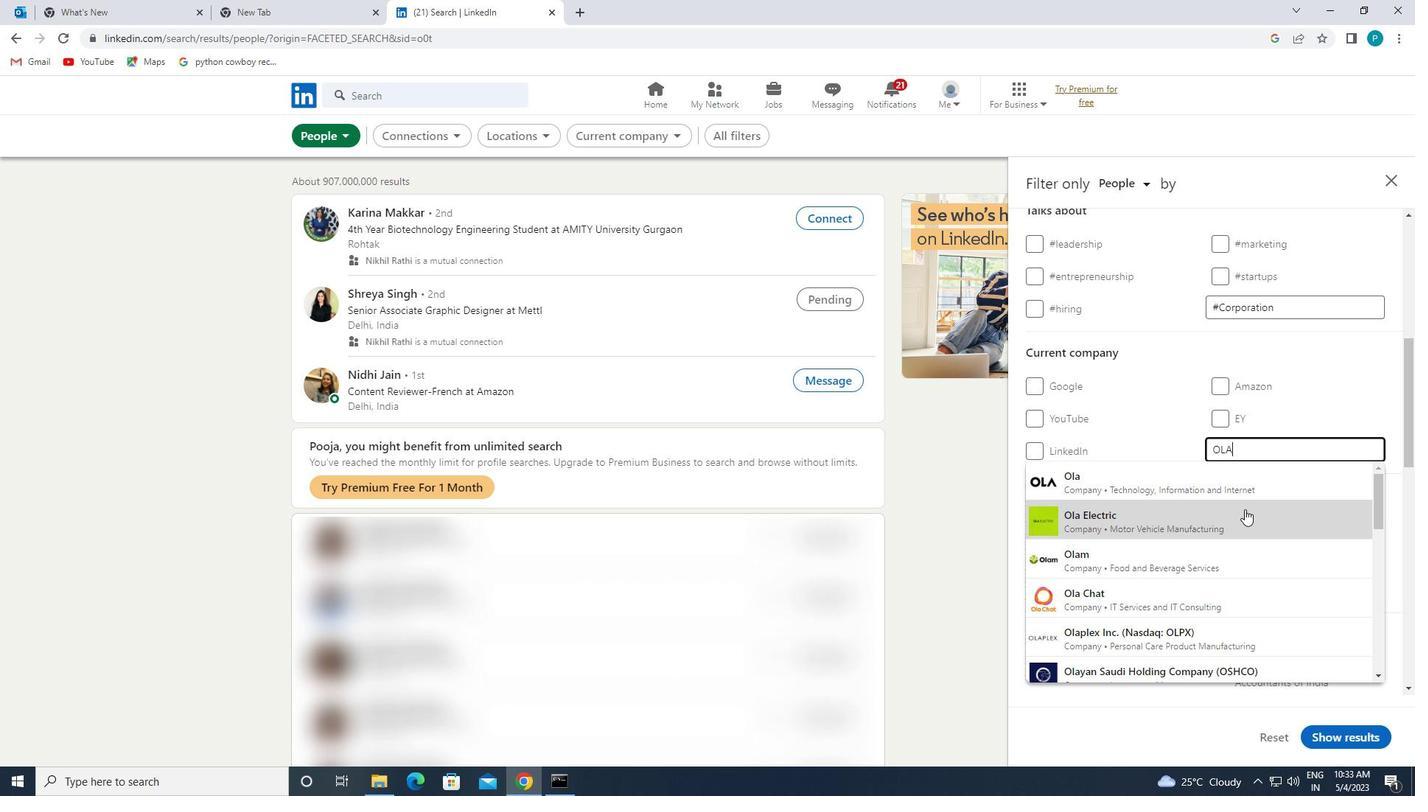 
Action: Mouse pressed left at (1220, 487)
Screenshot: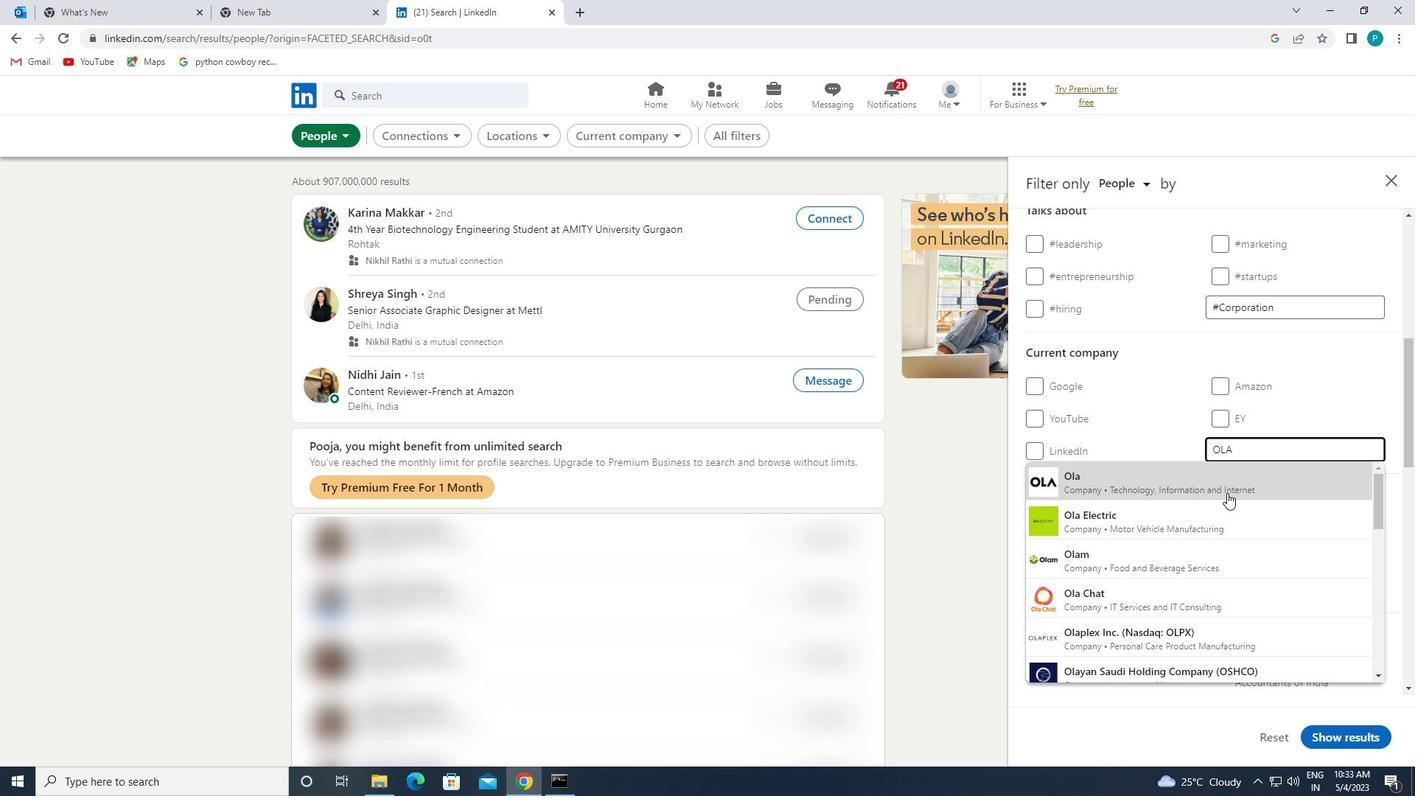
Action: Mouse scrolled (1220, 486) with delta (0, 0)
Screenshot: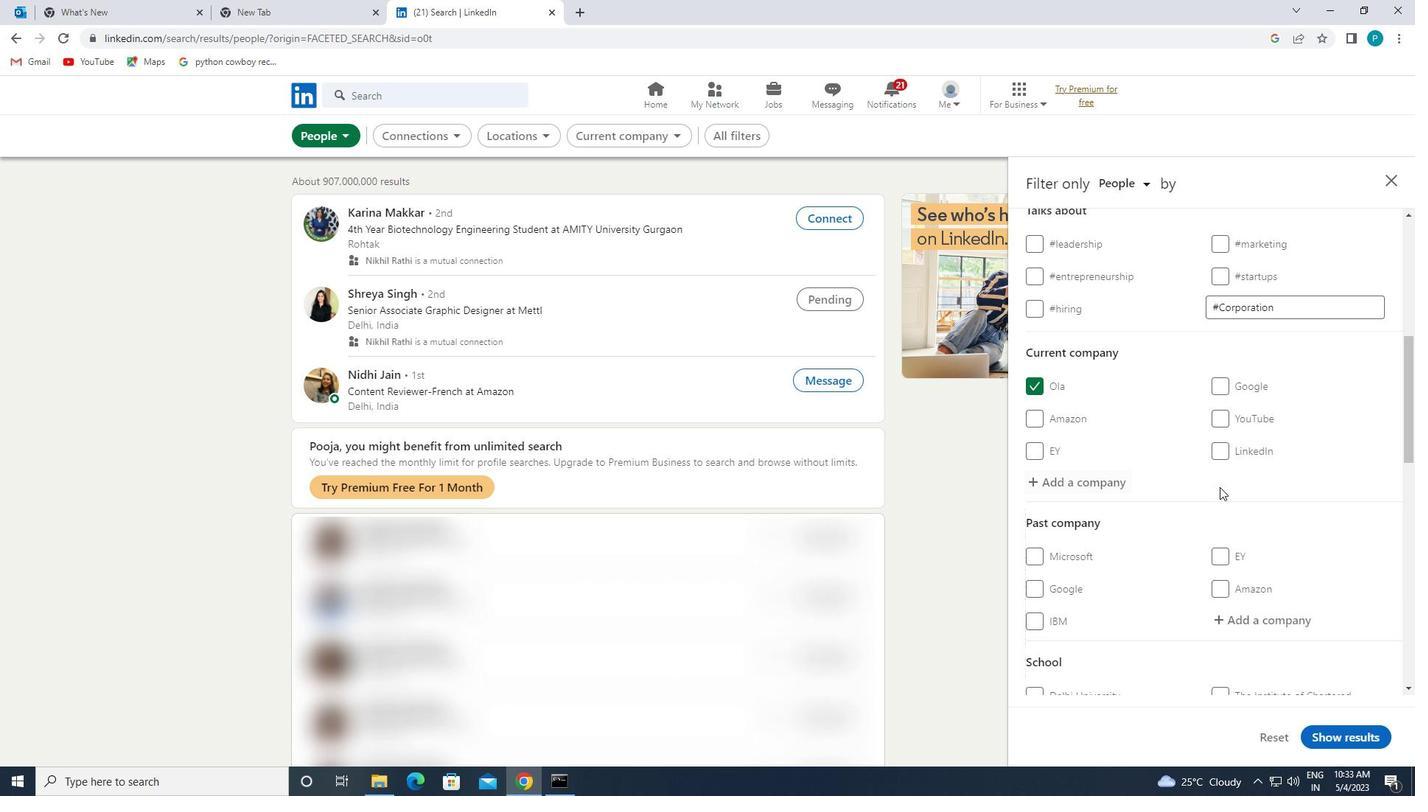 
Action: Mouse scrolled (1220, 486) with delta (0, 0)
Screenshot: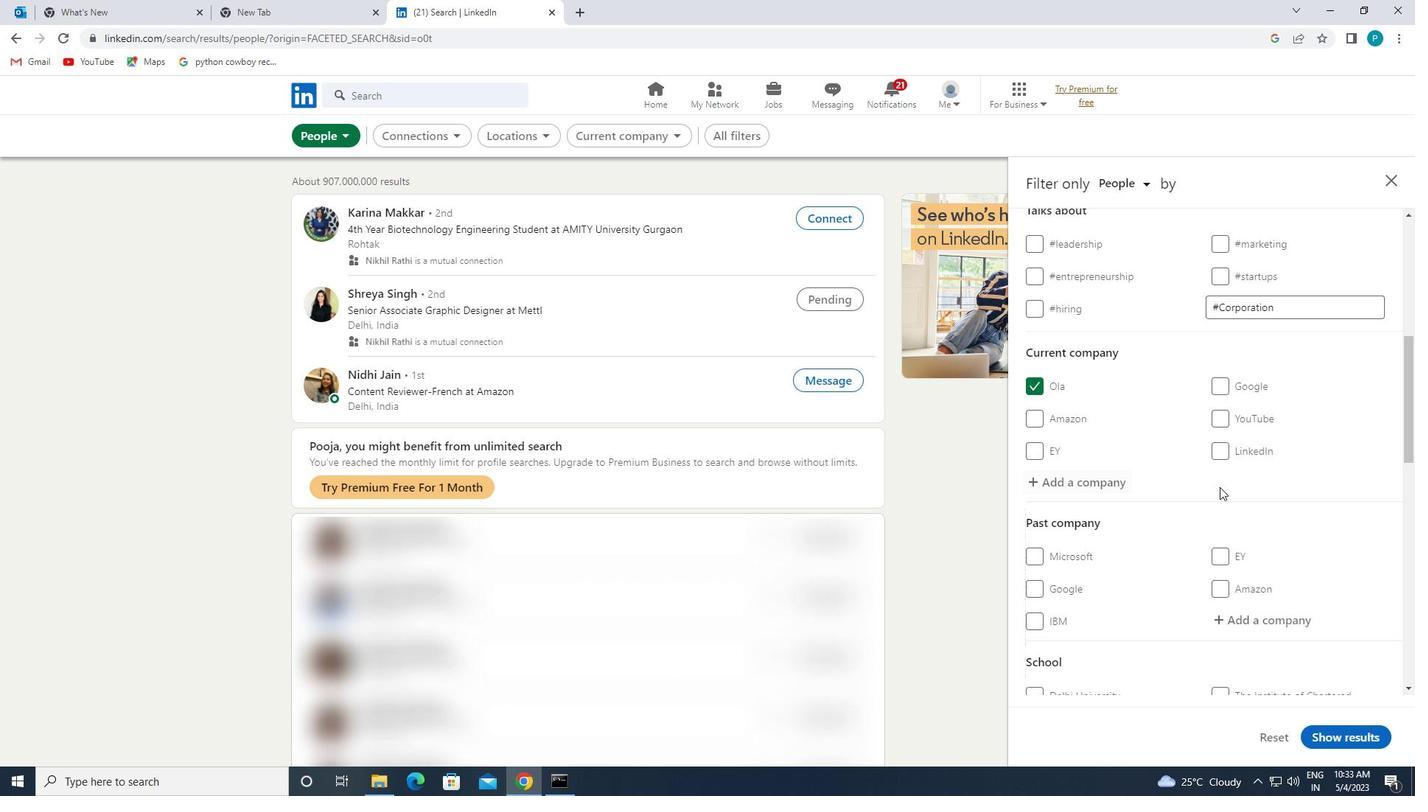 
Action: Mouse moved to (1253, 494)
Screenshot: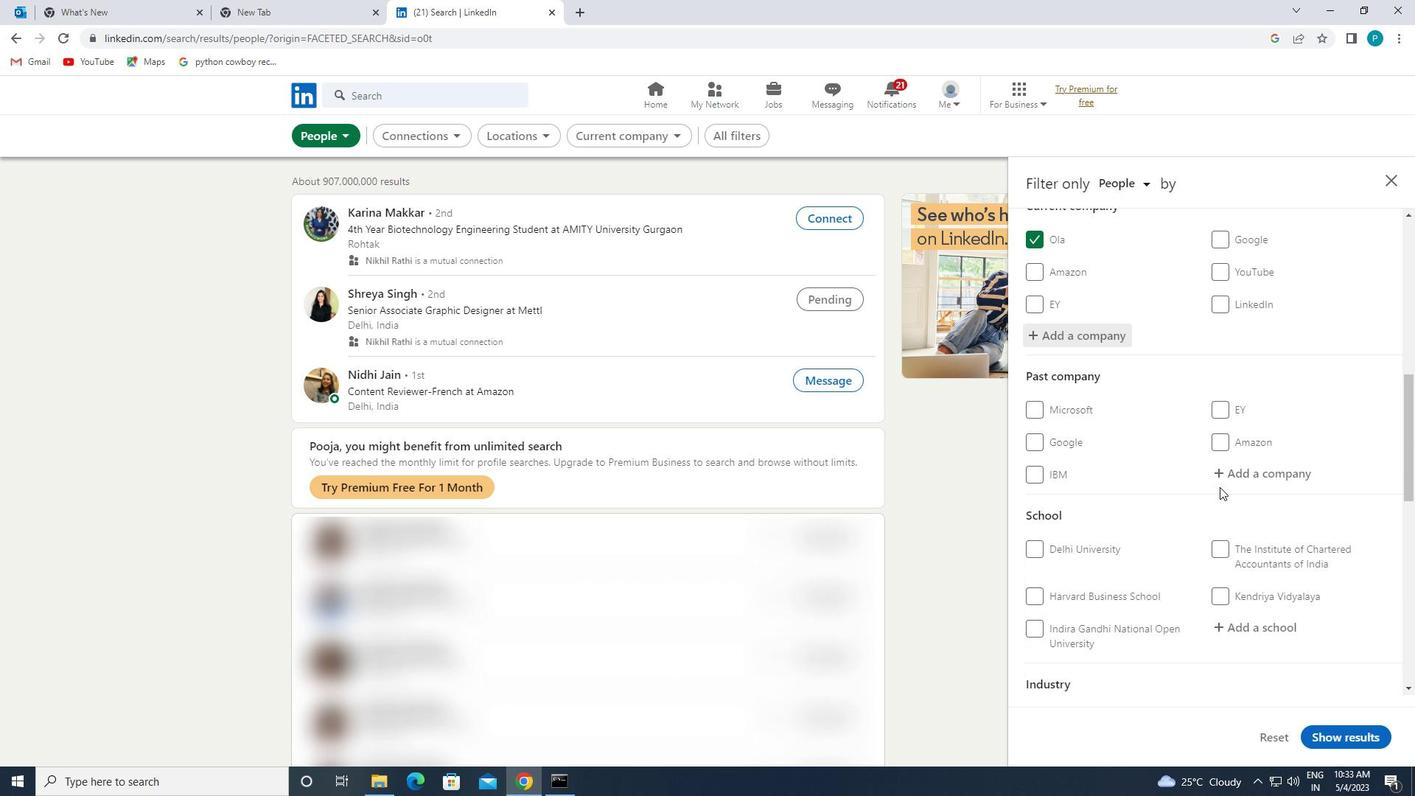 
Action: Mouse scrolled (1253, 494) with delta (0, 0)
Screenshot: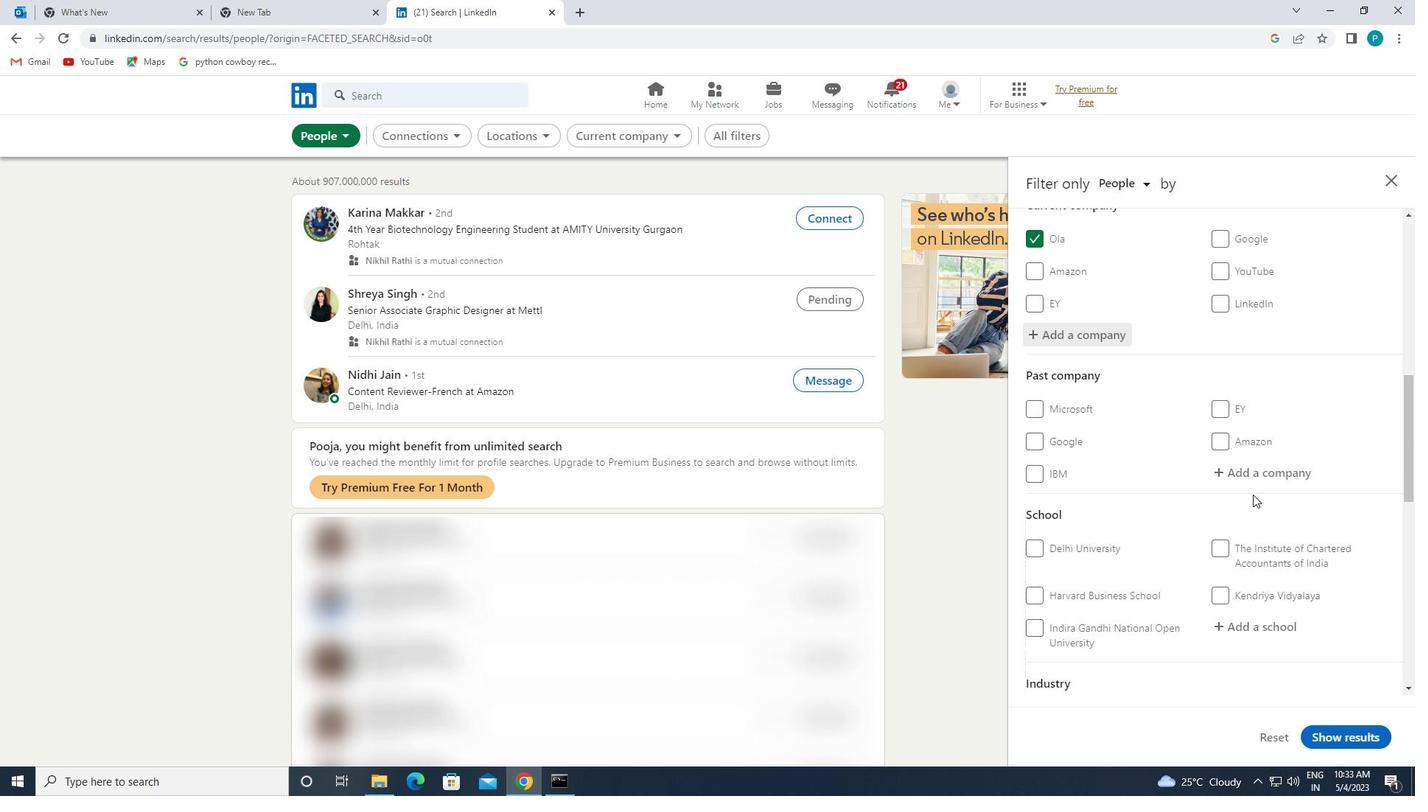 
Action: Mouse scrolled (1253, 494) with delta (0, 0)
Screenshot: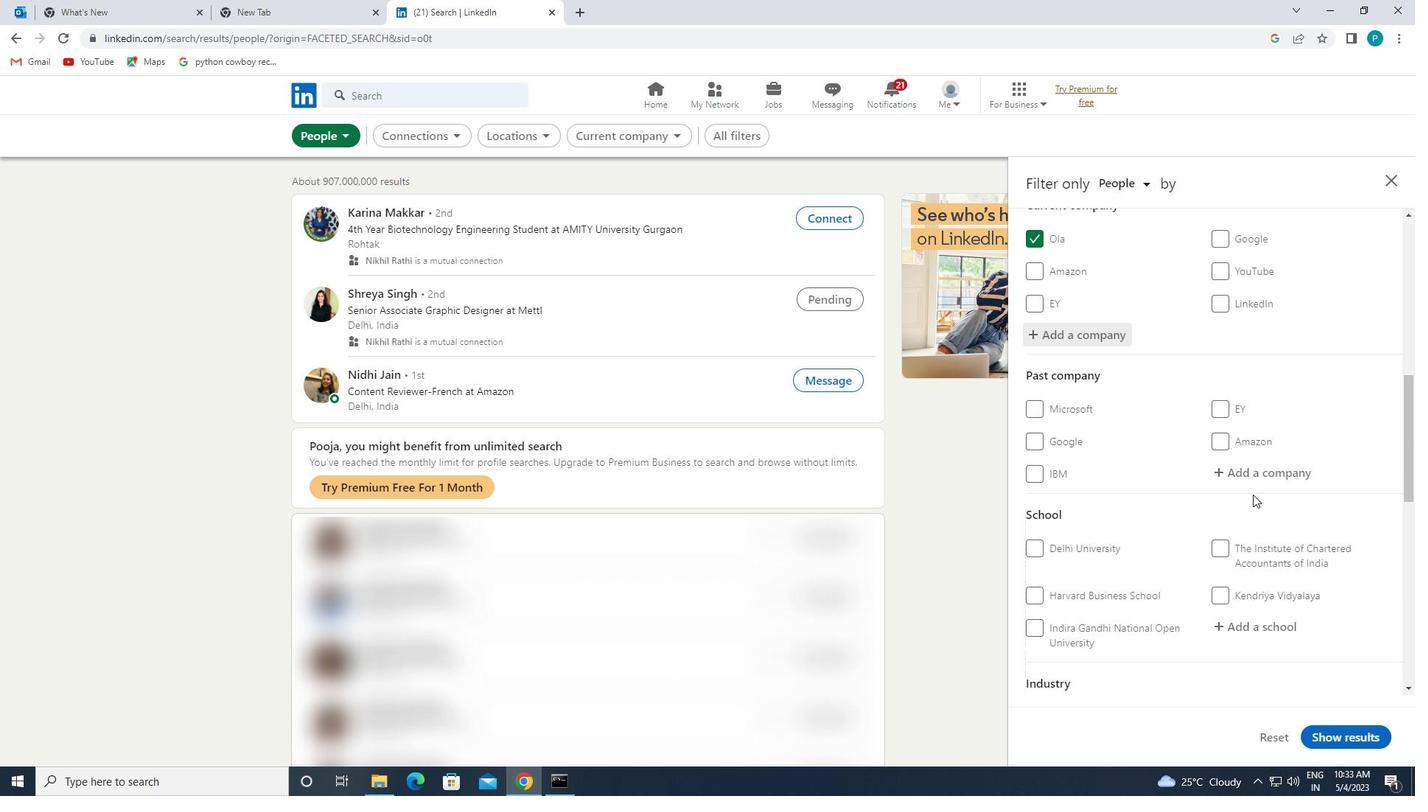 
Action: Mouse moved to (1266, 498)
Screenshot: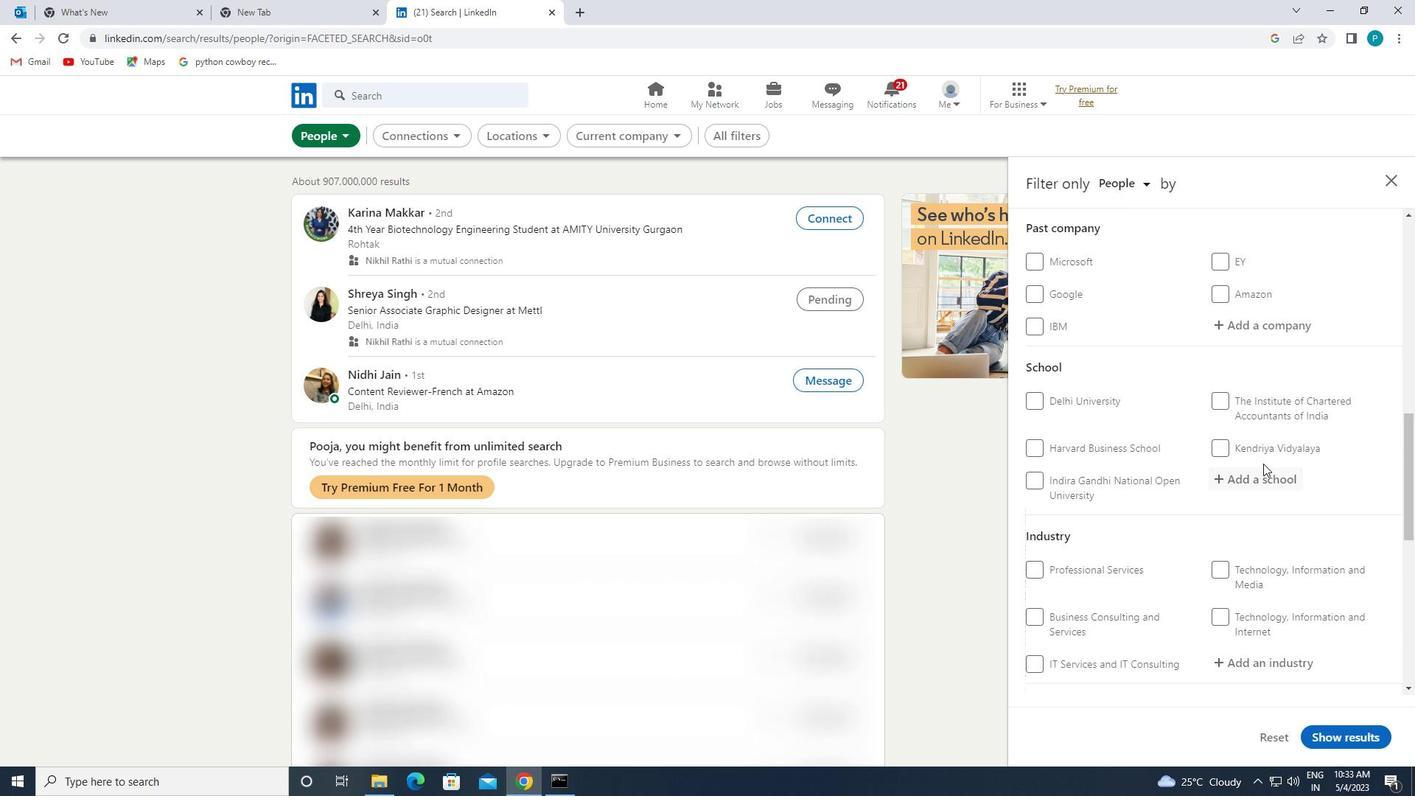 
Action: Mouse pressed left at (1266, 498)
Screenshot: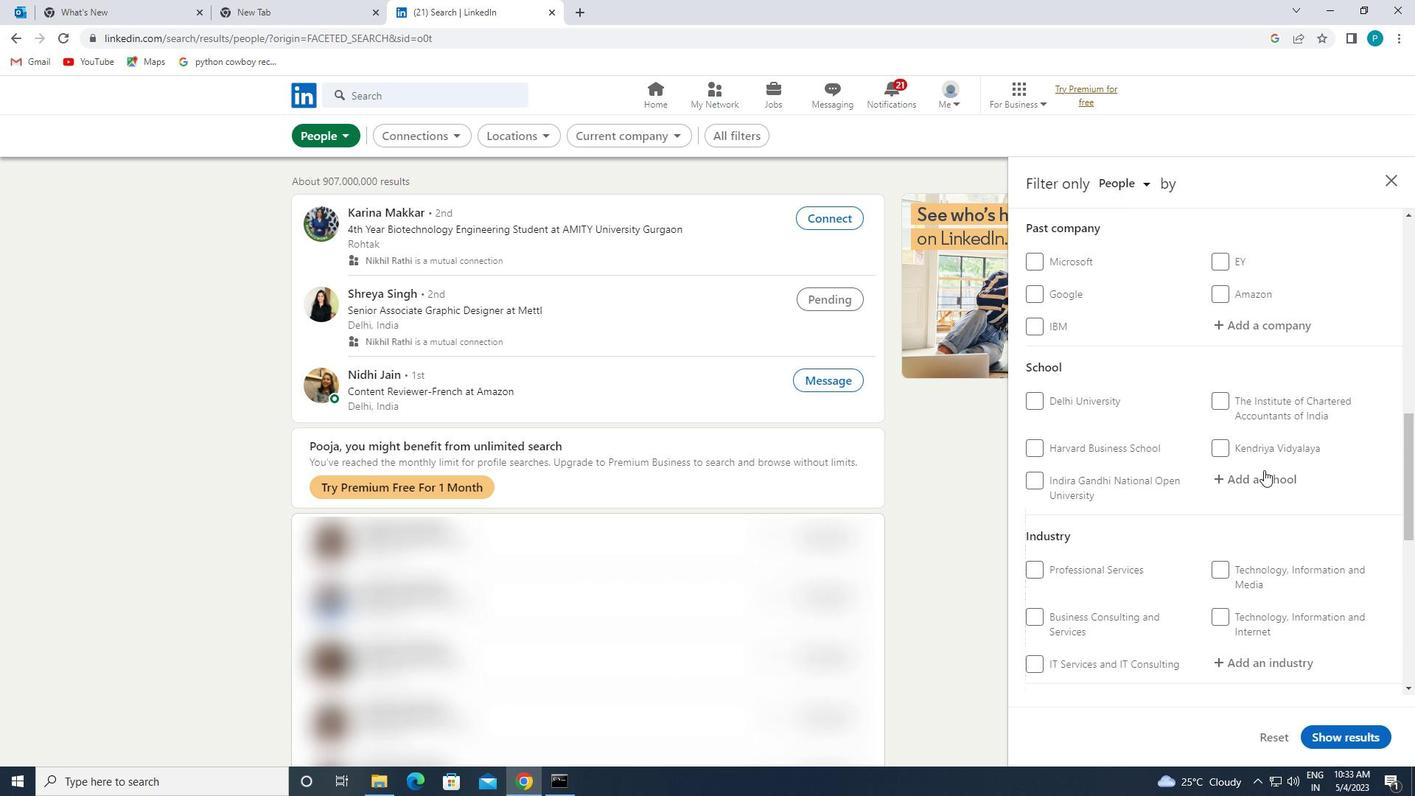 
Action: Mouse moved to (1262, 482)
Screenshot: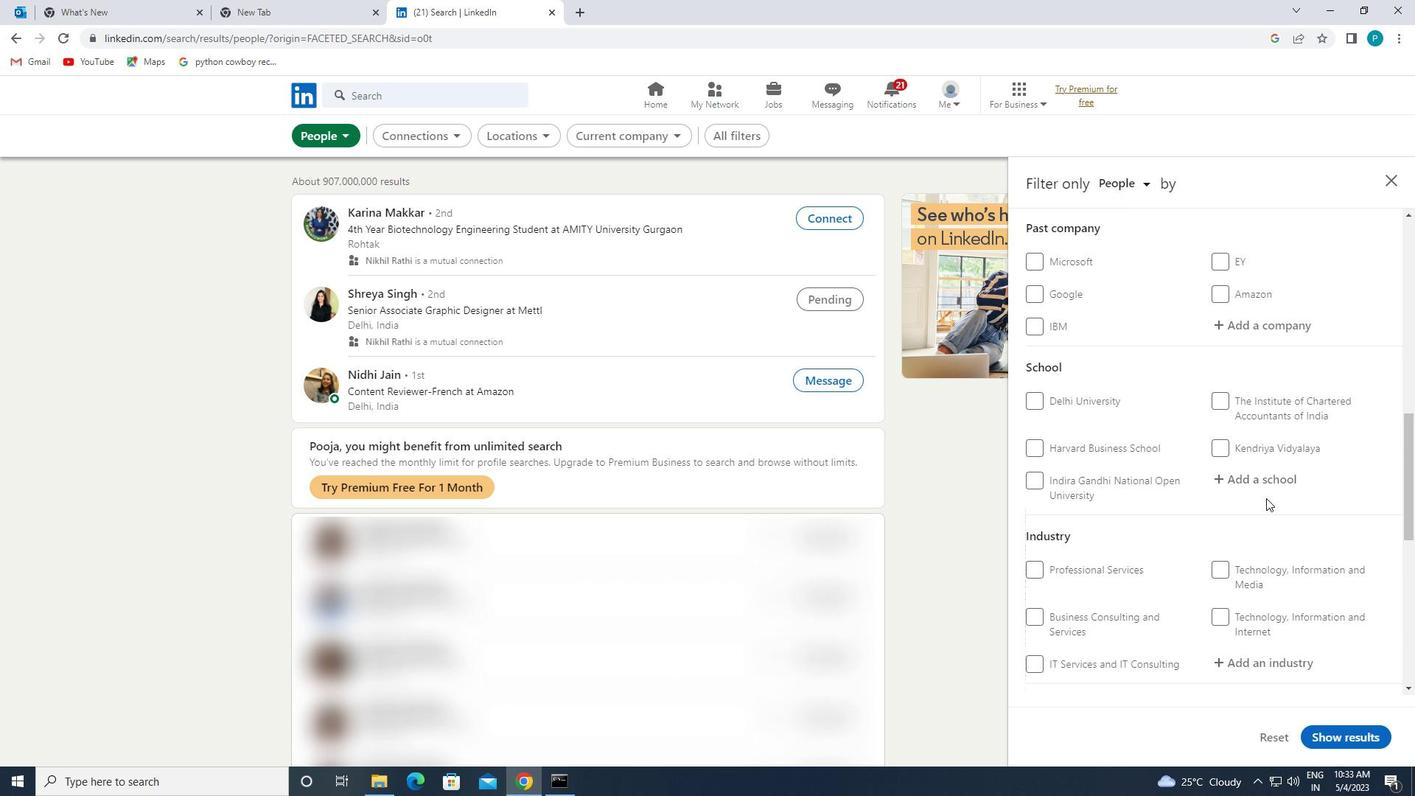 
Action: Mouse pressed left at (1262, 482)
Screenshot: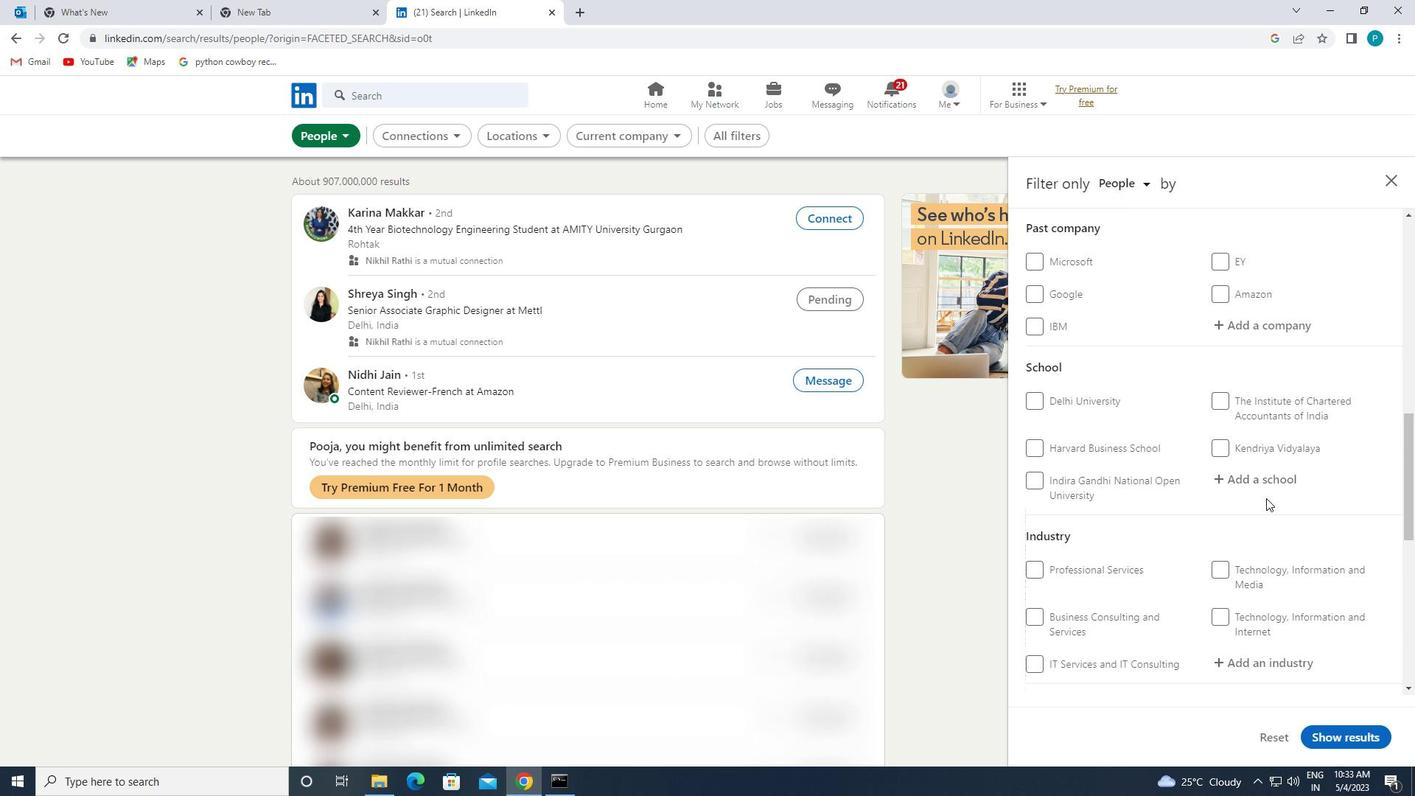
Action: Key pressed <Key.caps_lock>S<Key.caps_lock>T.<Key.space><Key.caps_lock>X<Key.caps_lock>AVIER'S
Screenshot: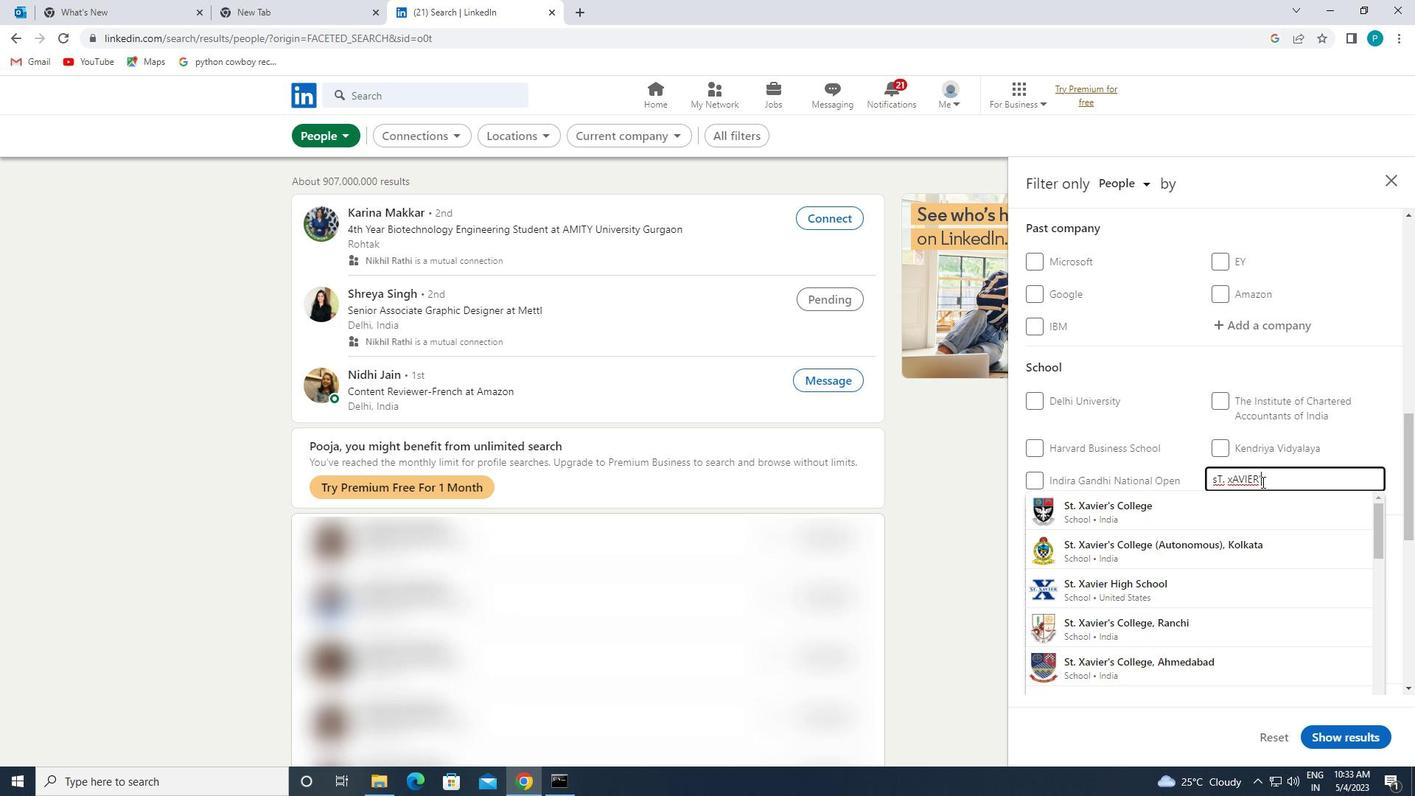 
Action: Mouse moved to (1236, 583)
Screenshot: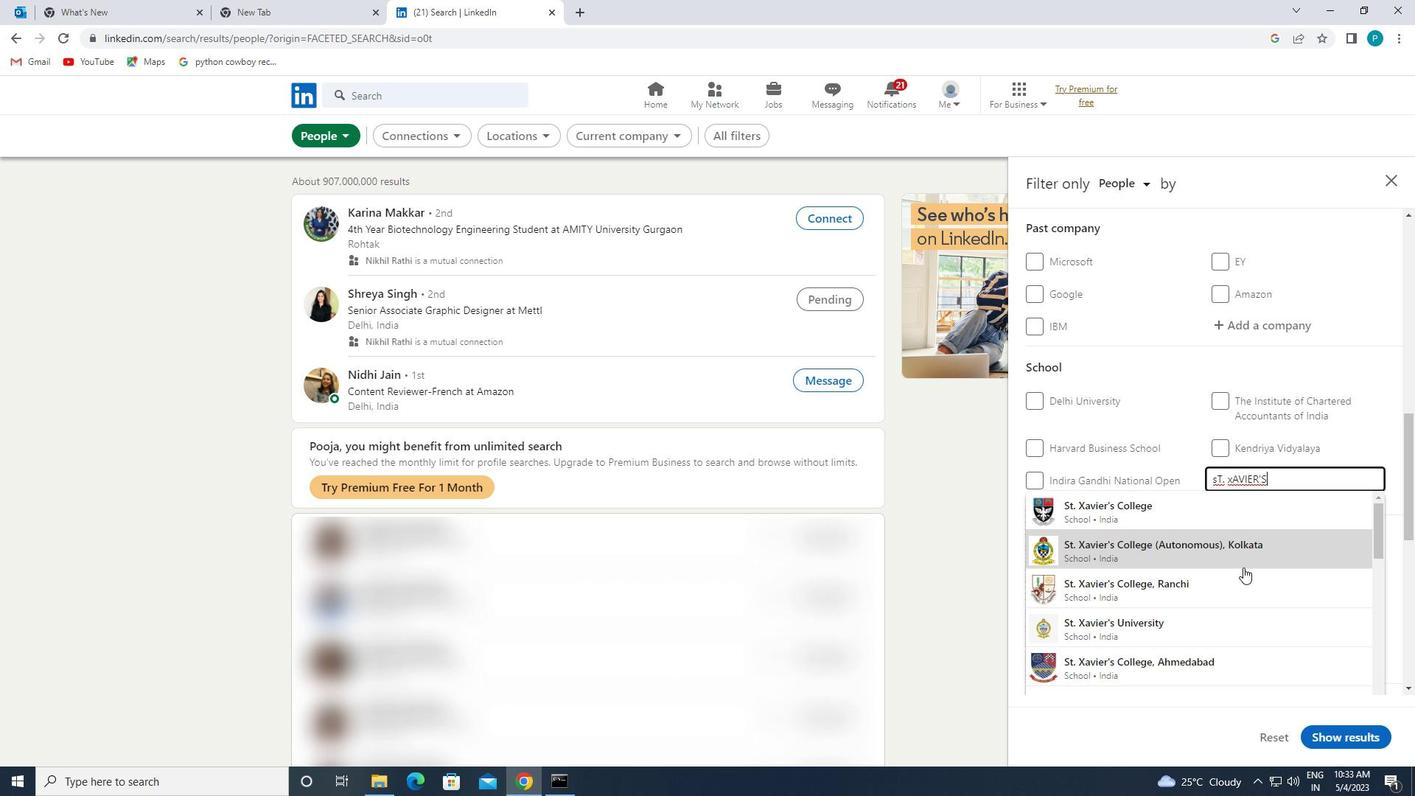 
Action: Mouse scrolled (1236, 583) with delta (0, 0)
Screenshot: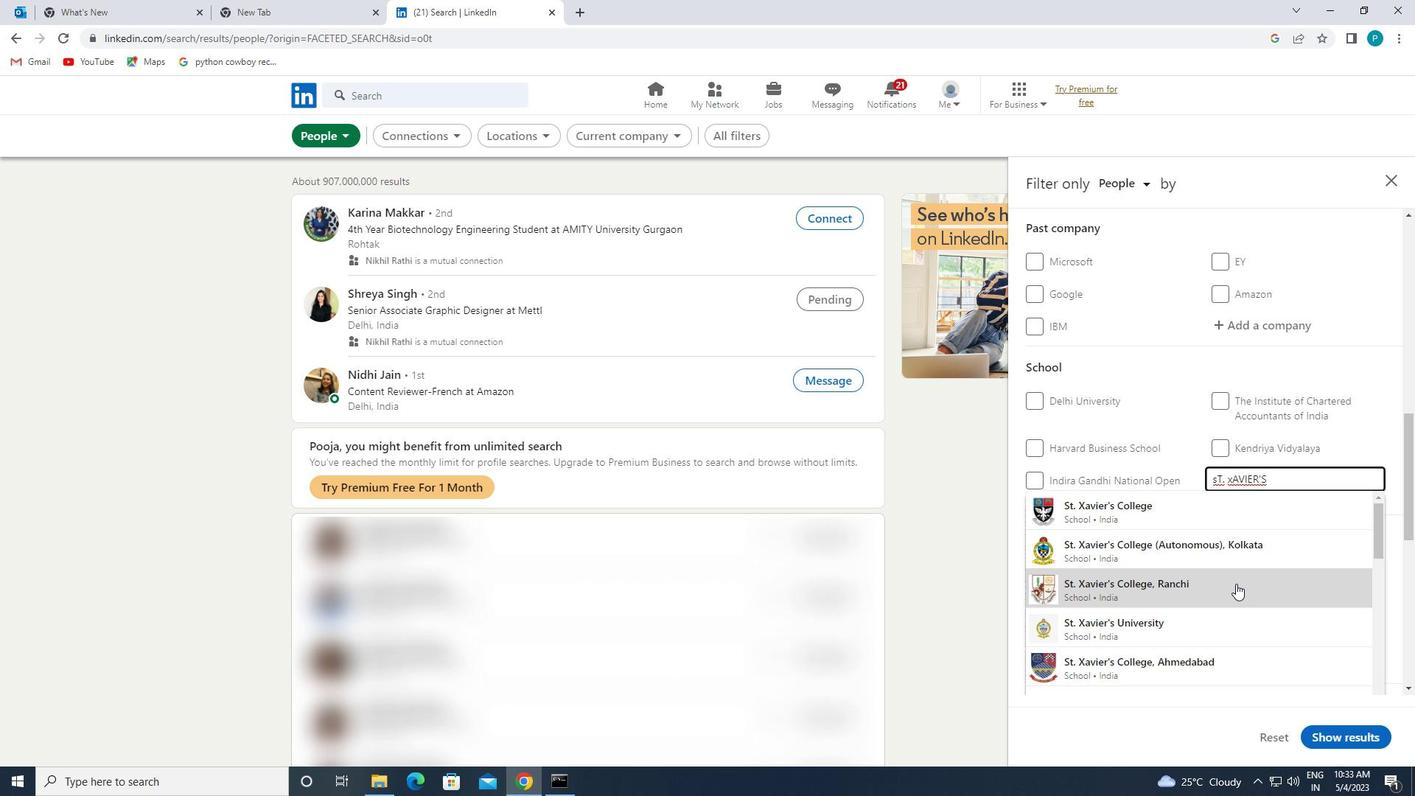 
Action: Mouse moved to (1215, 623)
Screenshot: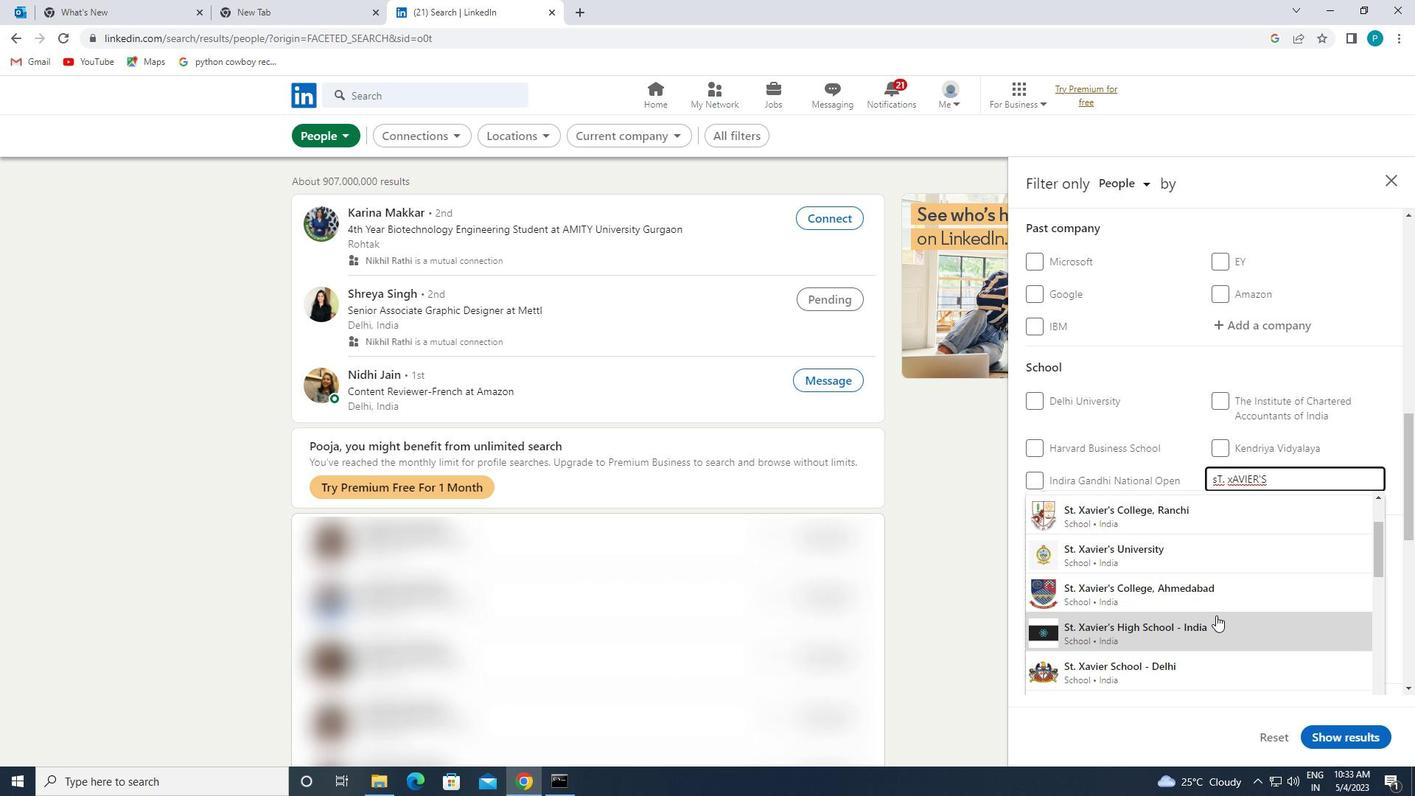 
Action: Mouse pressed left at (1215, 623)
Screenshot: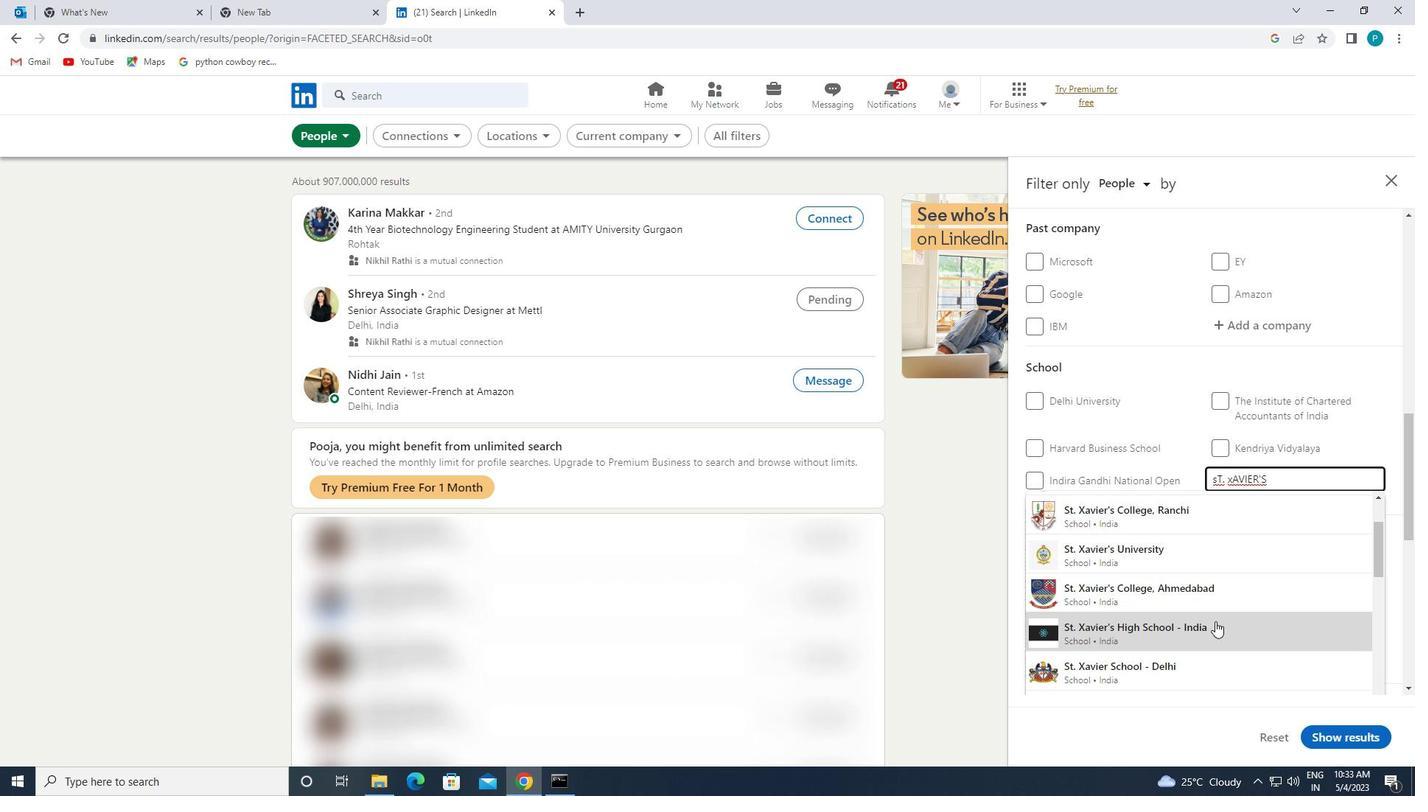 
Action: Mouse moved to (1235, 587)
Screenshot: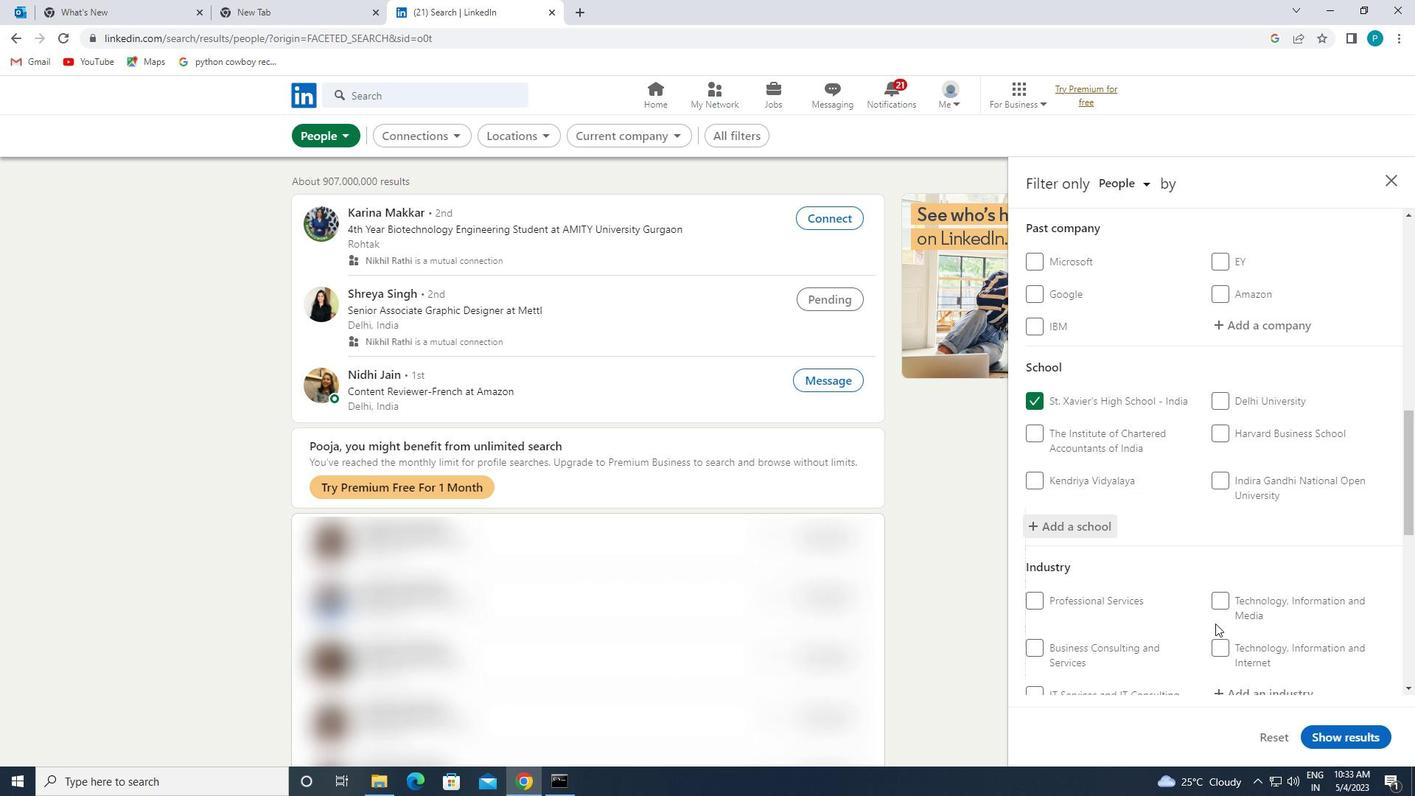 
Action: Mouse scrolled (1235, 586) with delta (0, 0)
Screenshot: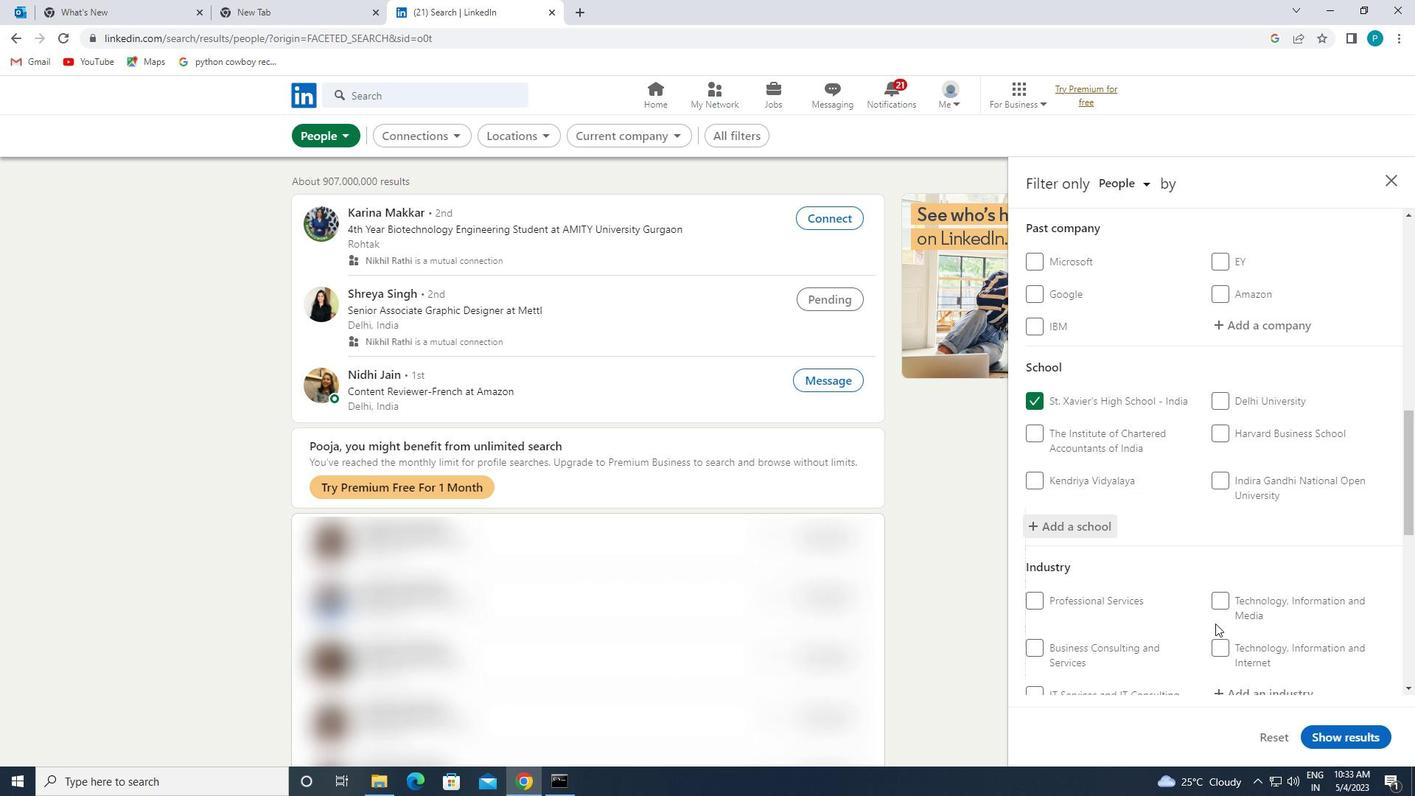 
Action: Mouse scrolled (1235, 586) with delta (0, 0)
Screenshot: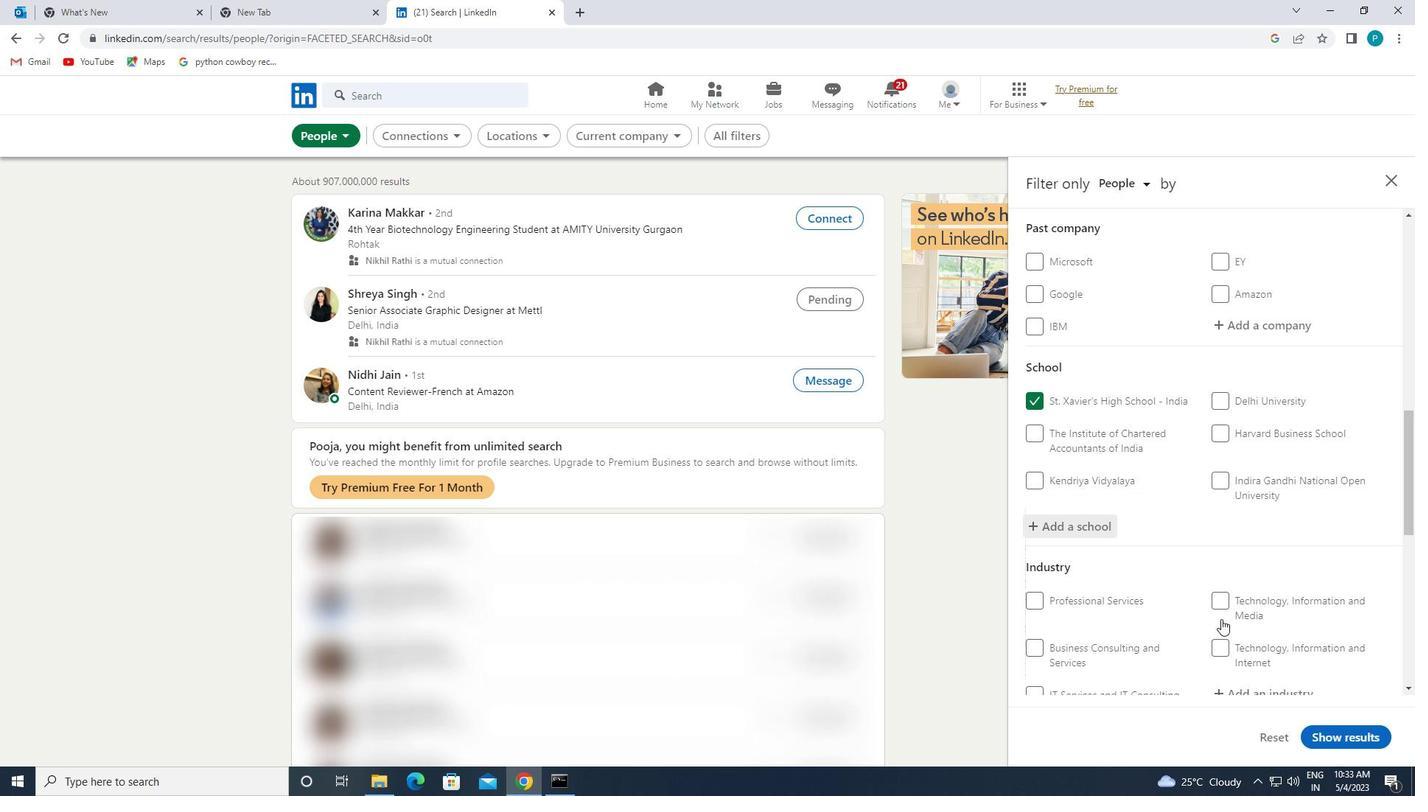 
Action: Mouse moved to (1230, 548)
Screenshot: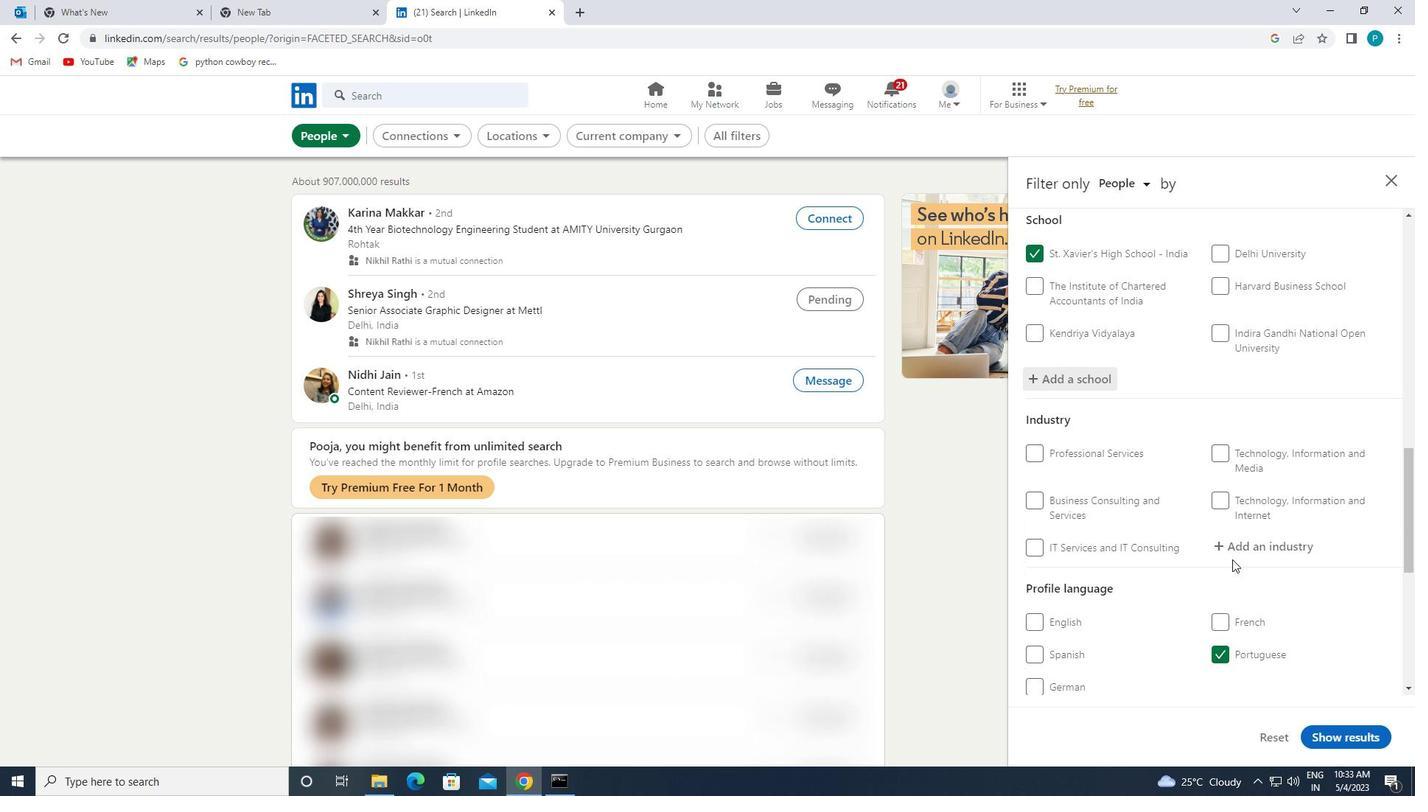 
Action: Mouse pressed left at (1230, 548)
Screenshot: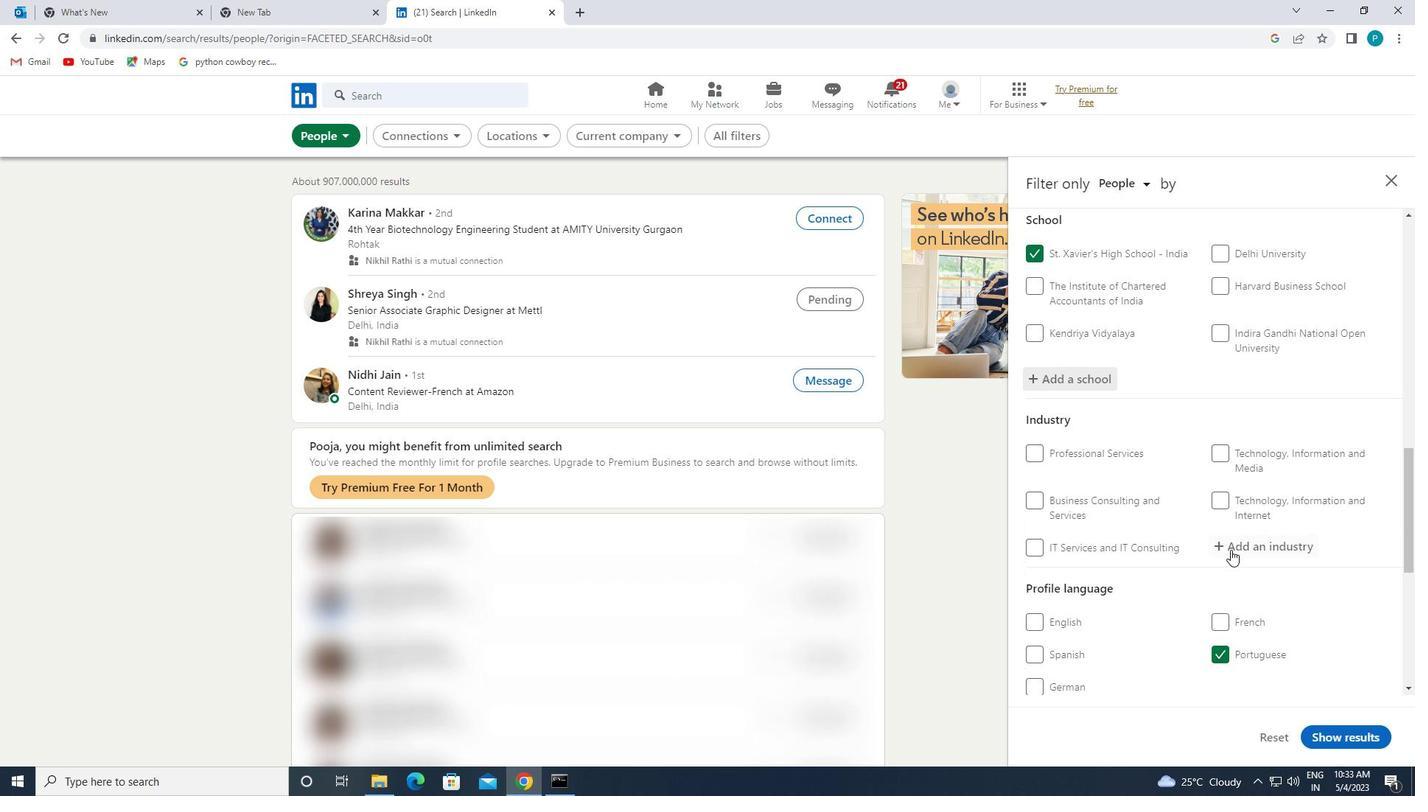 
Action: Mouse moved to (1229, 547)
Screenshot: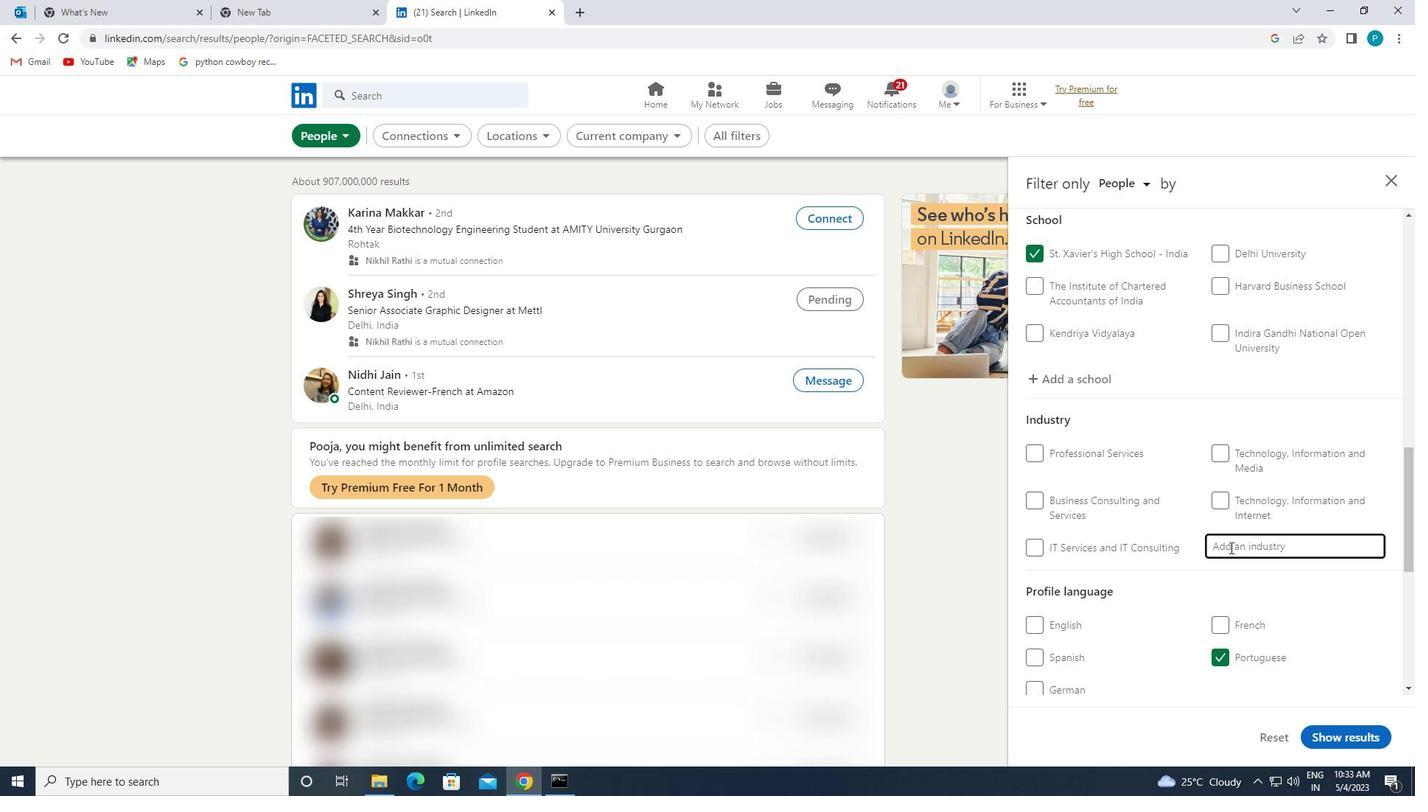 
Action: Key pressed <Key.caps_lock>T<Key.caps_lock>RUSTS
Screenshot: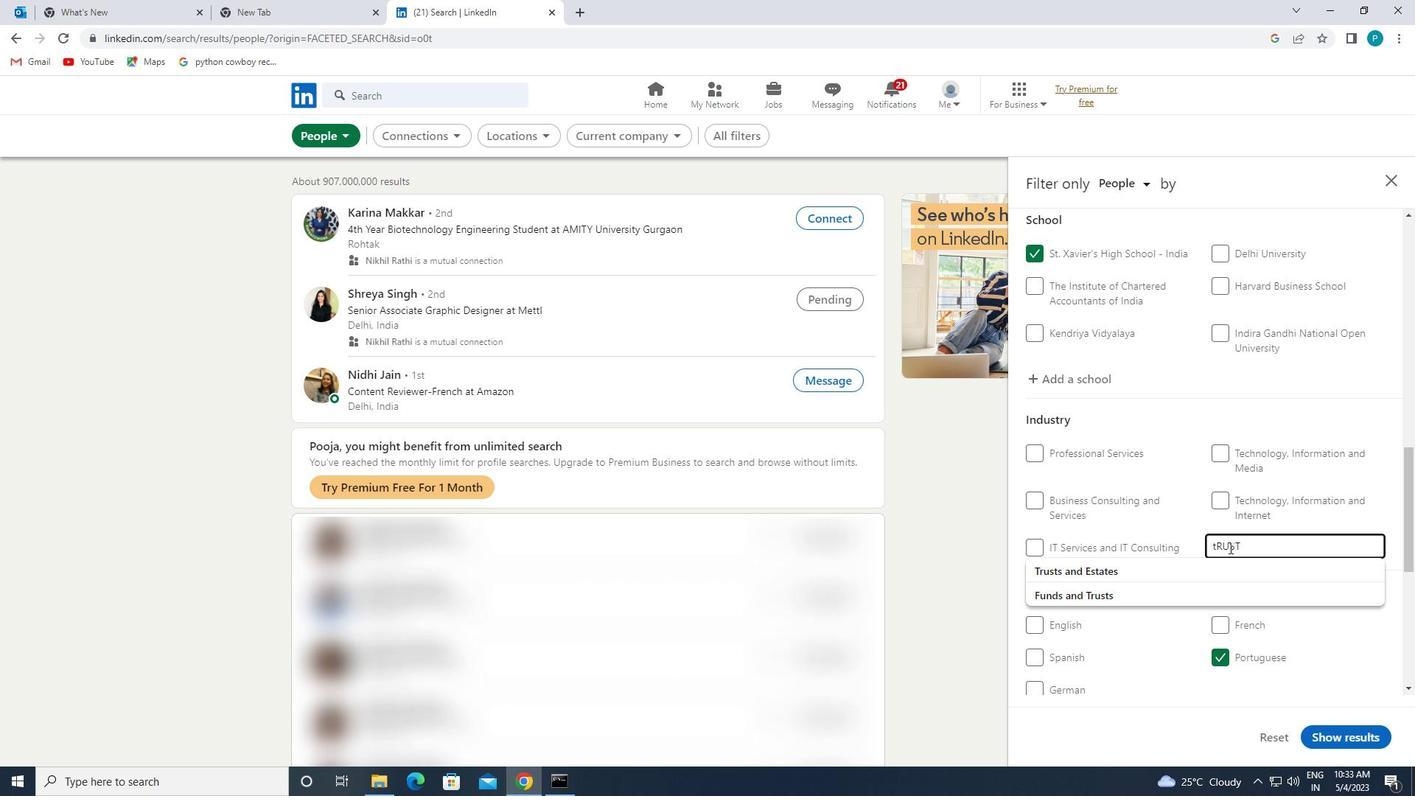 
Action: Mouse moved to (1177, 561)
Screenshot: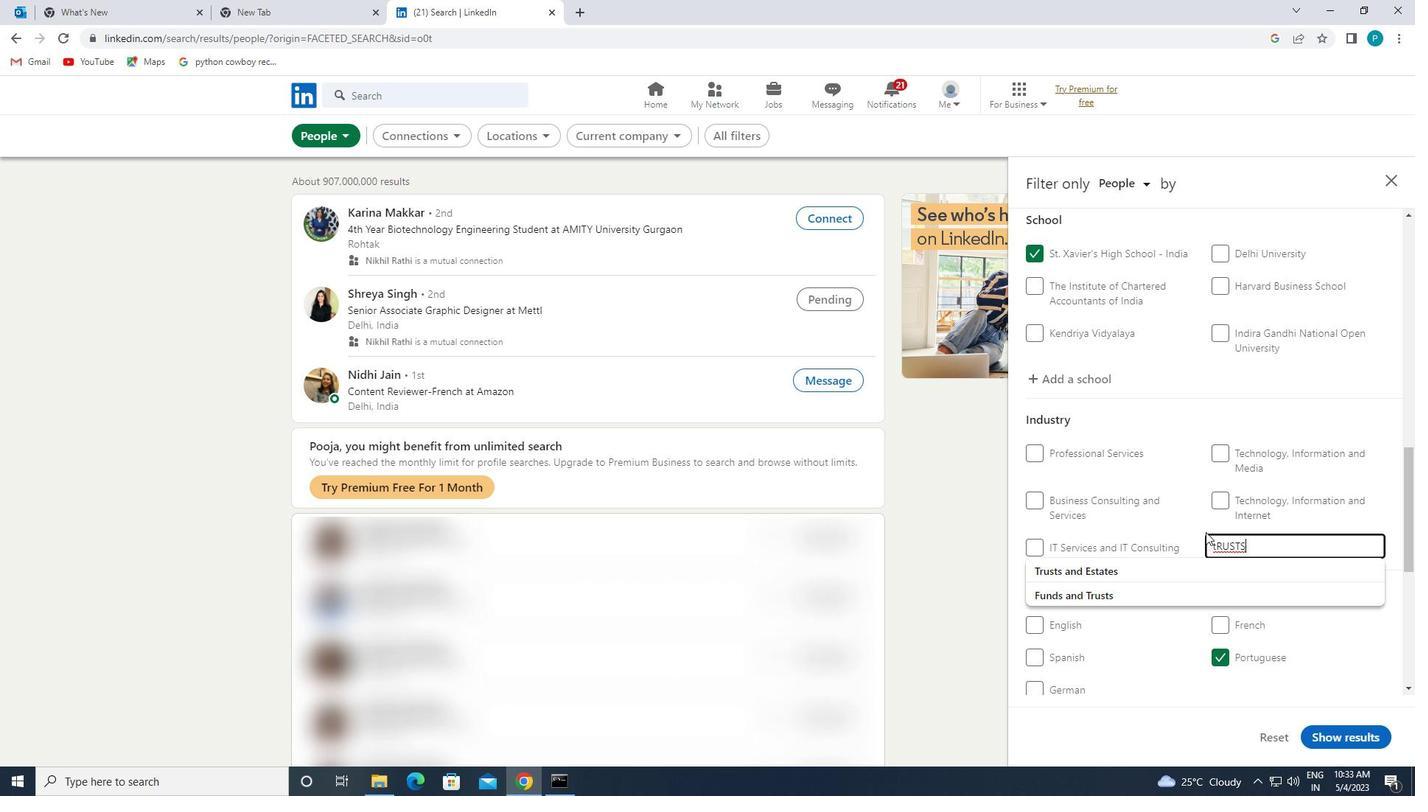
Action: Mouse pressed left at (1177, 561)
Screenshot: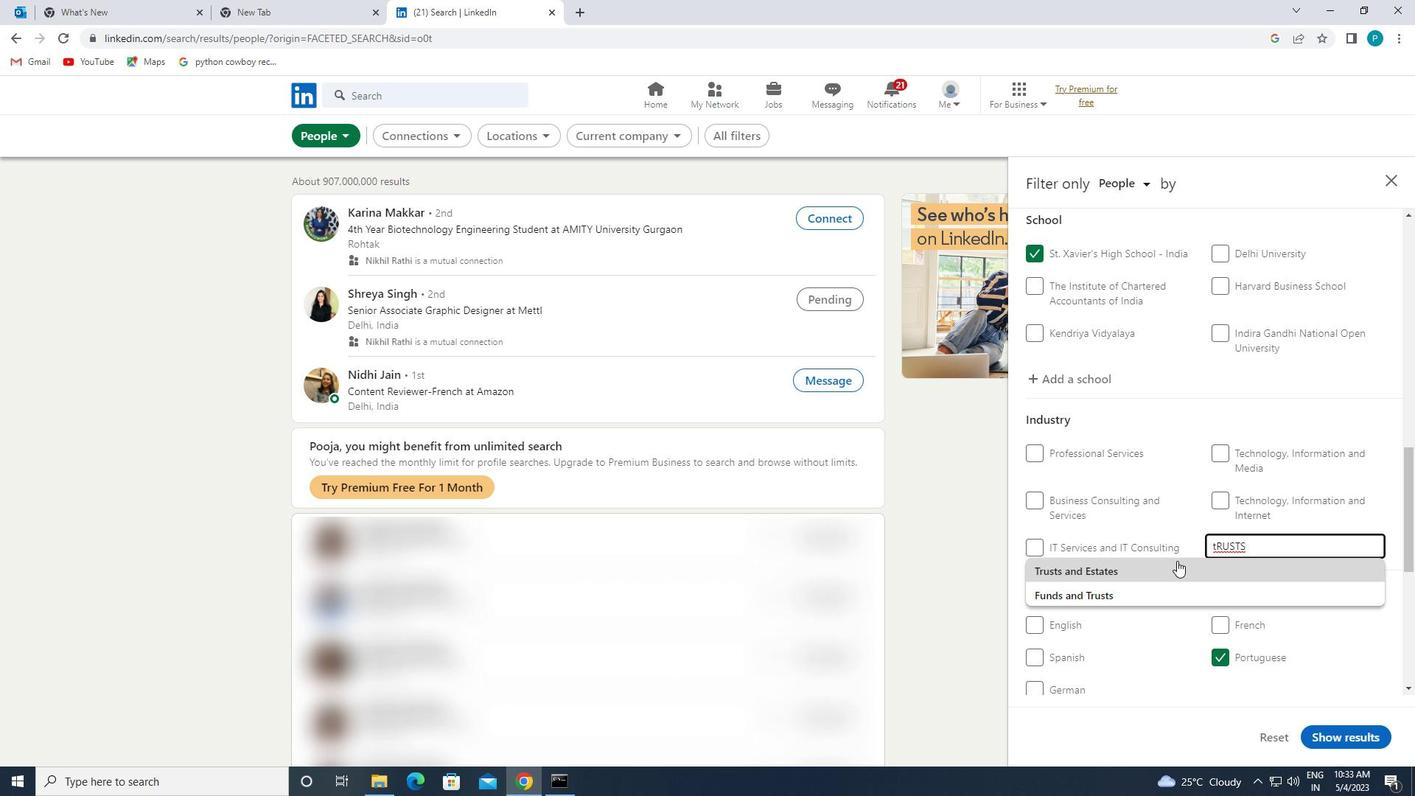 
Action: Mouse moved to (1177, 561)
Screenshot: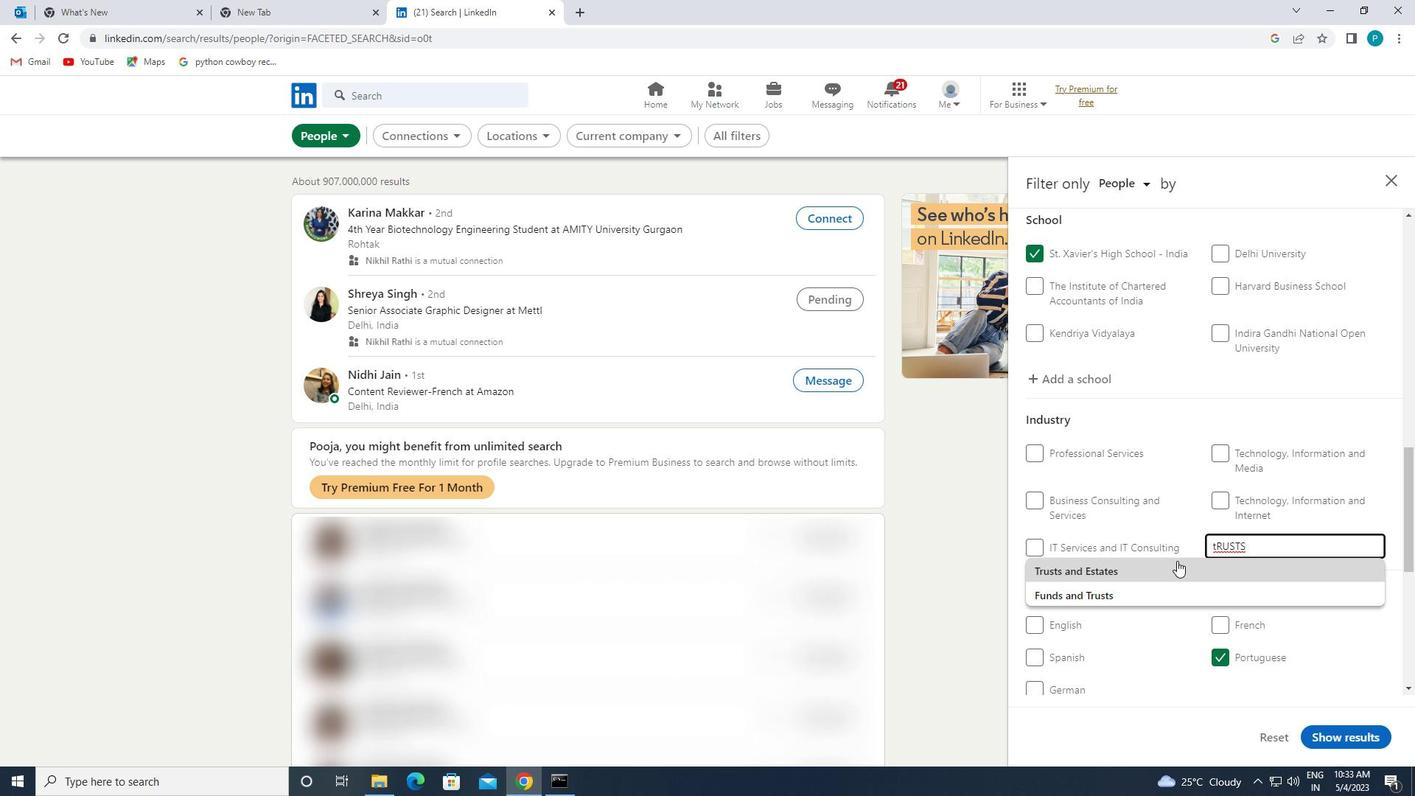 
Action: Mouse scrolled (1177, 561) with delta (0, 0)
Screenshot: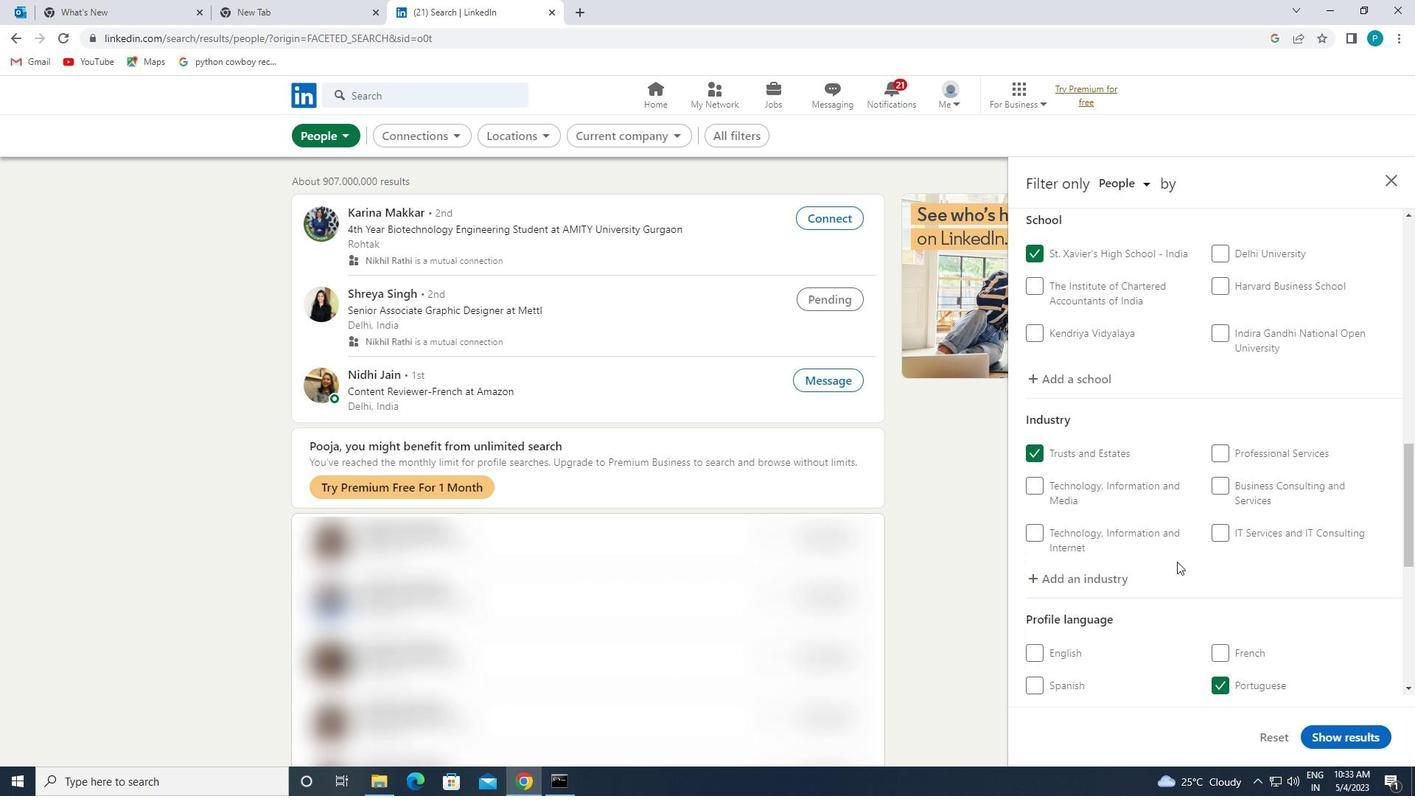 
Action: Mouse scrolled (1177, 561) with delta (0, 0)
Screenshot: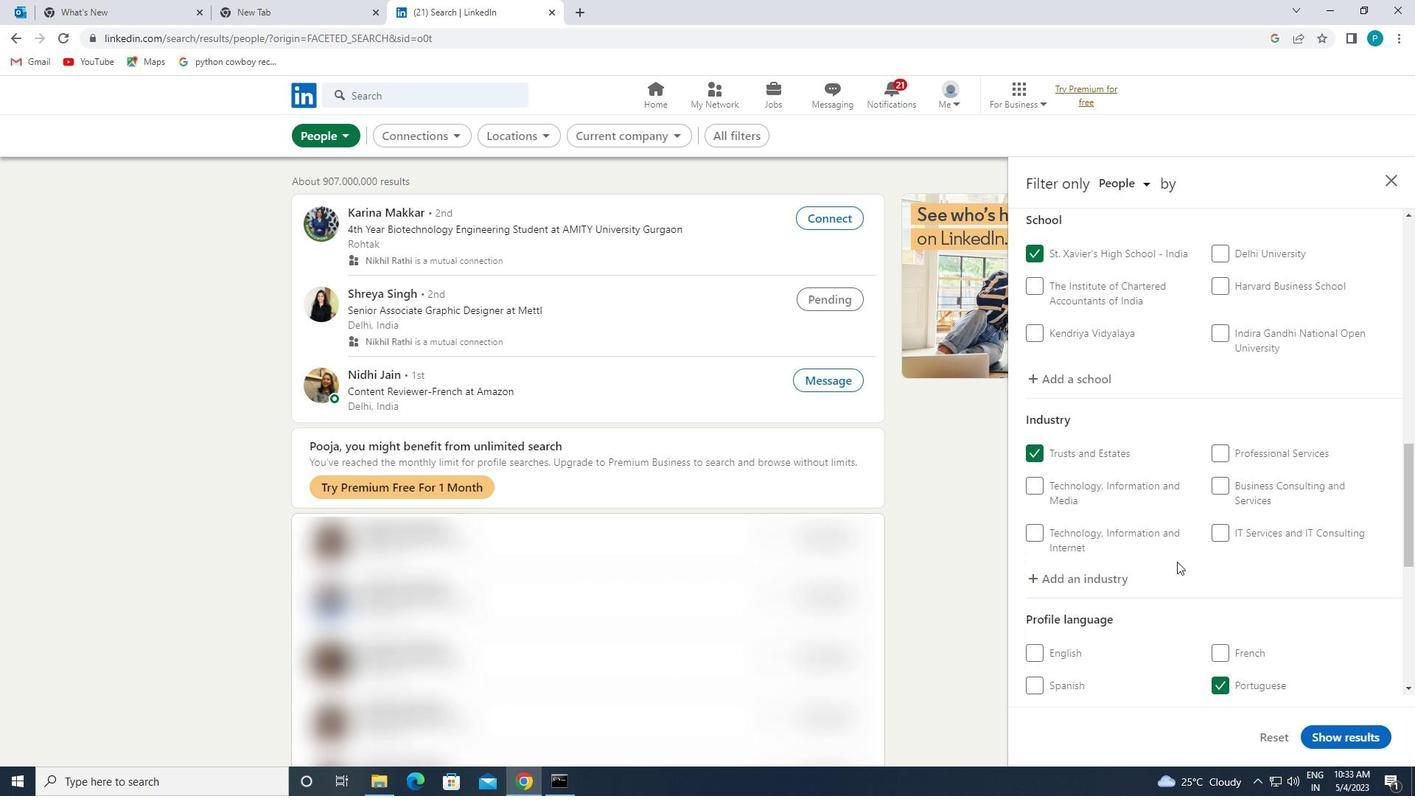 
Action: Mouse scrolled (1177, 561) with delta (0, 0)
Screenshot: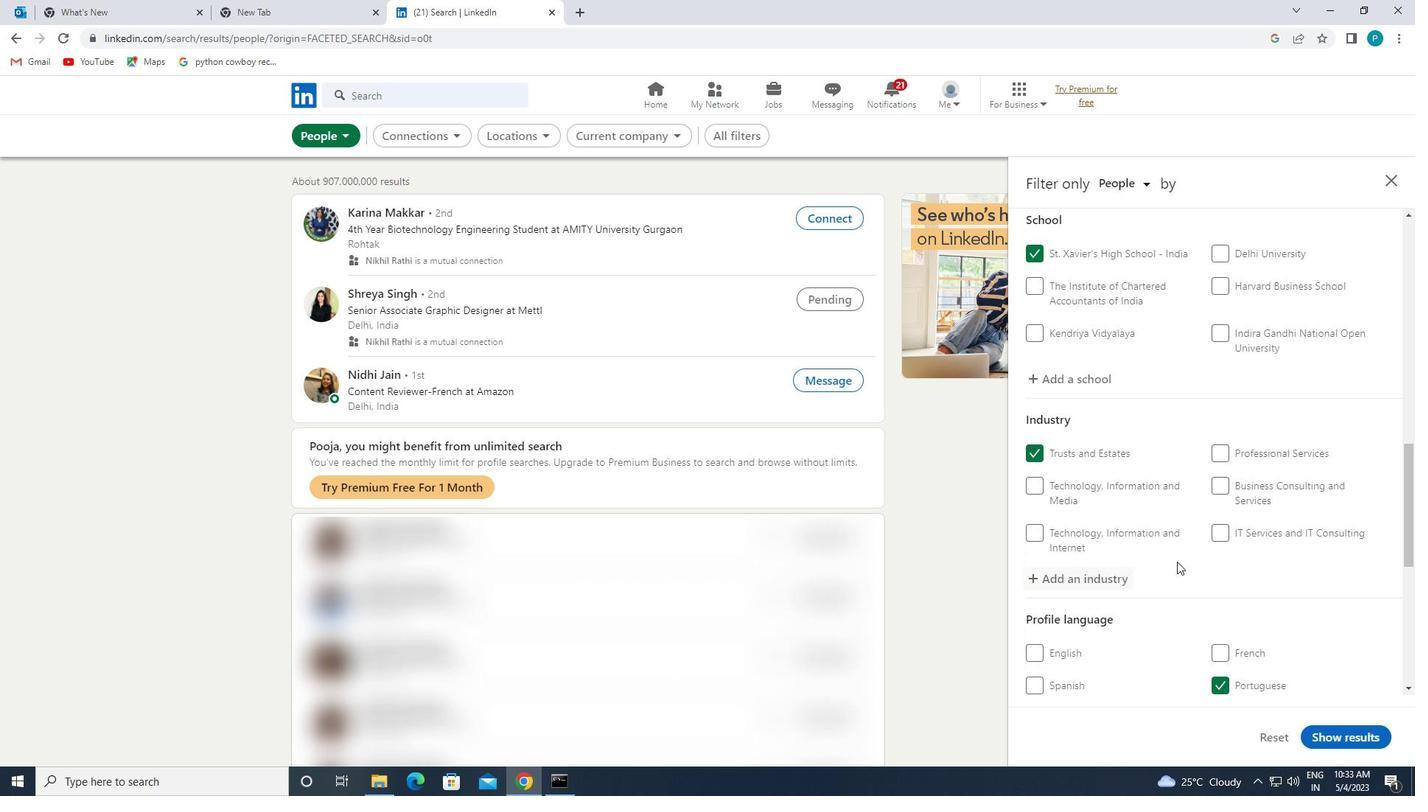 
Action: Mouse scrolled (1177, 561) with delta (0, 0)
Screenshot: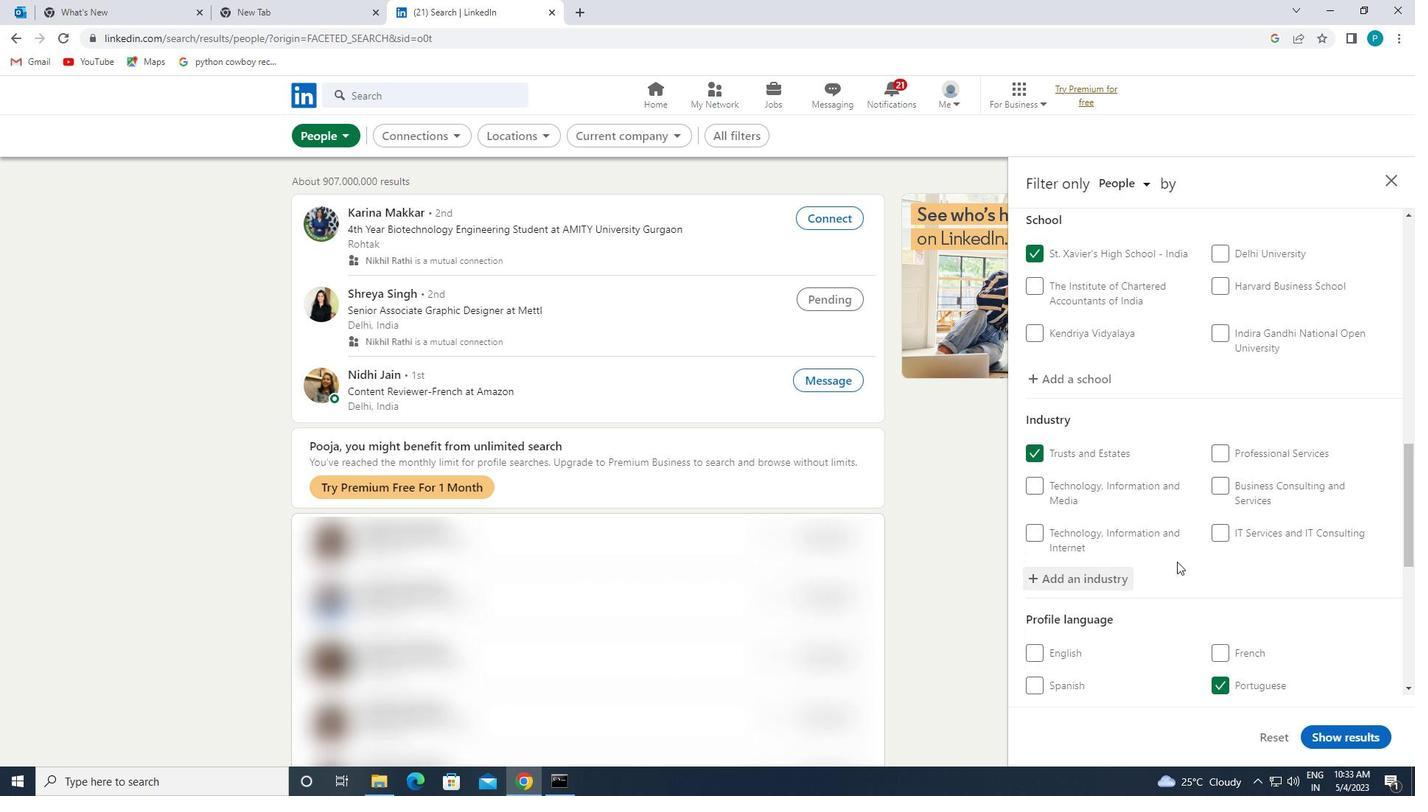
Action: Mouse moved to (1205, 589)
Screenshot: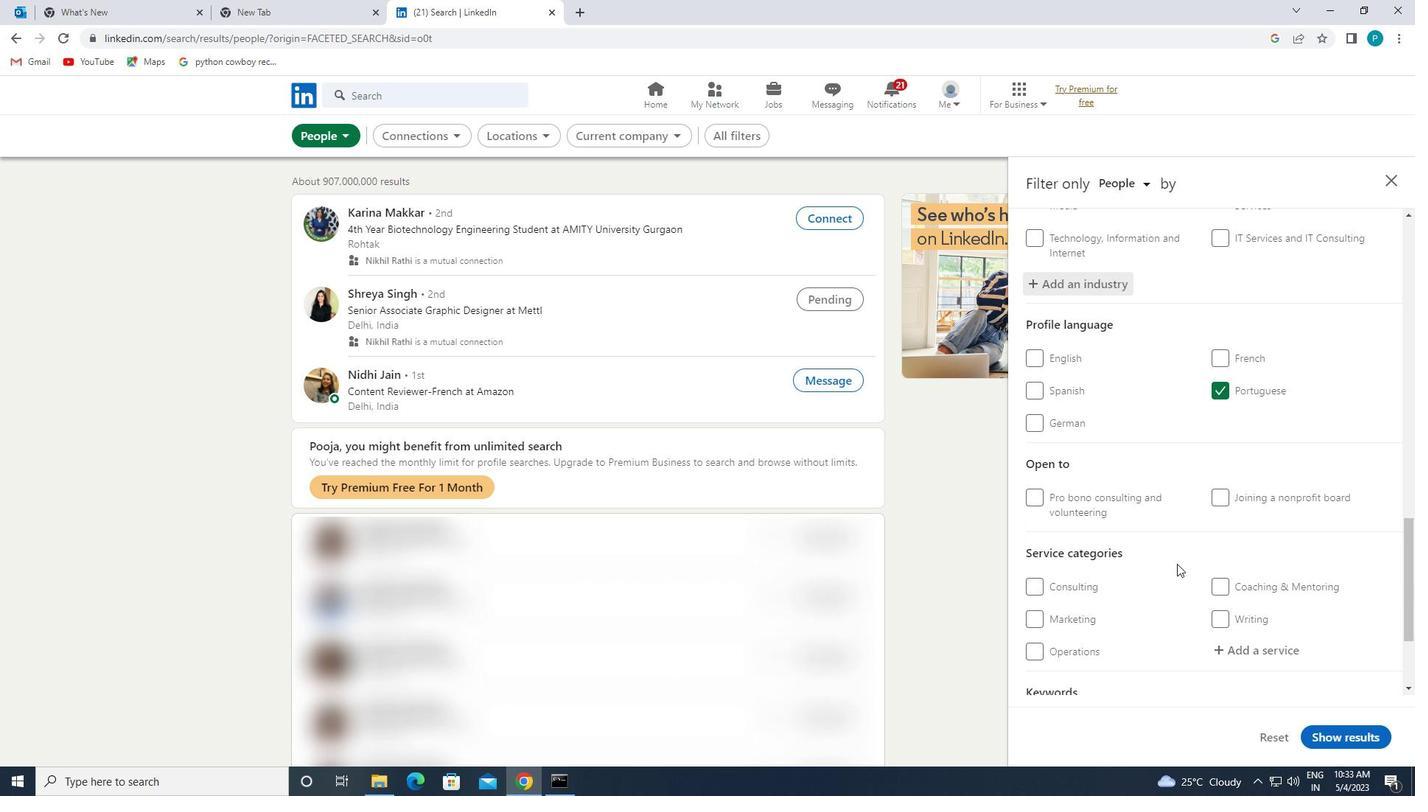 
Action: Mouse scrolled (1205, 588) with delta (0, 0)
Screenshot: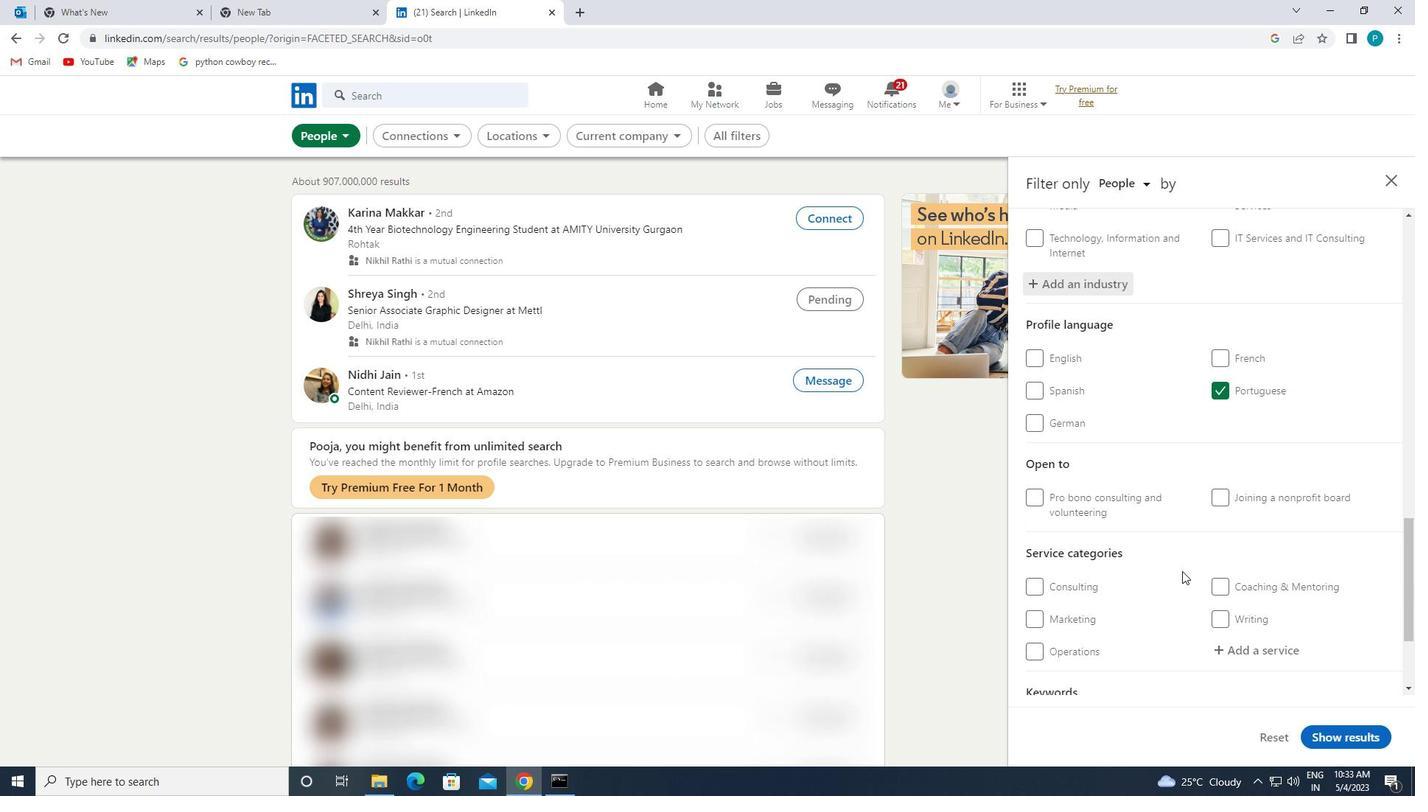 
Action: Mouse moved to (1226, 579)
Screenshot: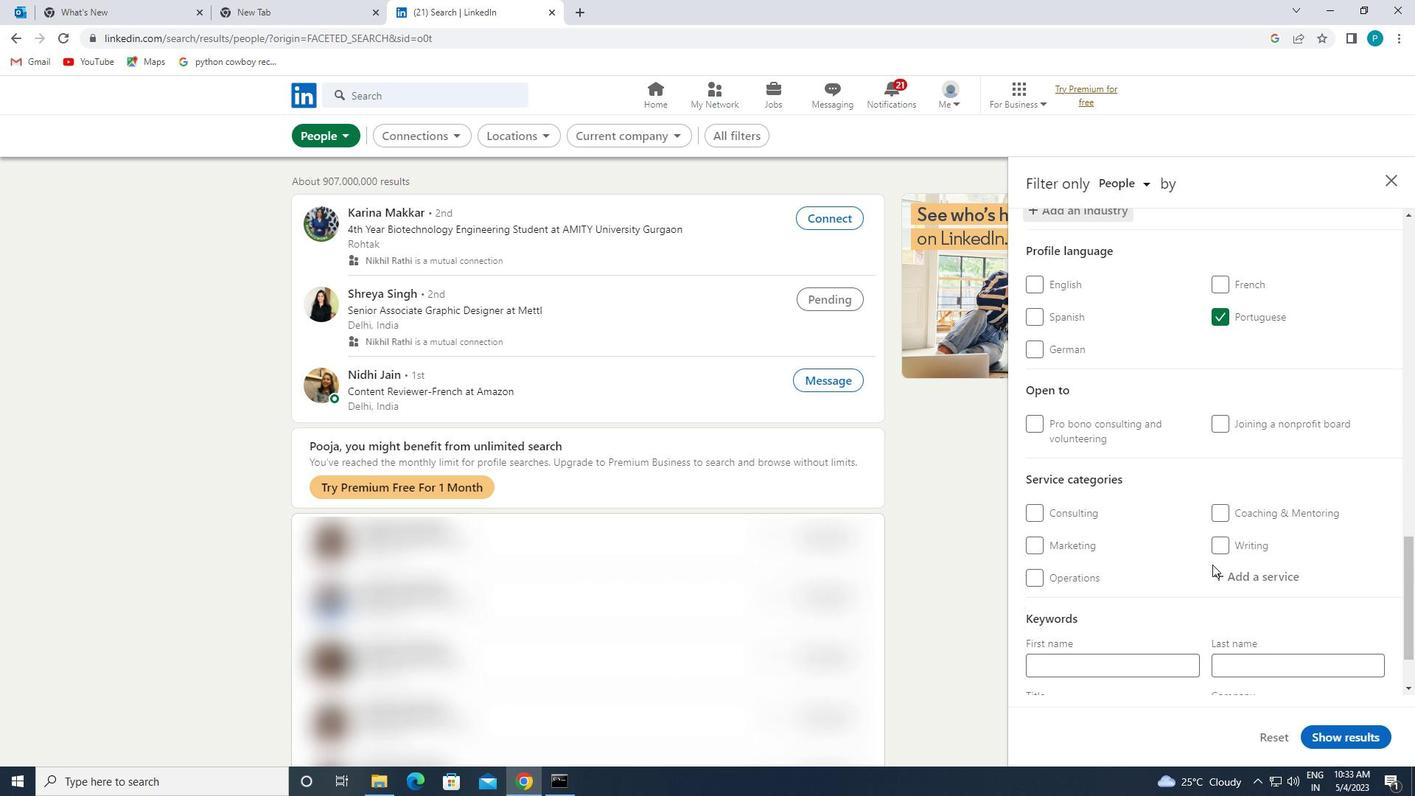 
Action: Mouse pressed left at (1226, 579)
Screenshot: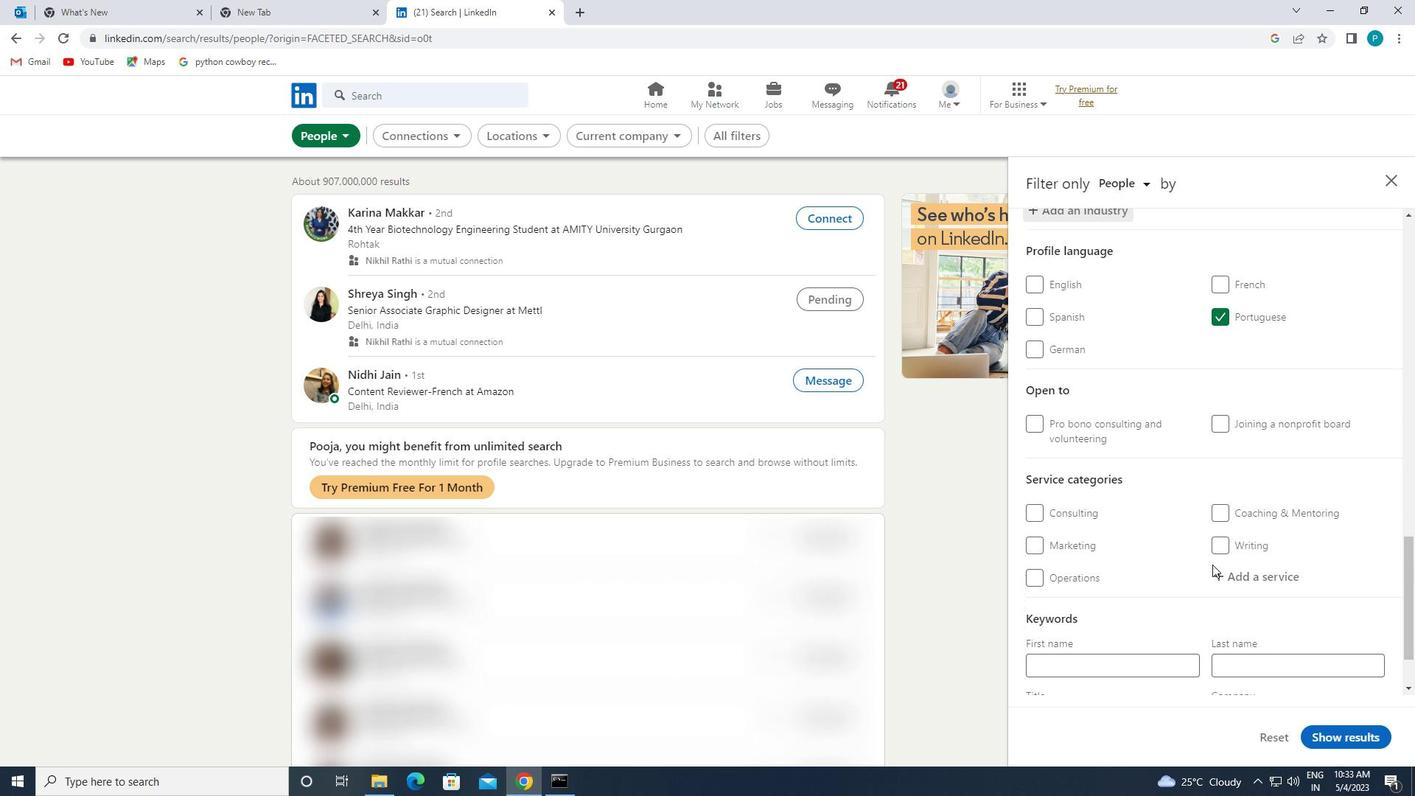 
Action: Mouse moved to (1226, 580)
Screenshot: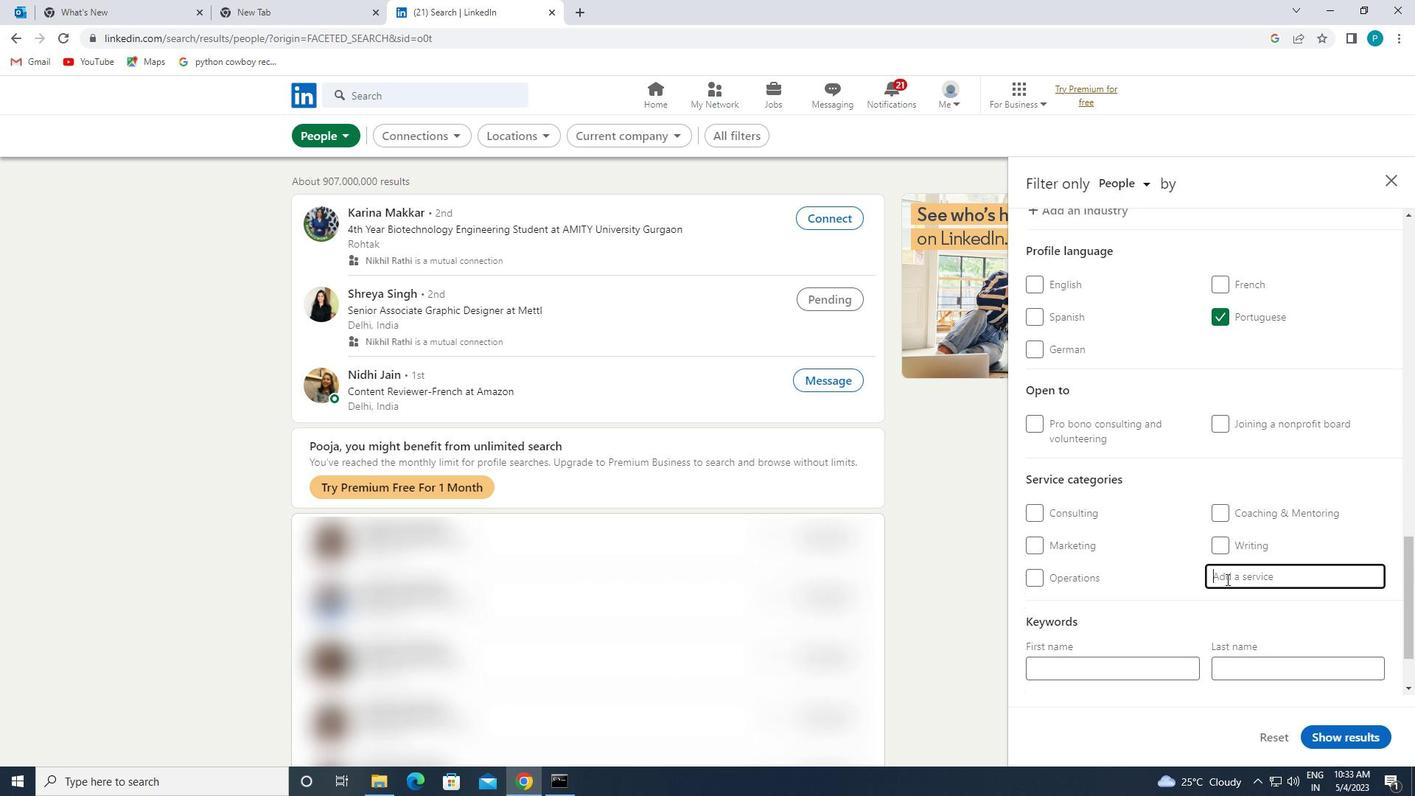 
Action: Key pressed <Key.caps_lock>M<Key.caps_lock>ANAGE
Screenshot: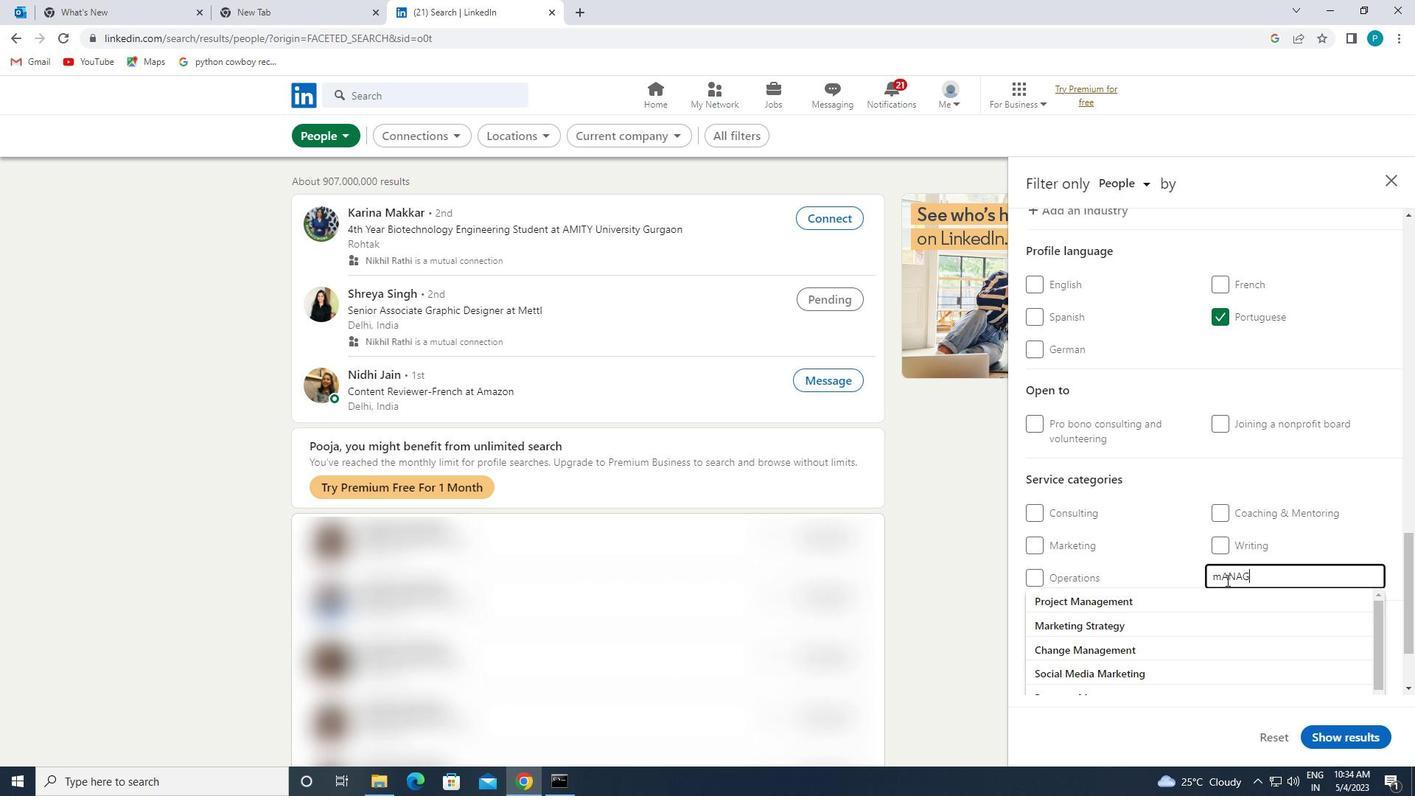 
Action: Mouse moved to (1277, 570)
Screenshot: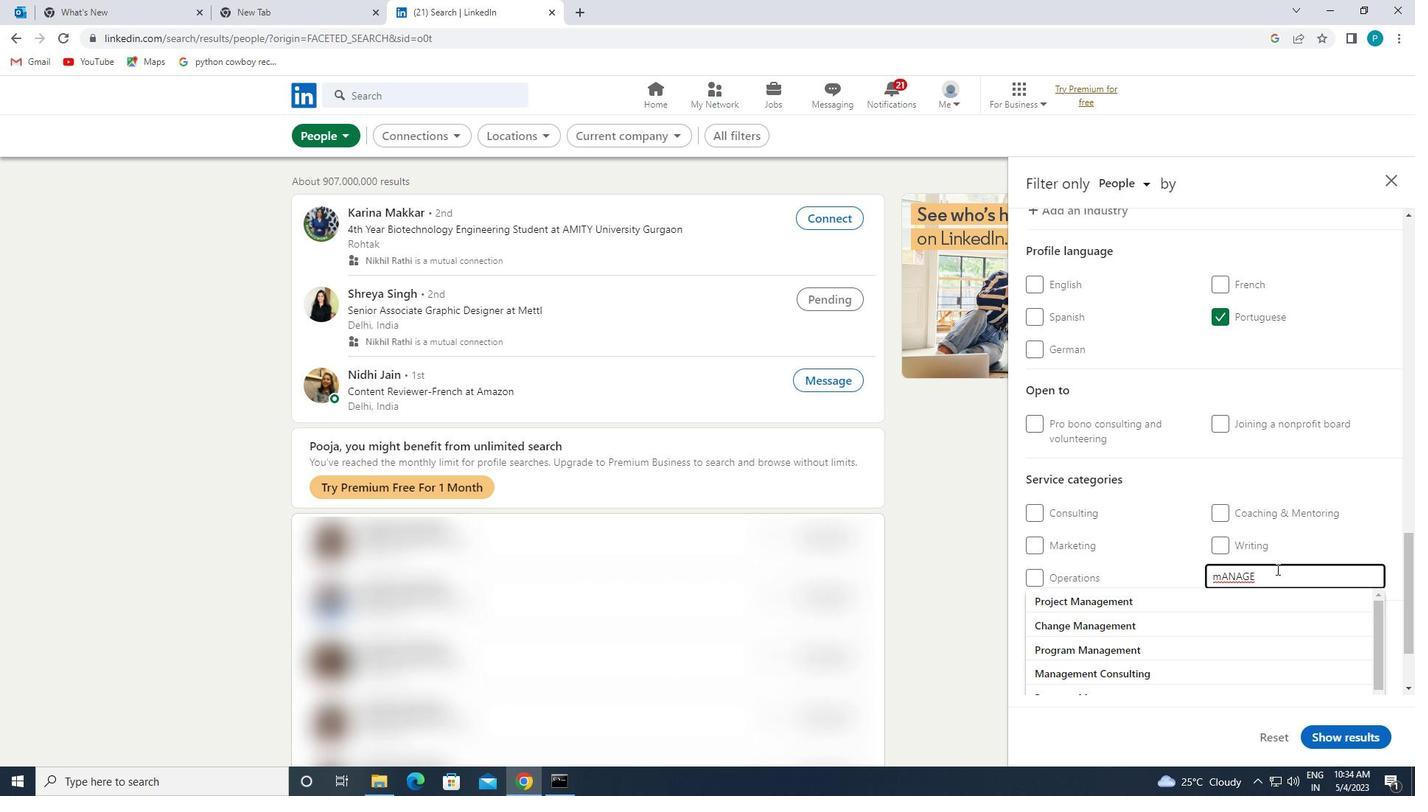 
Action: Mouse pressed left at (1277, 570)
Screenshot: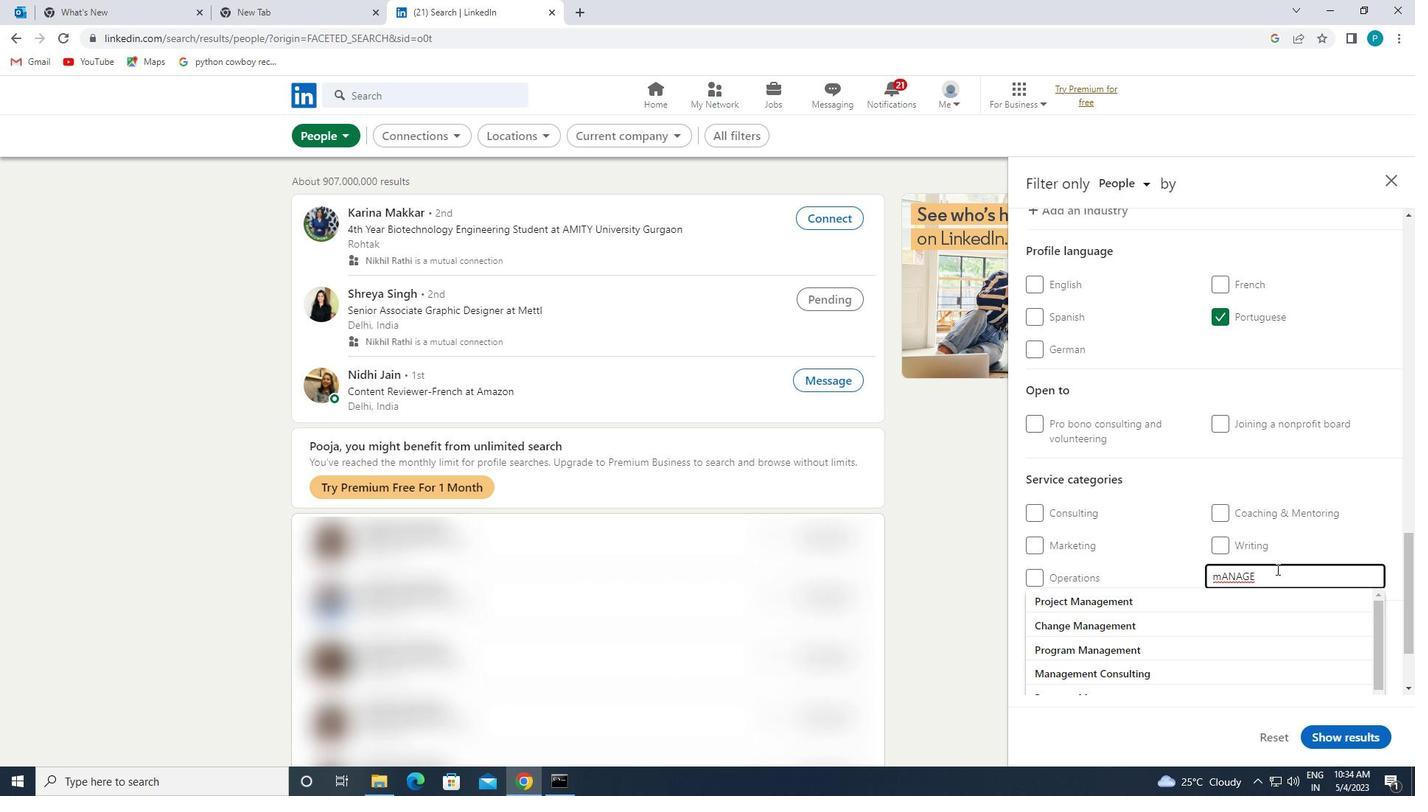 
Action: Mouse moved to (1277, 570)
Screenshot: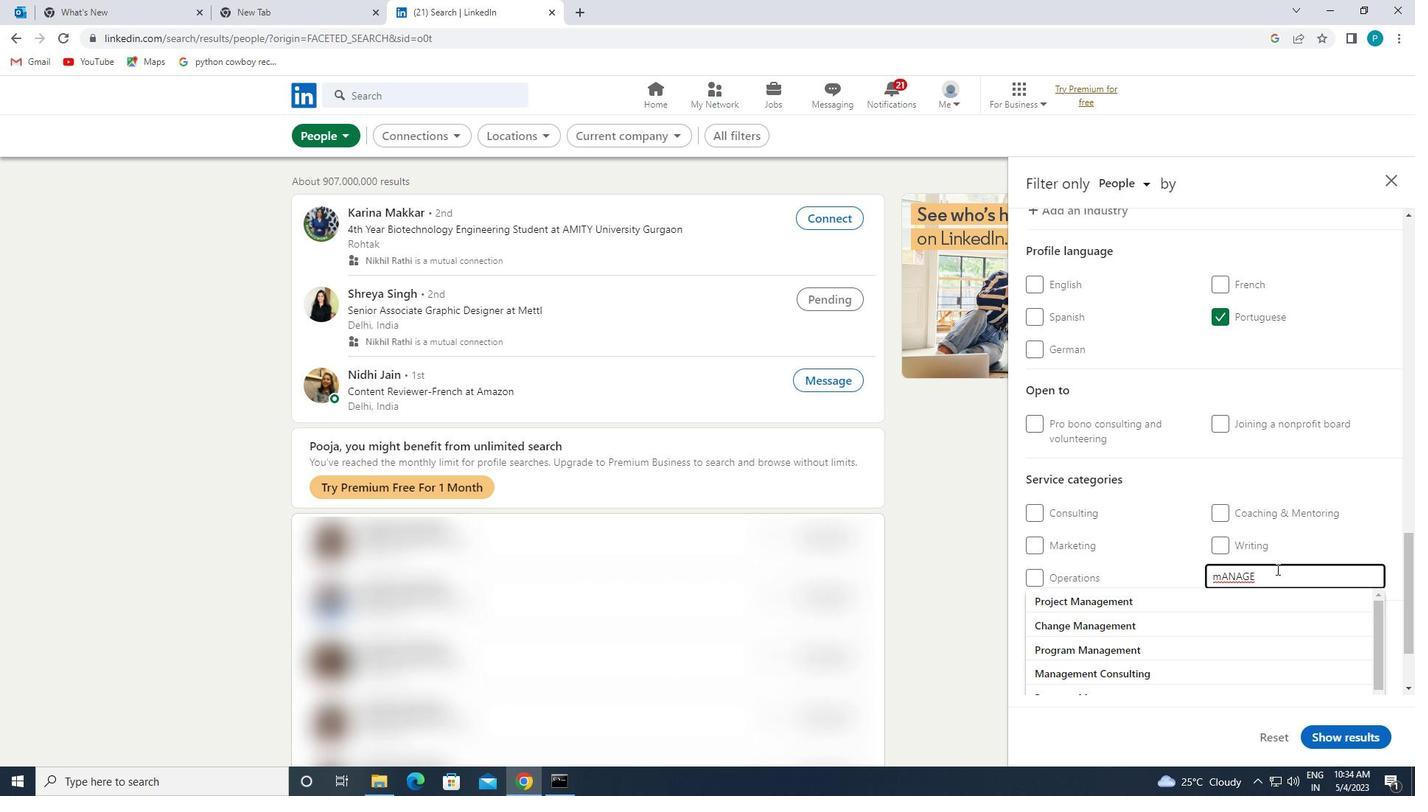 
Action: Key pressed <Key.backspace><Key.backspace><Key.backspace><Key.backspace><Key.backspace><Key.backspace><Key.backspace><Key.backspace><Key.backspace><Key.backspace>M<Key.caps_lock>ANAGEMENT
Screenshot: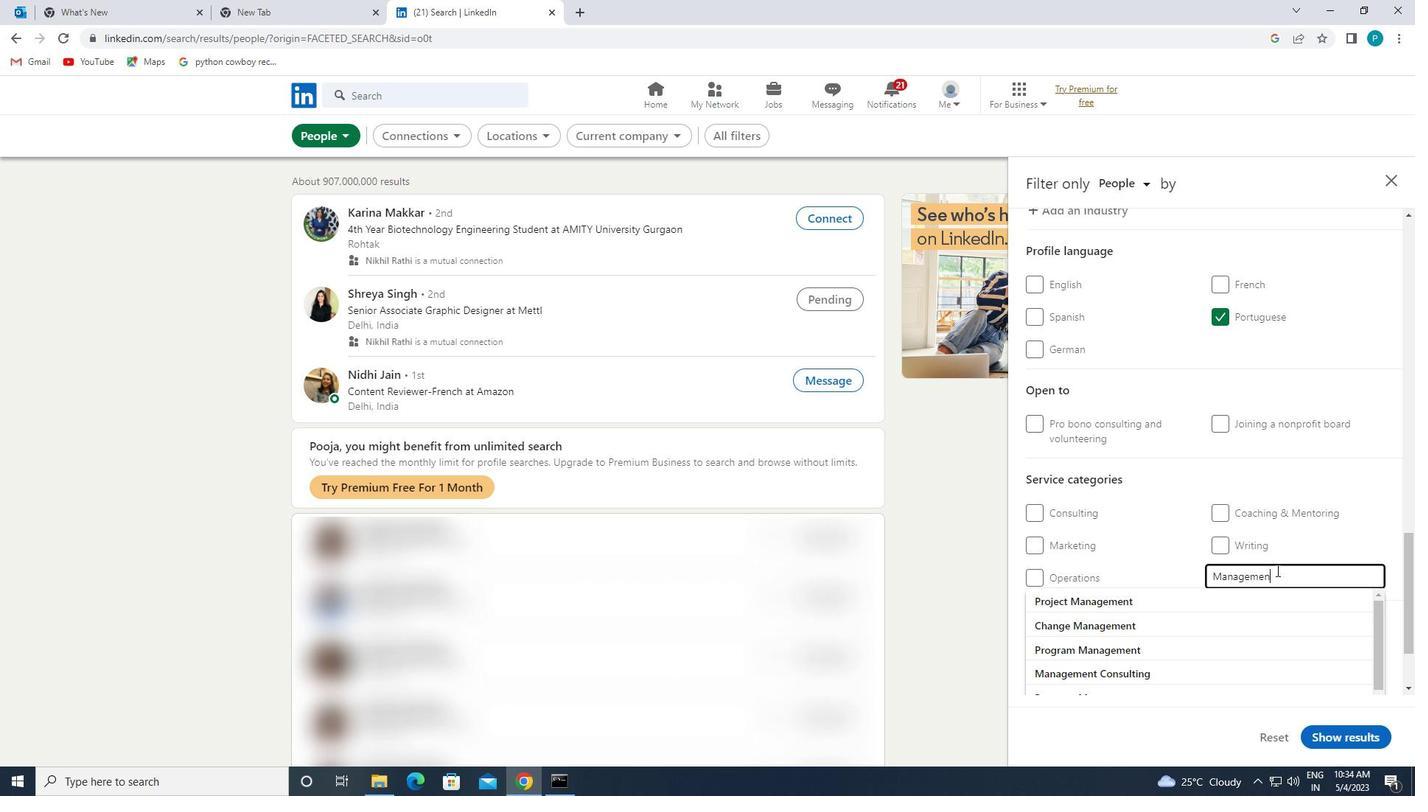 
Action: Mouse moved to (1226, 538)
Screenshot: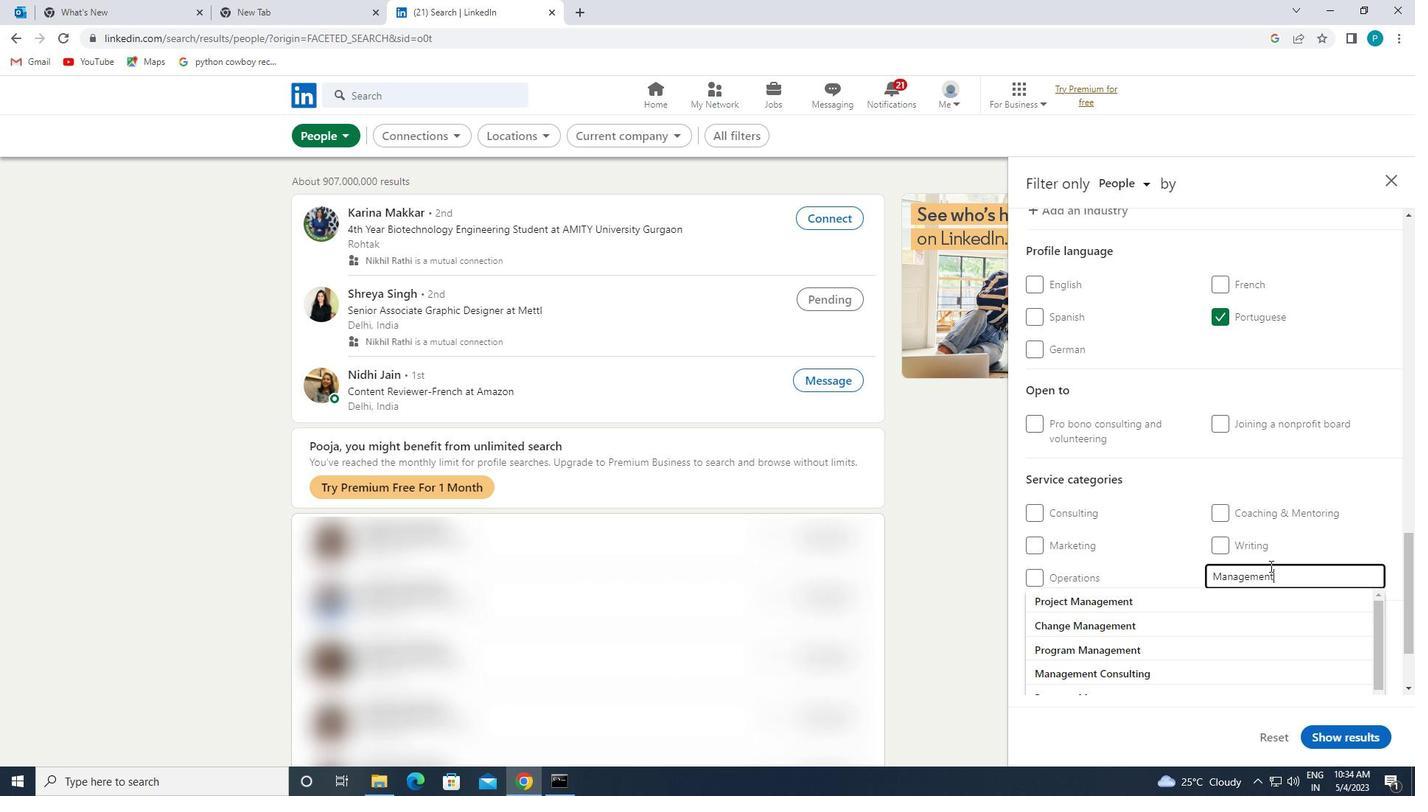 
Action: Mouse scrolled (1226, 537) with delta (0, 0)
Screenshot: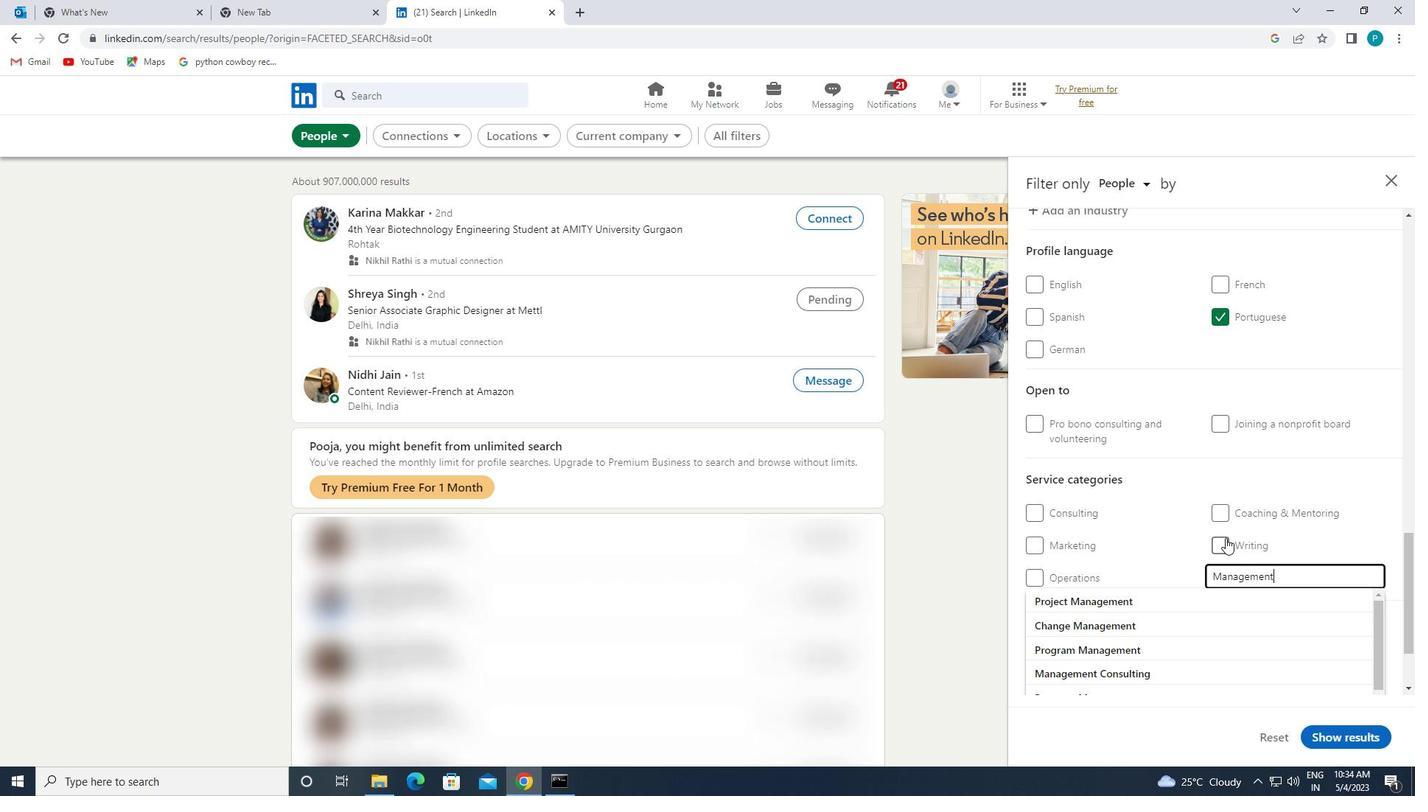 
Action: Mouse scrolled (1226, 537) with delta (0, 0)
Screenshot: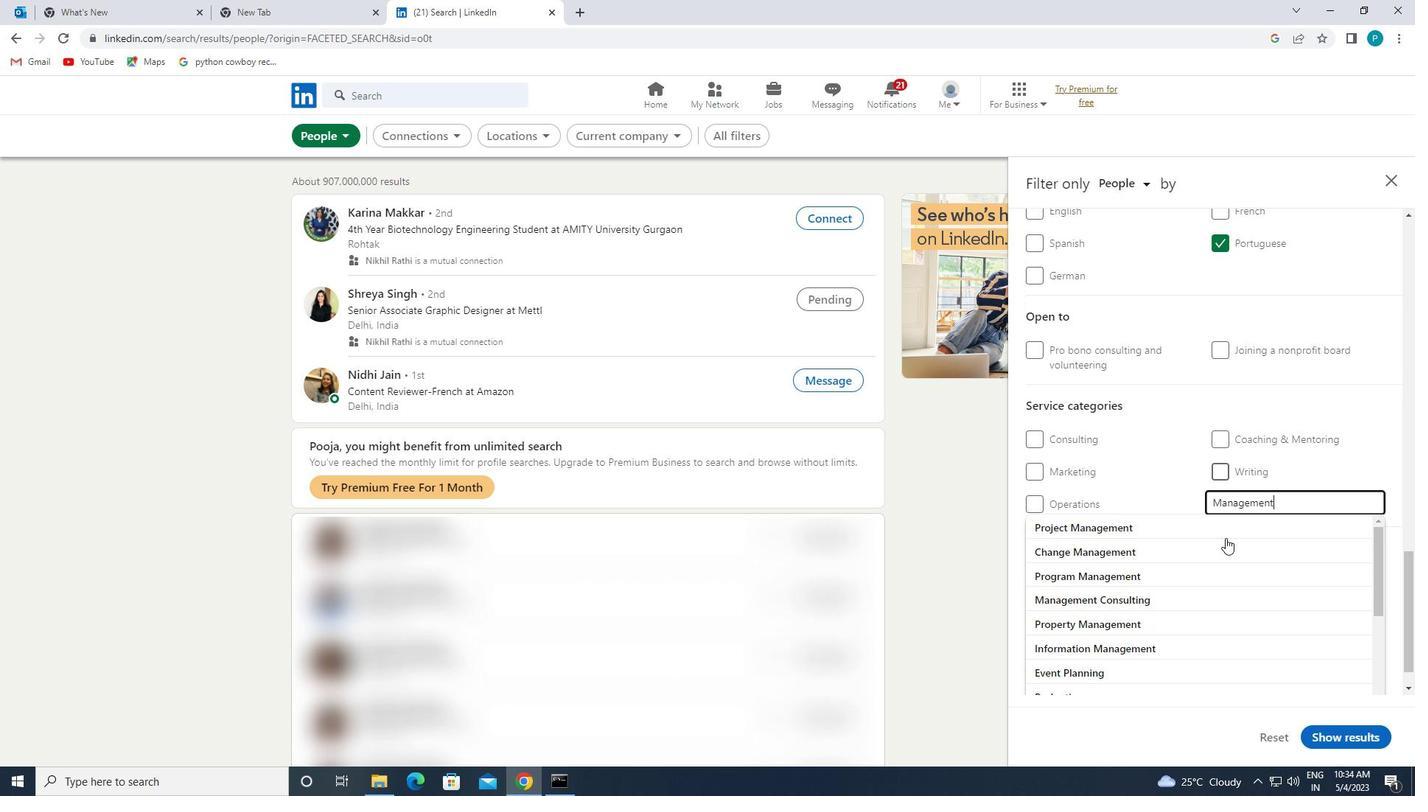 
Action: Mouse moved to (1225, 539)
Screenshot: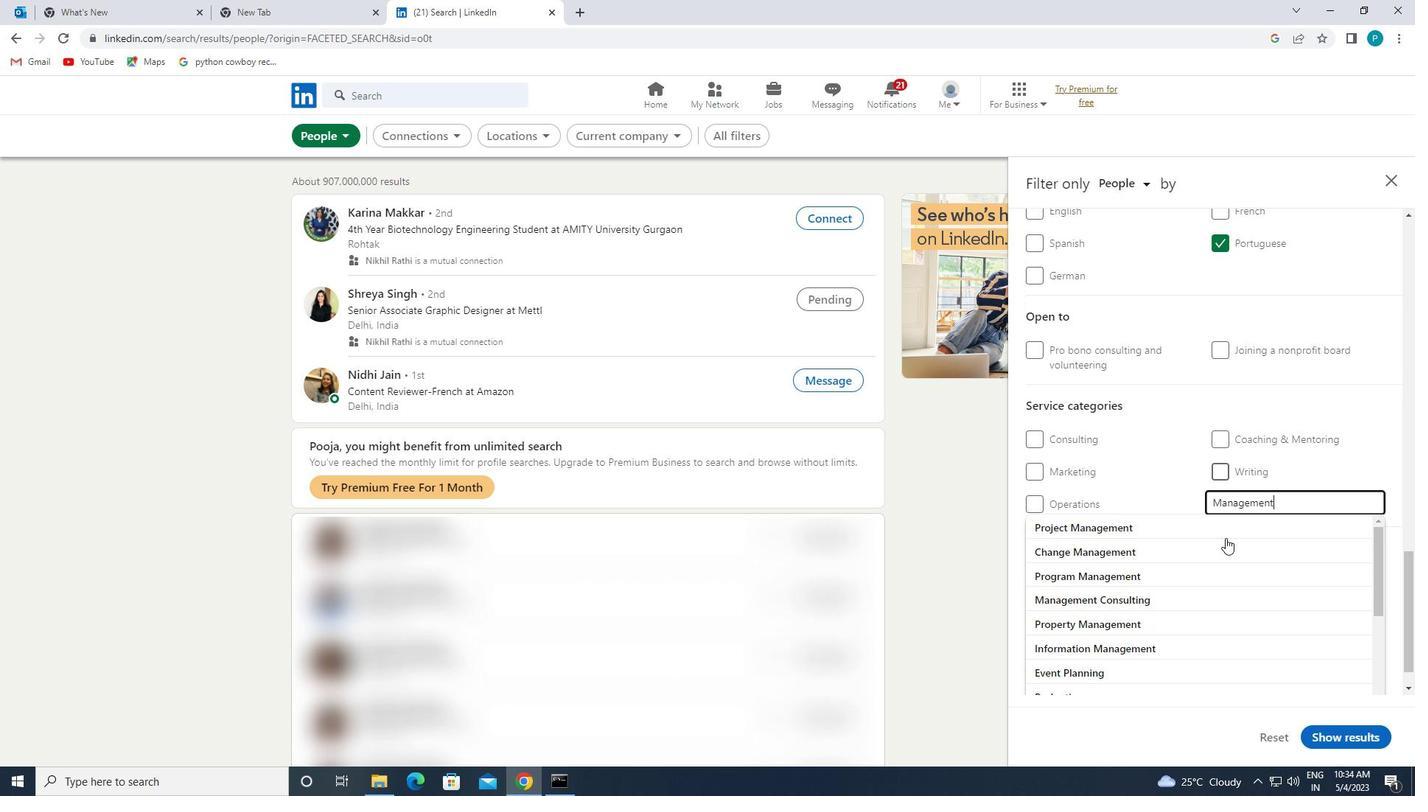 
Action: Mouse scrolled (1225, 538) with delta (0, 0)
Screenshot: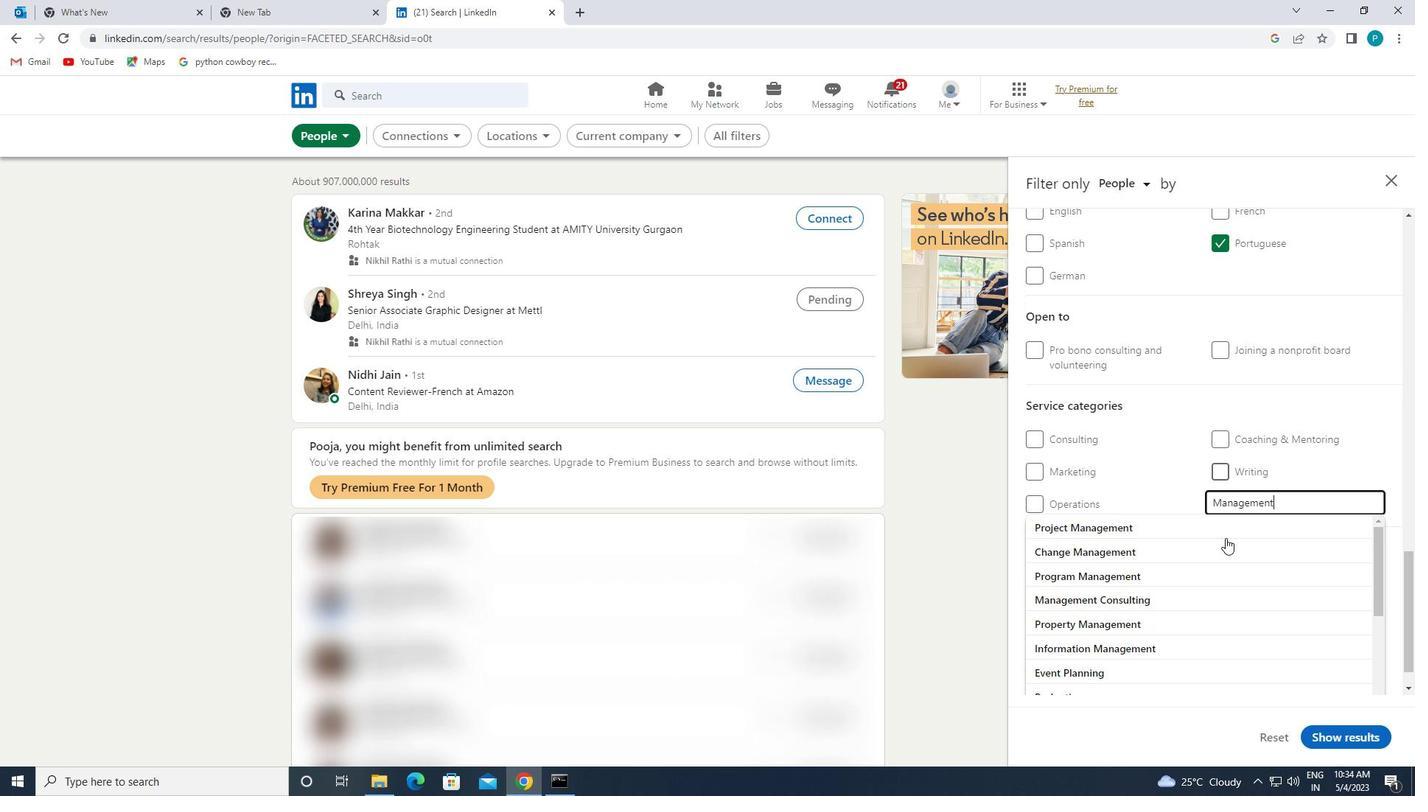 
Action: Mouse moved to (1339, 516)
Screenshot: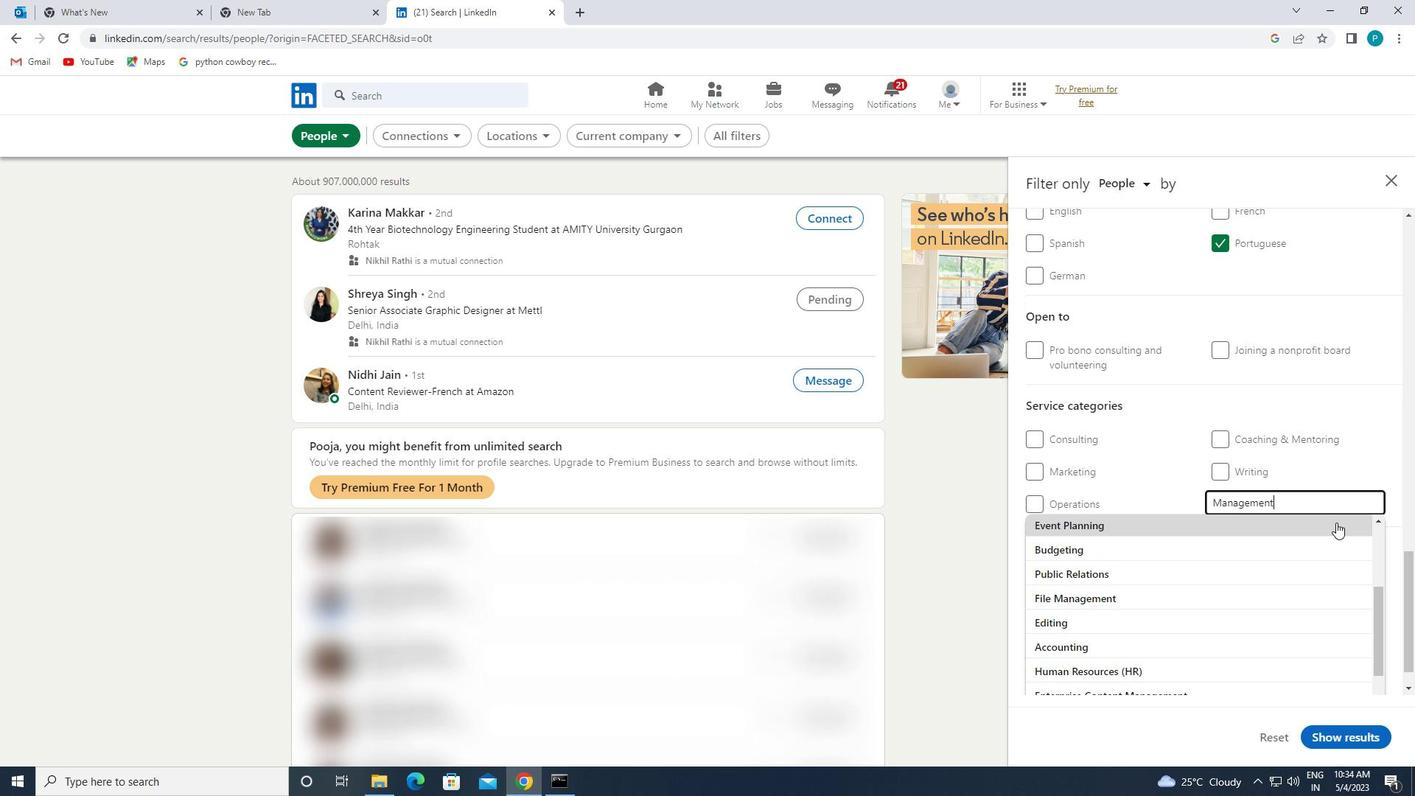
Action: Key pressed <Key.enter>
Screenshot: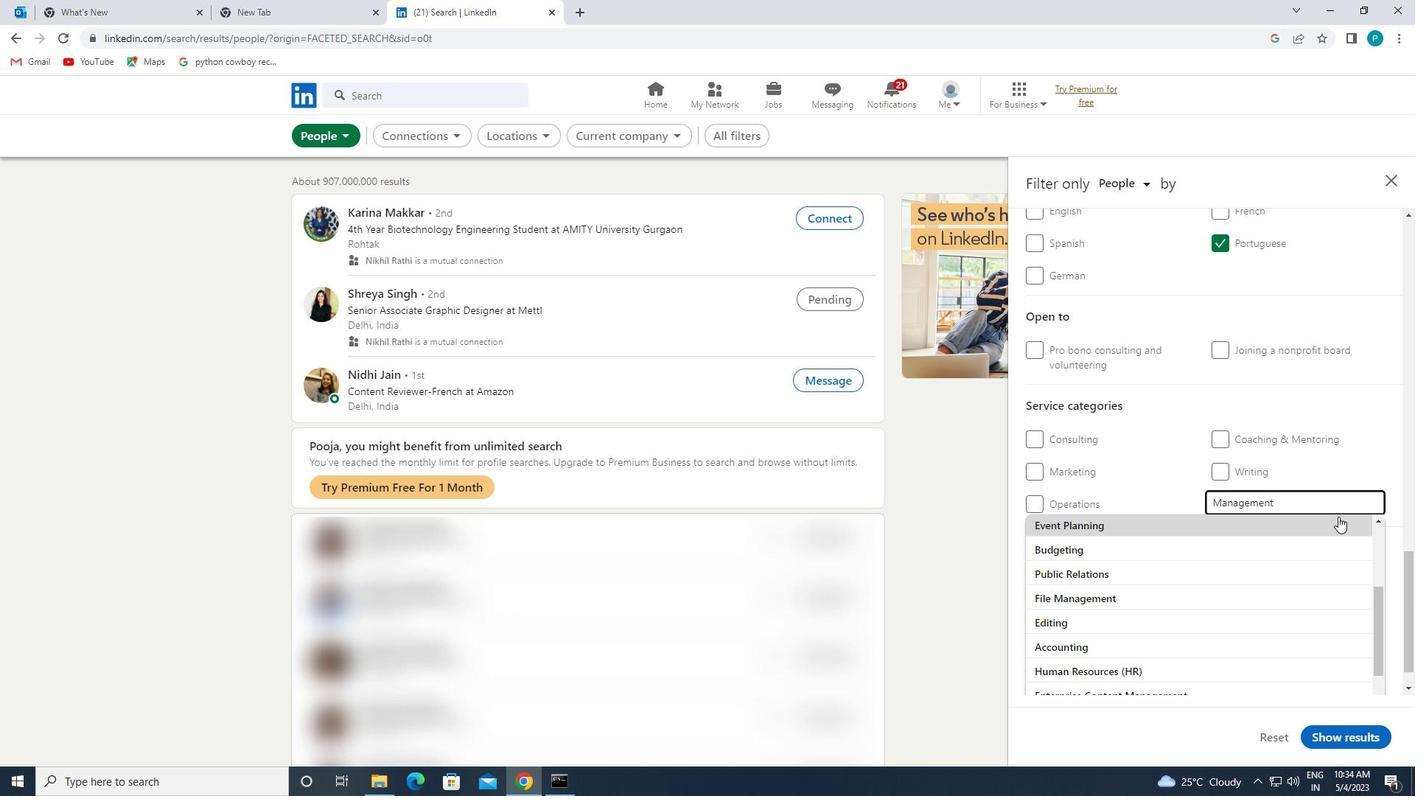 
Action: Mouse moved to (1098, 631)
Screenshot: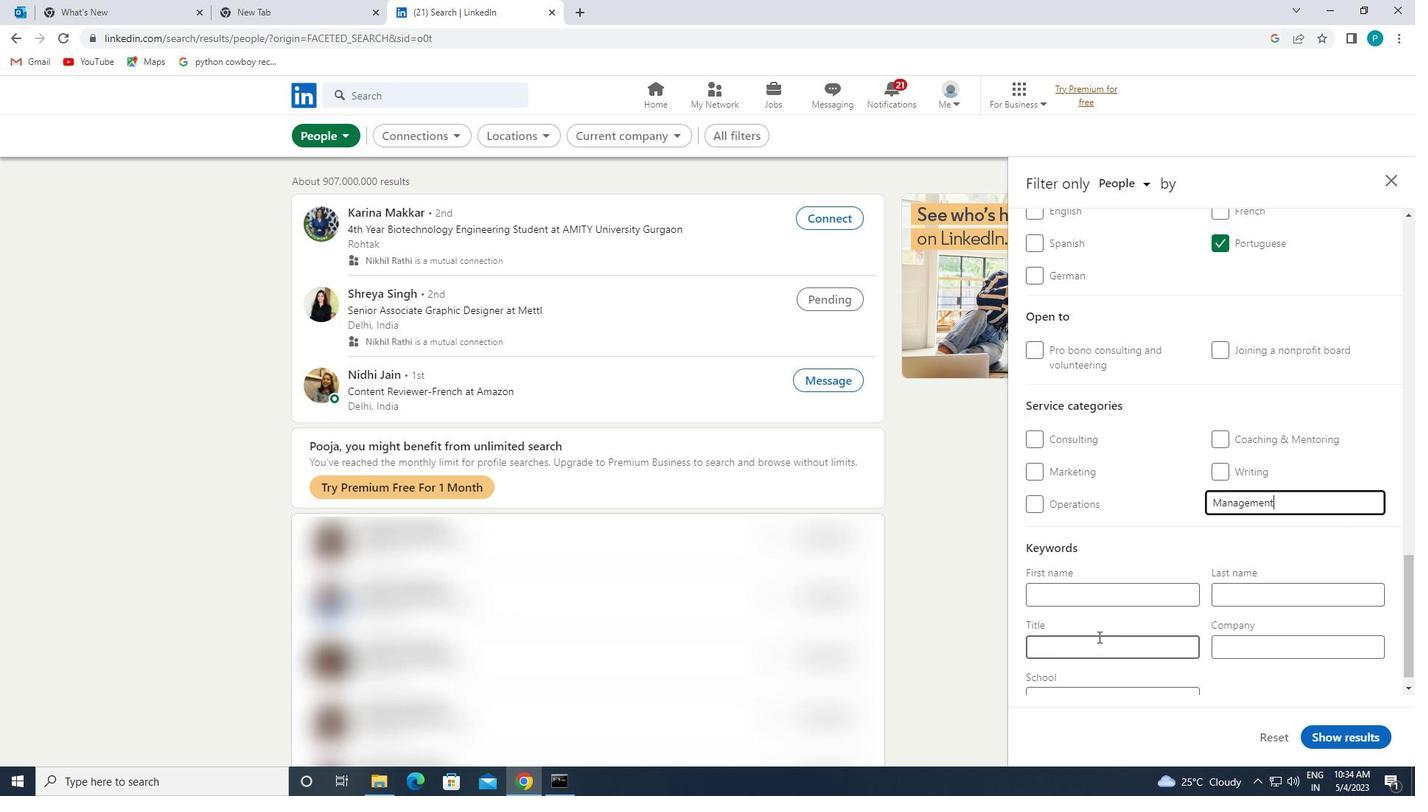 
Action: Mouse pressed left at (1098, 631)
Screenshot: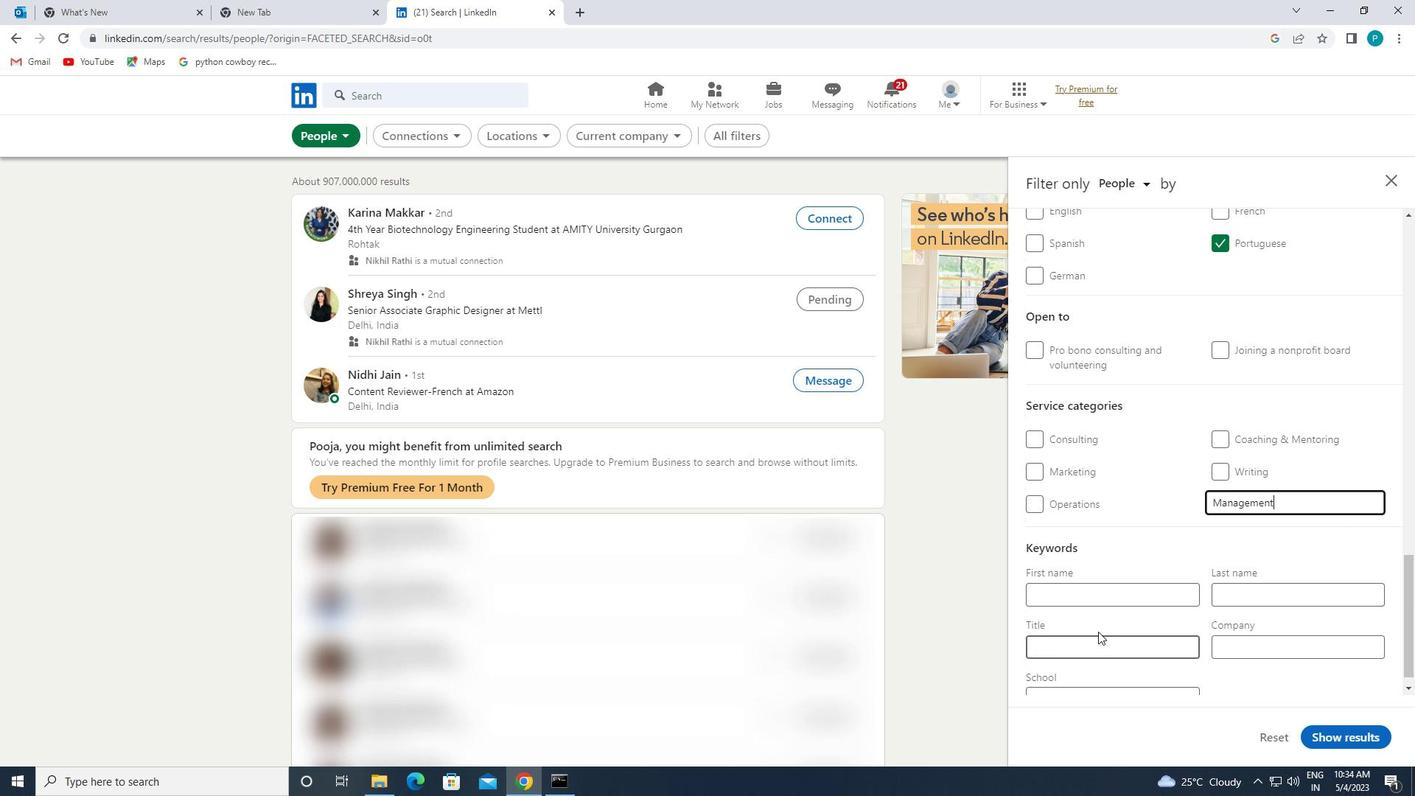 
Action: Mouse moved to (1098, 636)
Screenshot: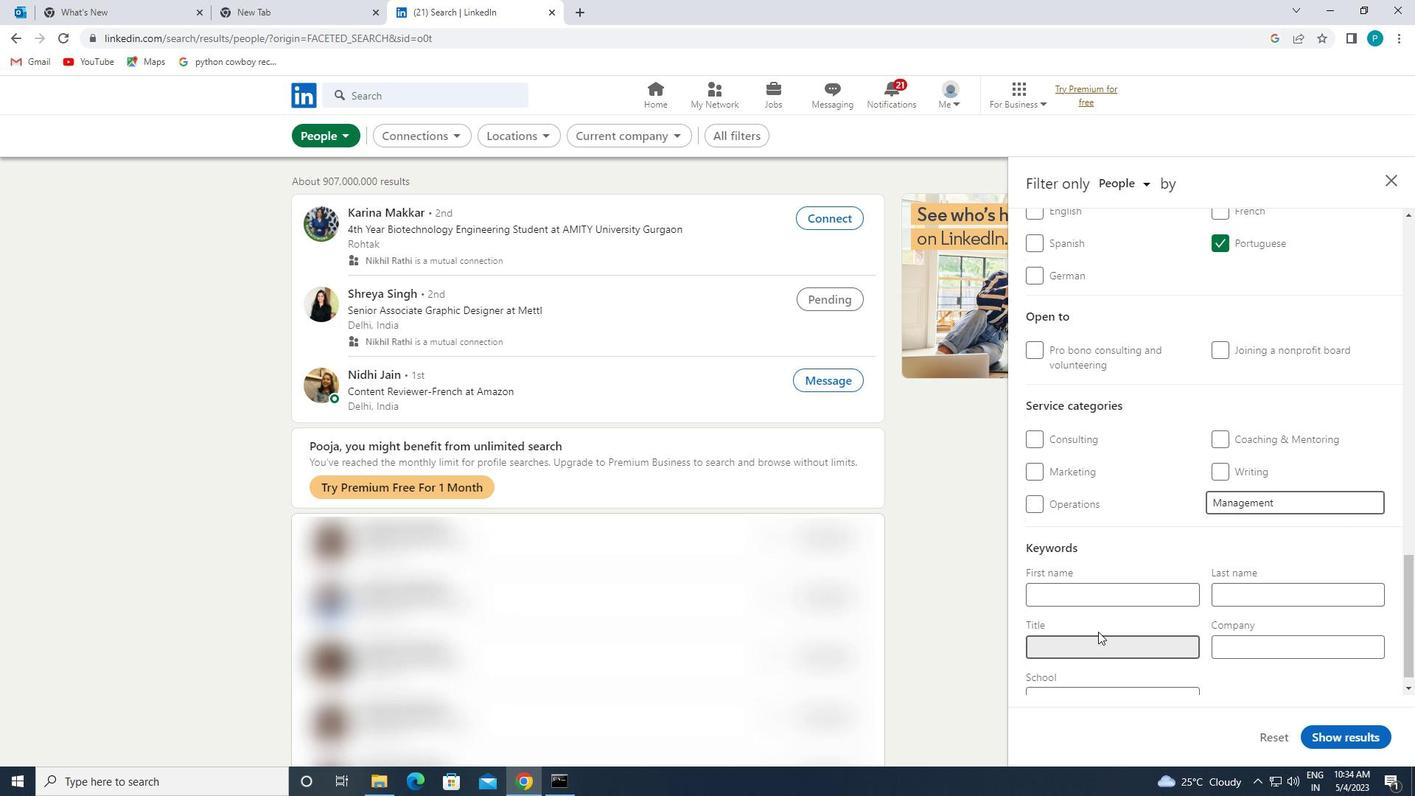 
Action: Key pressed <Key.caps_lock>D<Key.caps_lock>ENTAL<Key.space><Key.caps_lock>H<Key.caps_lock>YGIENIST
Screenshot: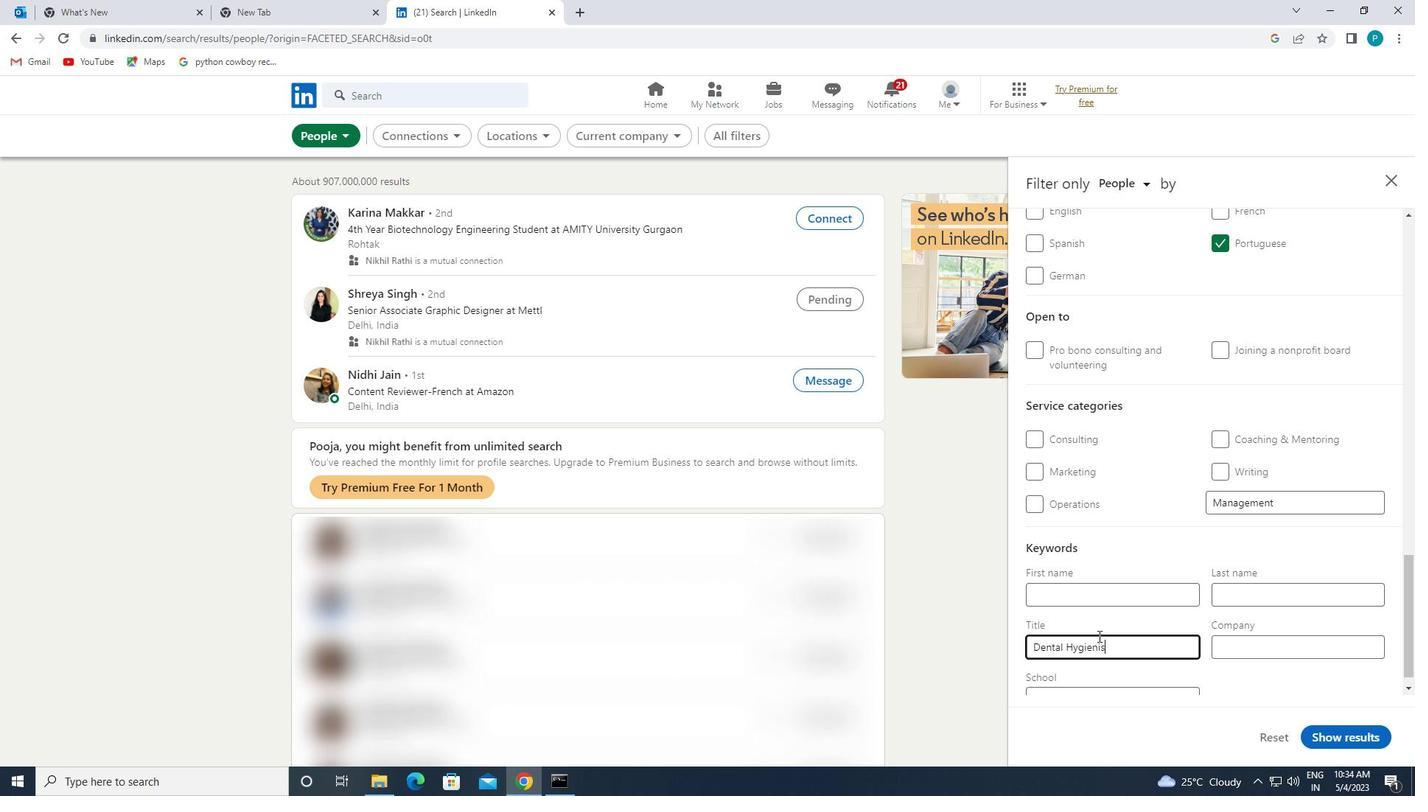 
Action: Mouse moved to (1331, 737)
Screenshot: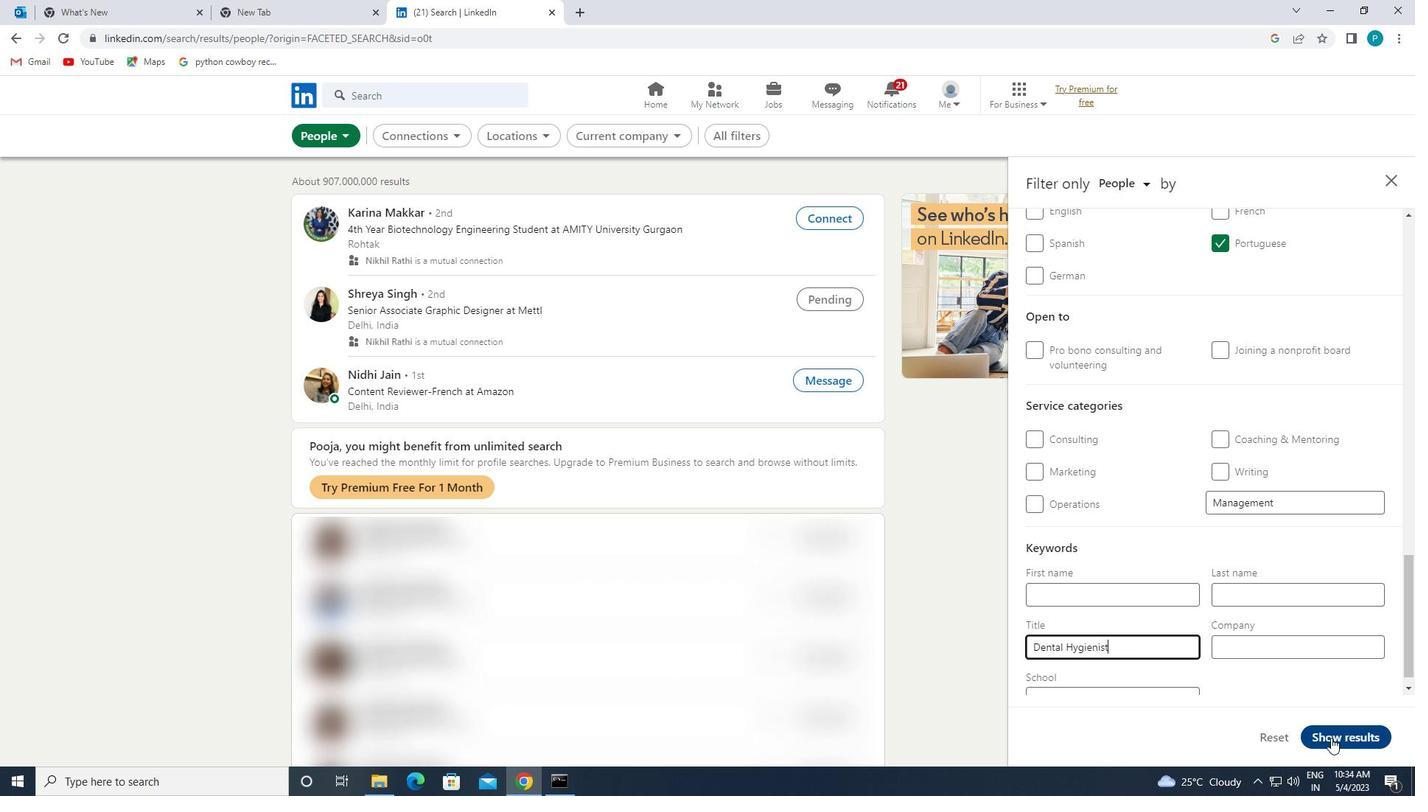 
Action: Mouse pressed left at (1331, 737)
Screenshot: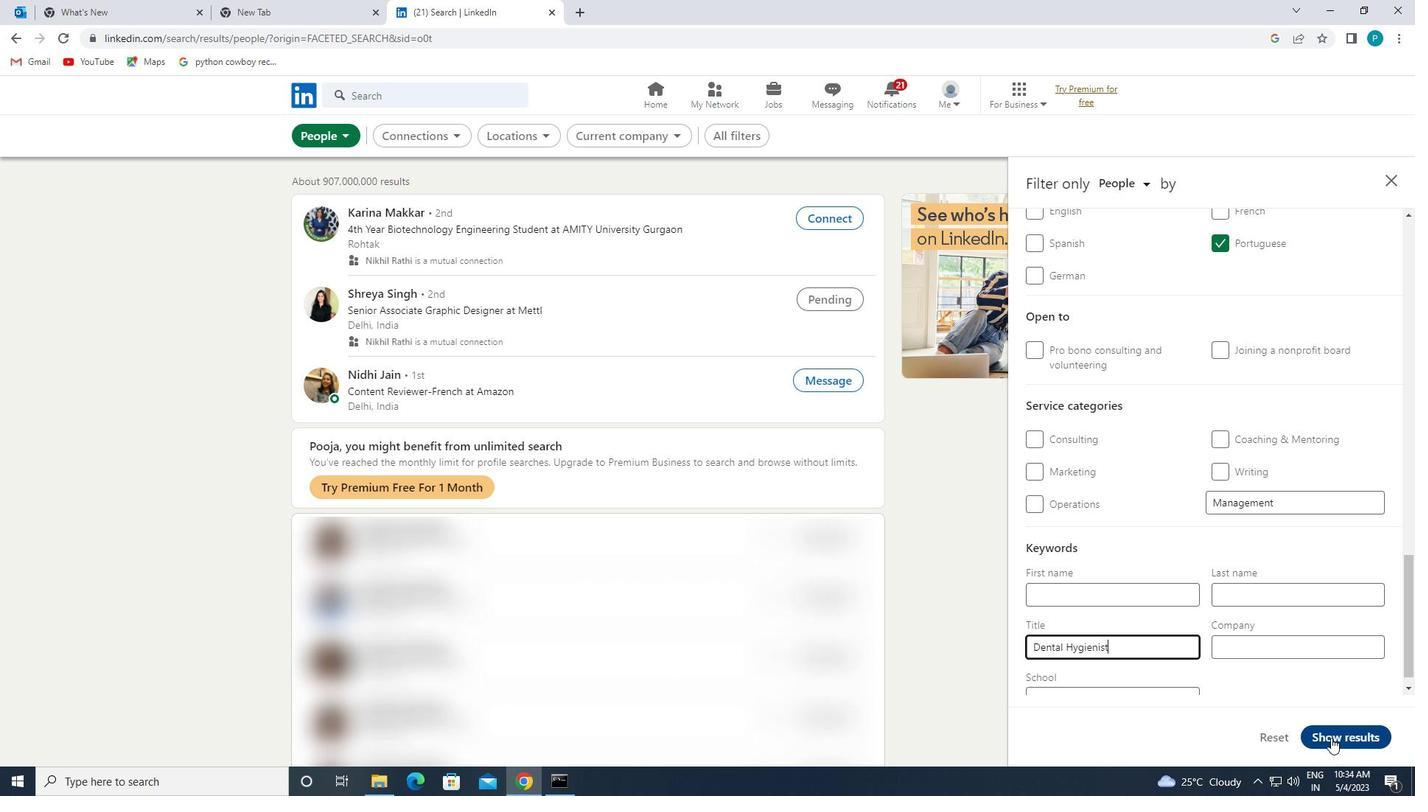 
Action: Mouse moved to (1331, 736)
Screenshot: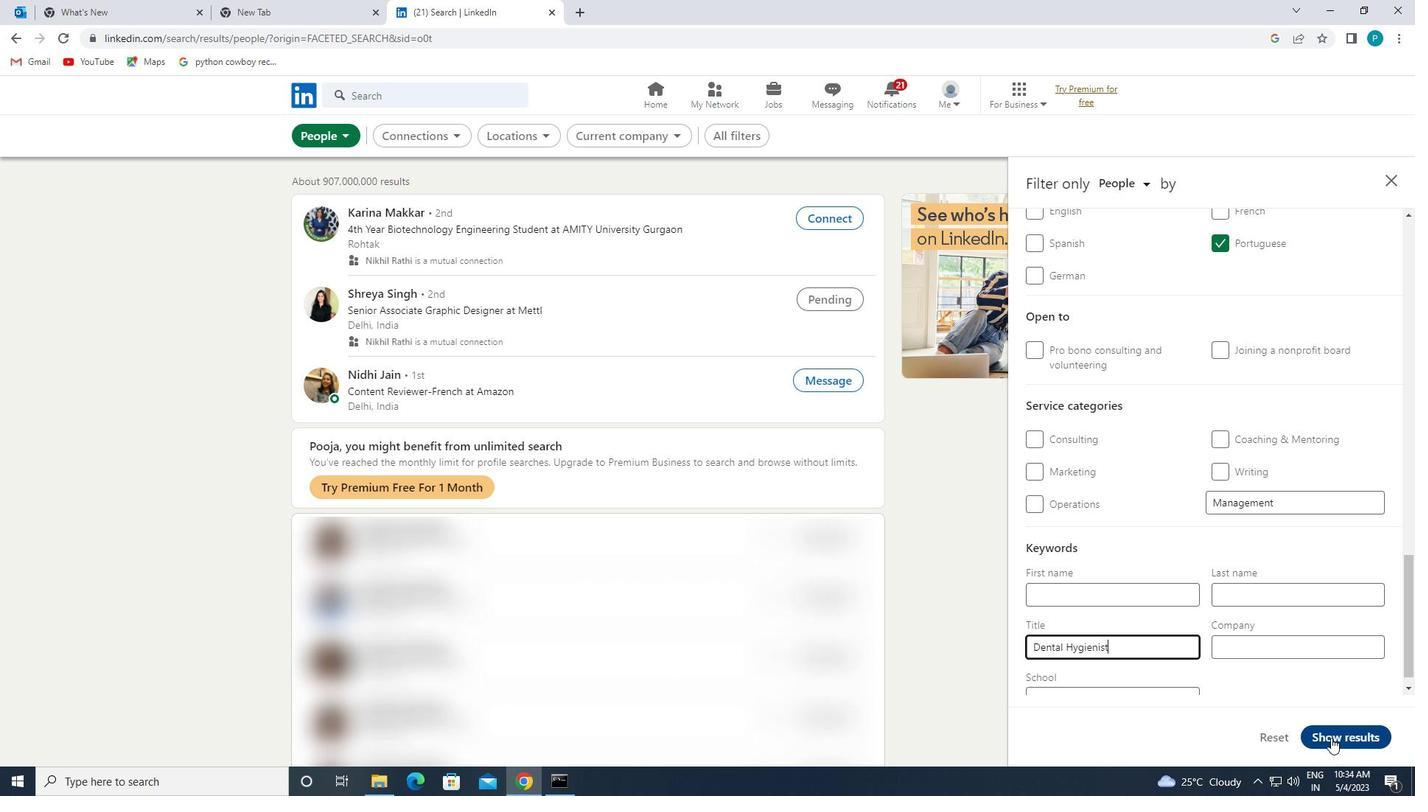 
